 Task: Look for space in Enchanted Hills, United States from 10th July, 2023 to 15th July, 2023 for 7 adults in price range Rs.10000 to Rs.15000. Place can be entire place or shared room with 4 bedrooms having 7 beds and 4 bathrooms. Property type can be house, flat, guest house. Amenities needed are: wifi, TV, free parkinig on premises, gym, breakfast. Booking option can be shelf check-in. Required host language is English.
Action: Mouse moved to (453, 118)
Screenshot: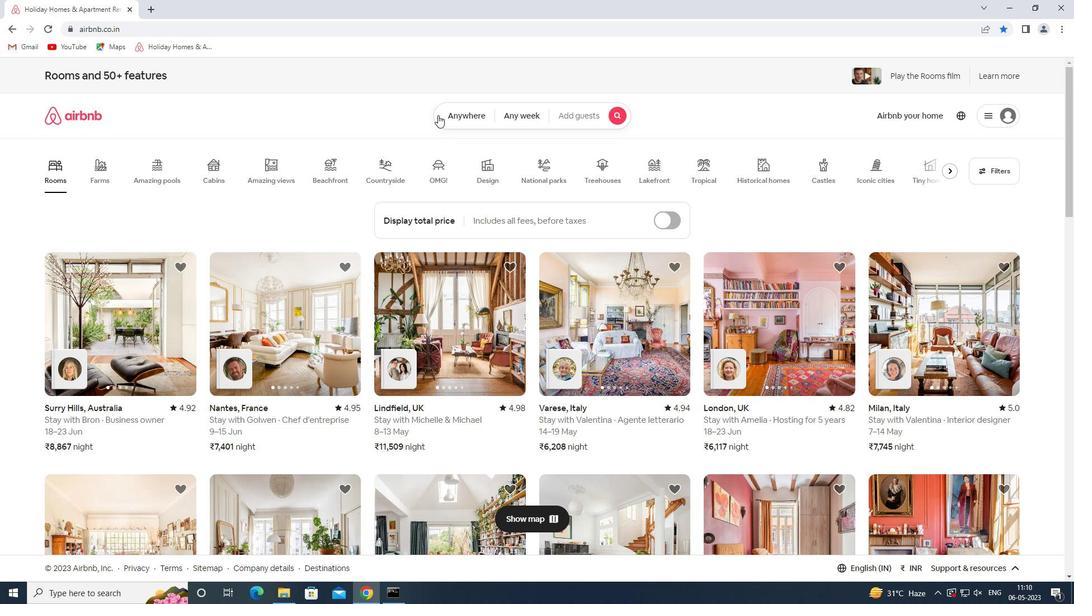 
Action: Mouse pressed left at (453, 118)
Screenshot: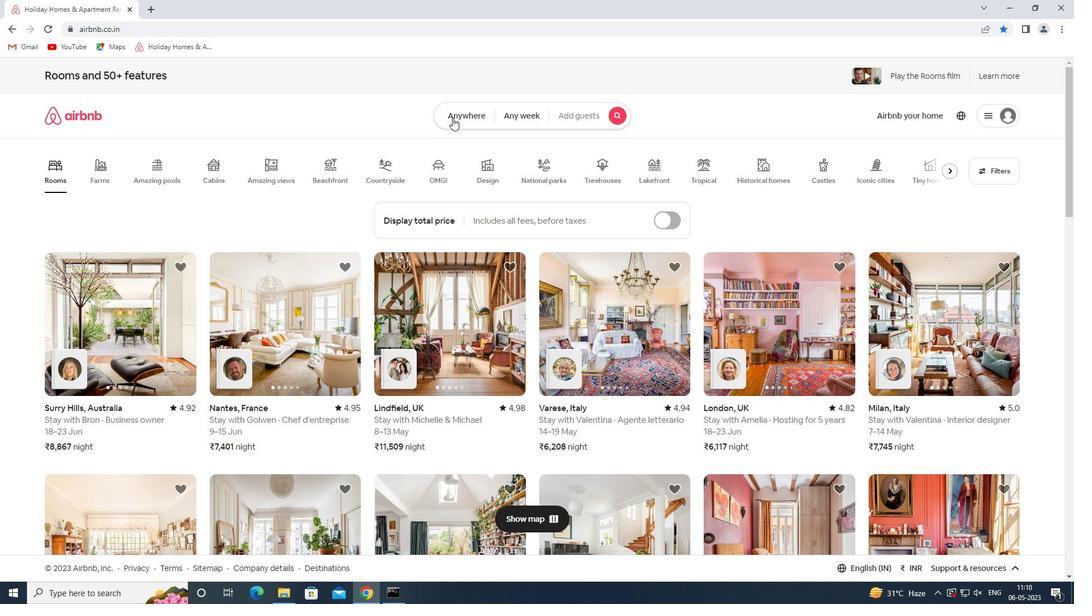 
Action: Mouse moved to (410, 165)
Screenshot: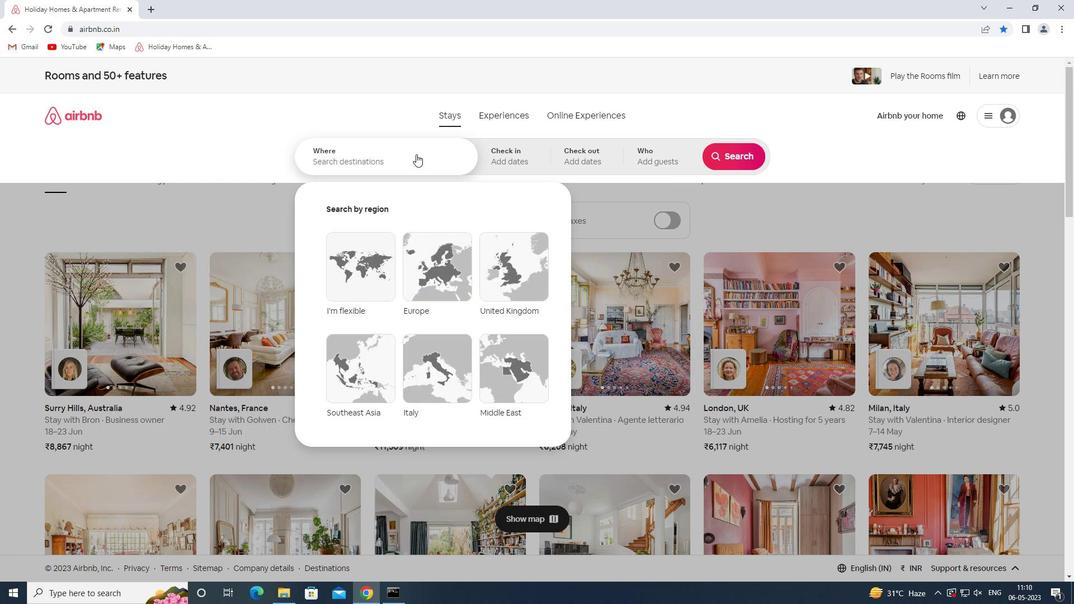 
Action: Mouse pressed left at (410, 165)
Screenshot: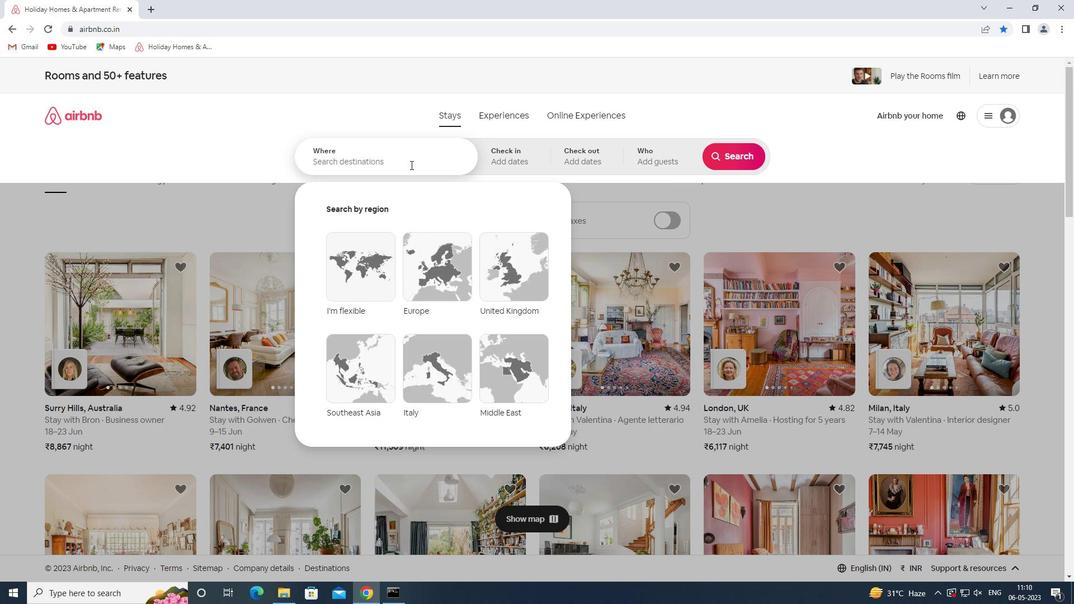 
Action: Mouse moved to (412, 167)
Screenshot: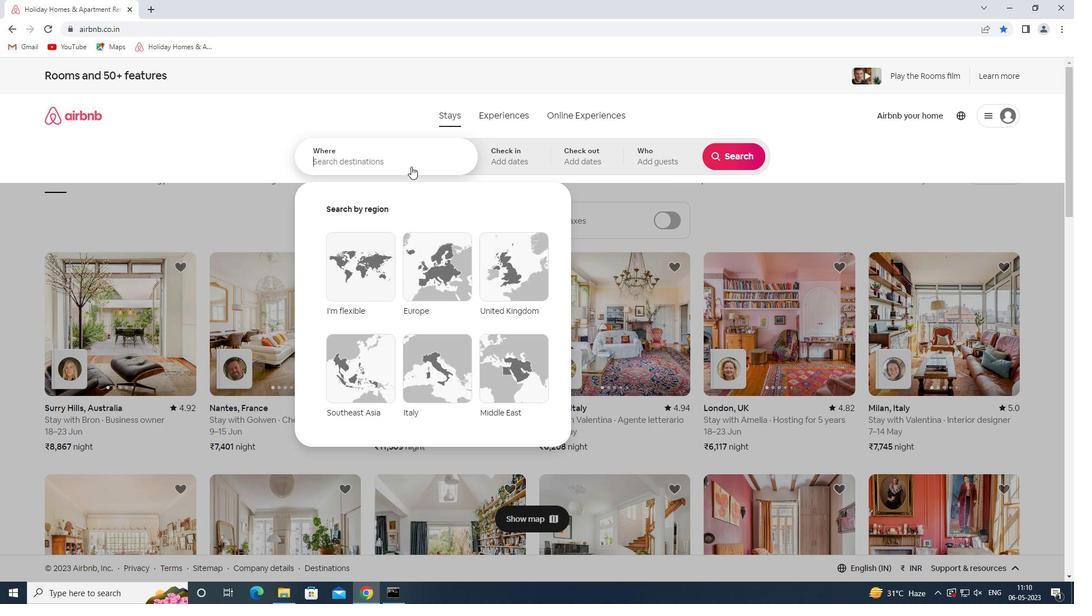 
Action: Key pressed enchanted<Key.space>hills<Key.space>united<Key.space>d<Key.backspace>states<Key.enter>
Screenshot: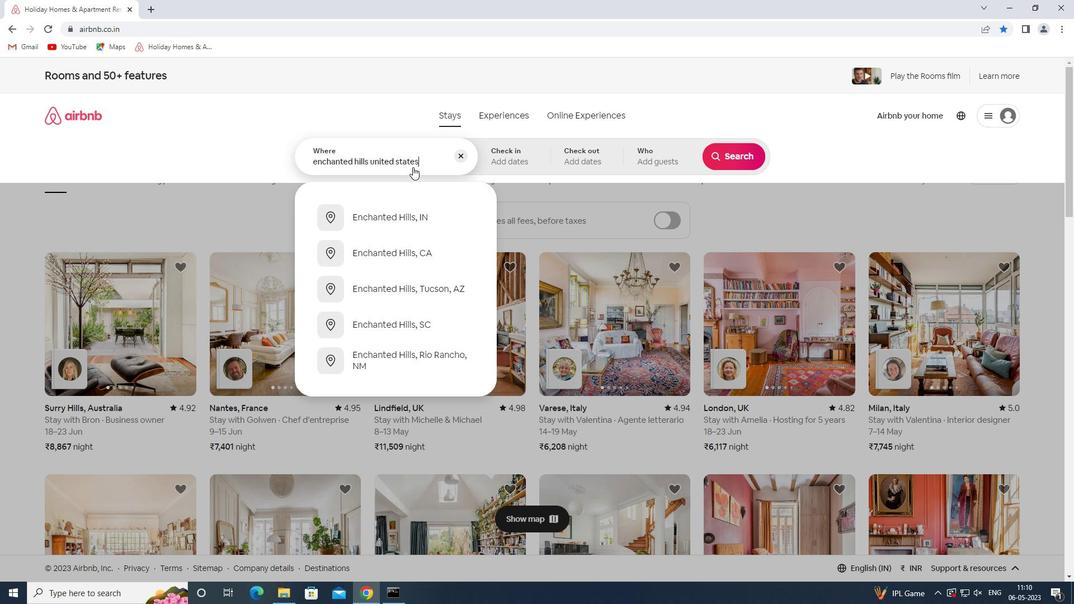 
Action: Mouse moved to (726, 316)
Screenshot: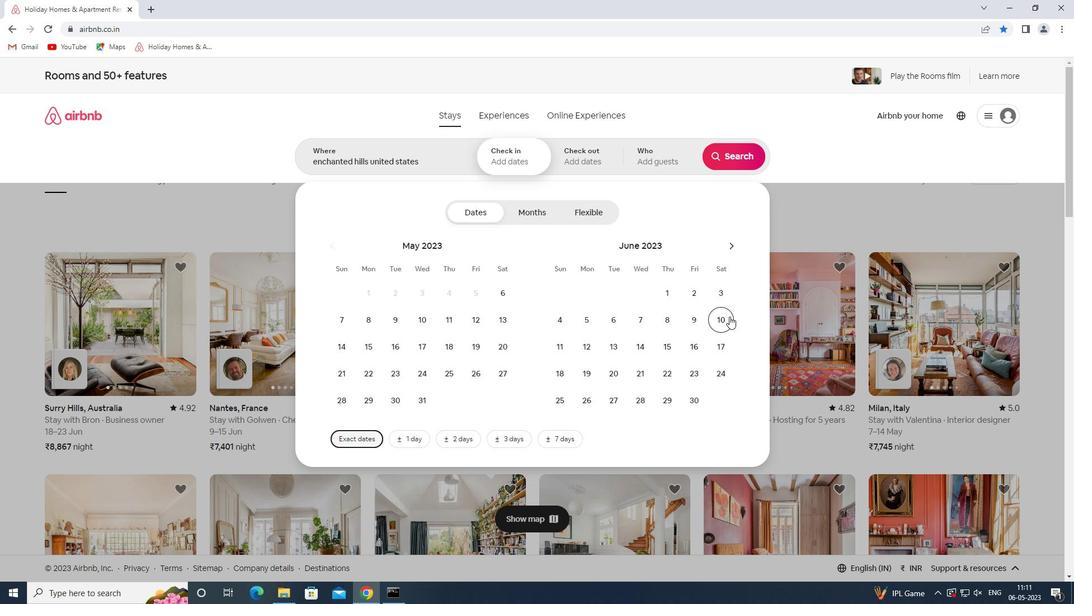 
Action: Mouse pressed left at (726, 316)
Screenshot: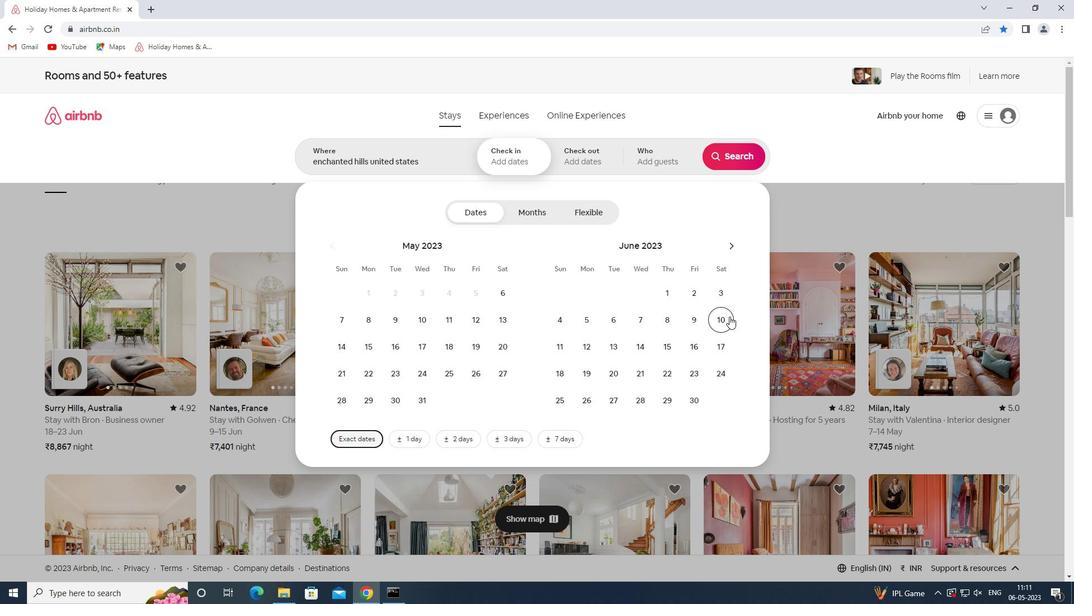 
Action: Mouse moved to (658, 346)
Screenshot: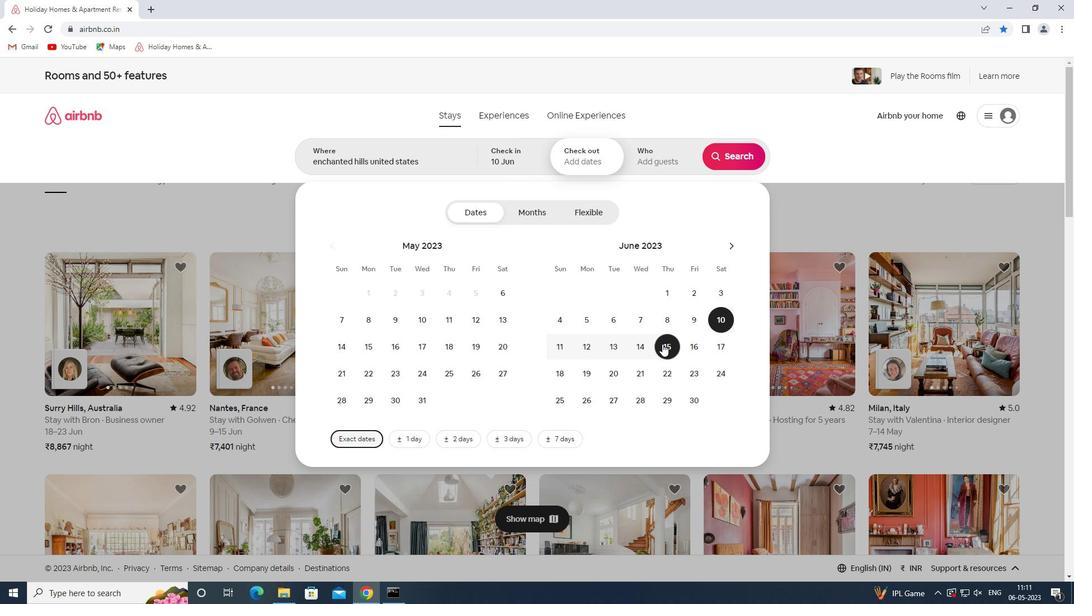 
Action: Mouse pressed left at (658, 346)
Screenshot: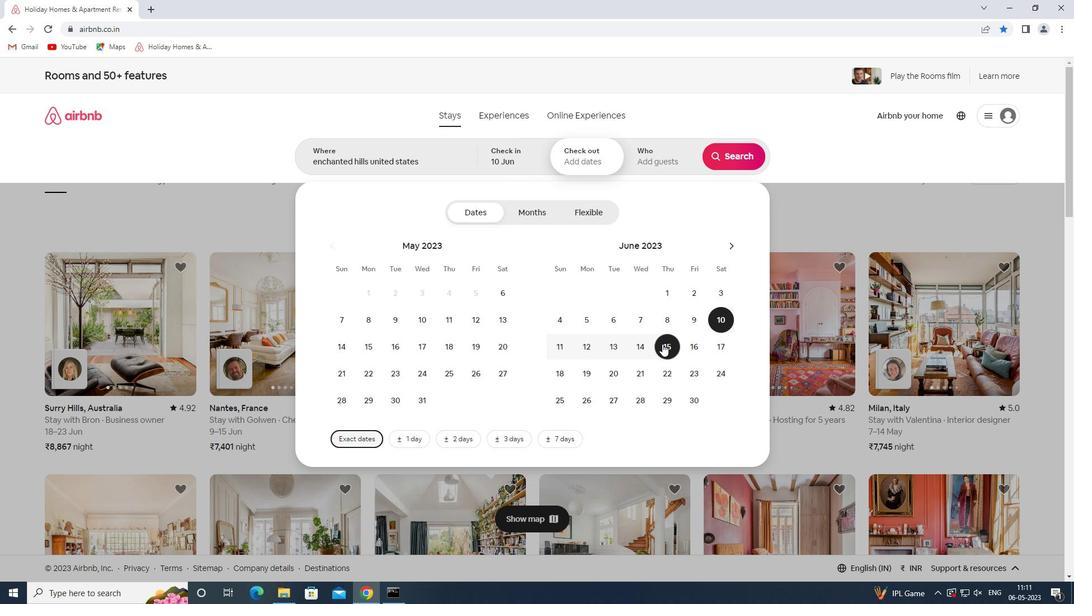 
Action: Mouse moved to (654, 157)
Screenshot: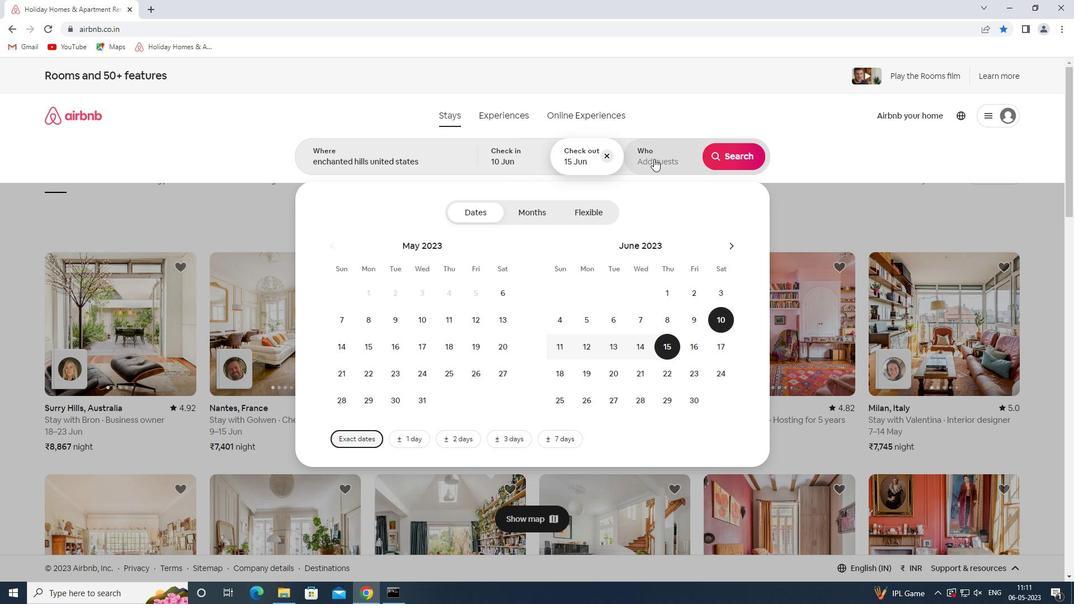 
Action: Mouse pressed left at (654, 157)
Screenshot: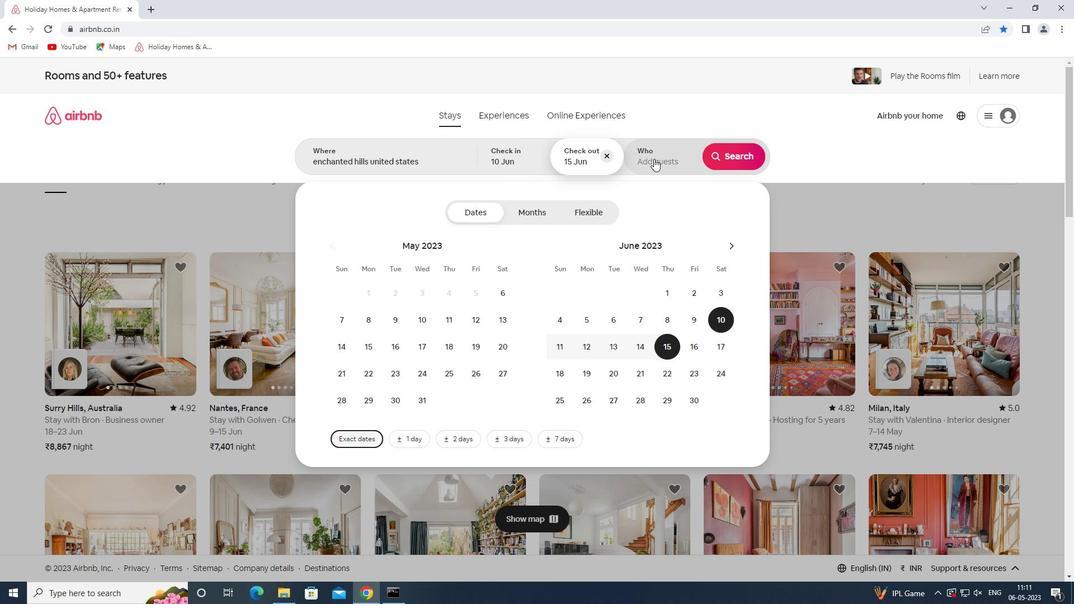 
Action: Mouse moved to (739, 215)
Screenshot: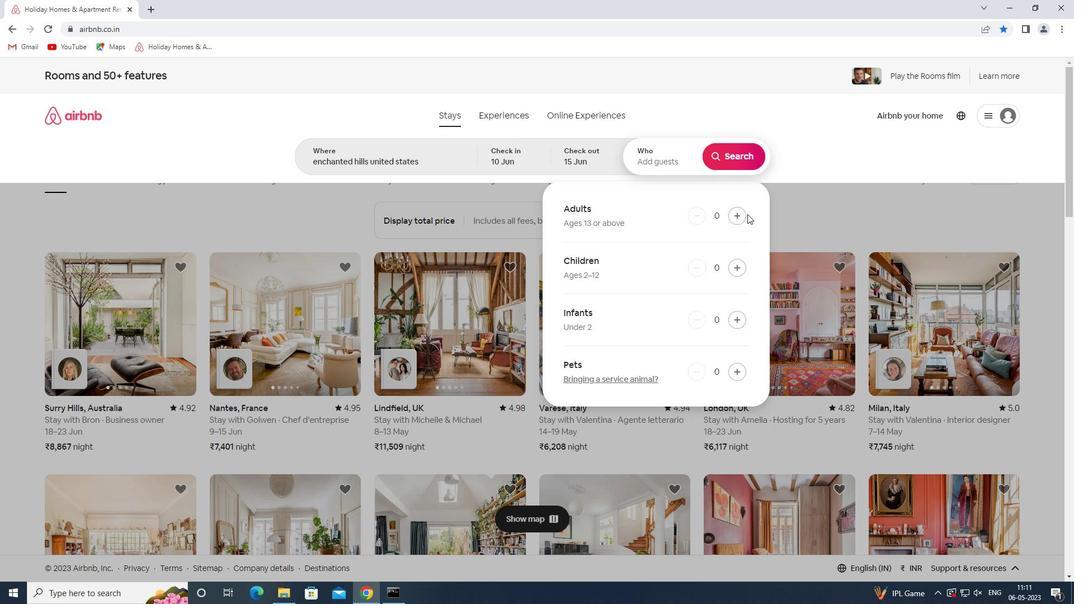 
Action: Mouse pressed left at (739, 215)
Screenshot: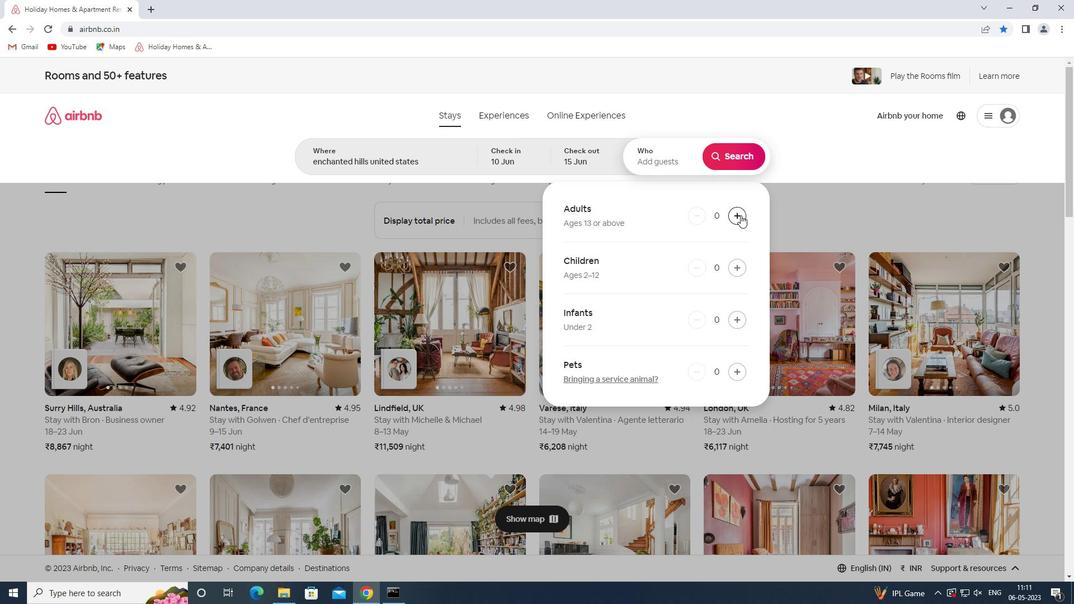 
Action: Mouse pressed left at (739, 215)
Screenshot: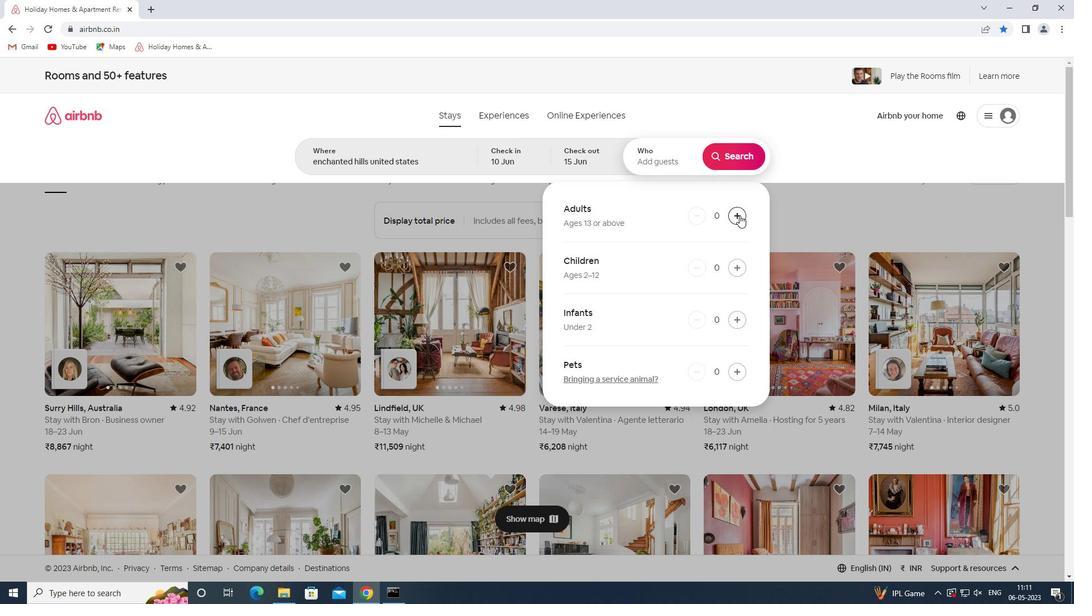 
Action: Mouse pressed left at (739, 215)
Screenshot: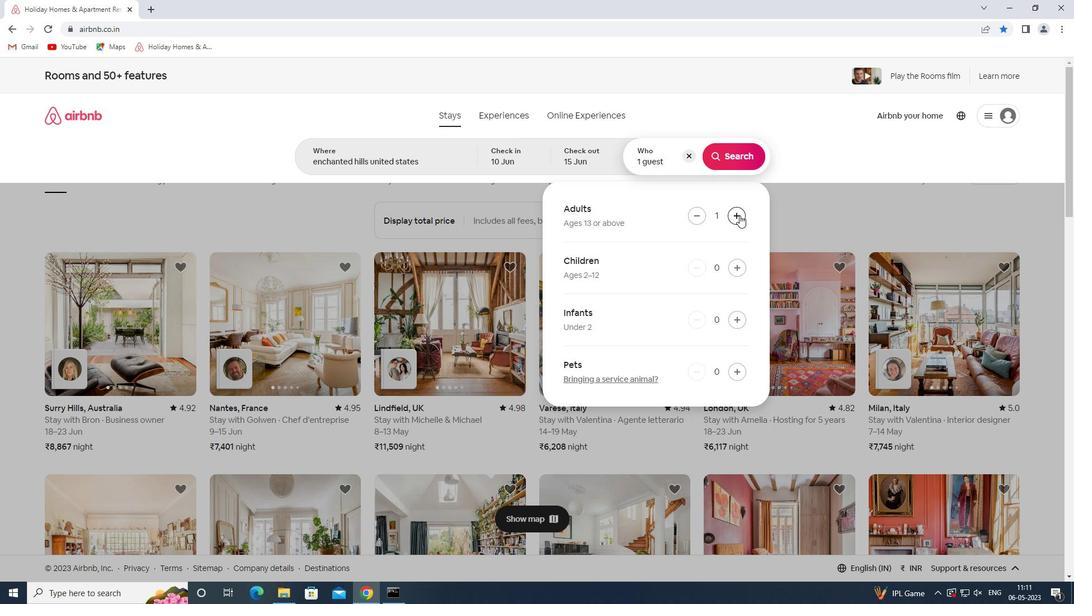 
Action: Mouse moved to (739, 215)
Screenshot: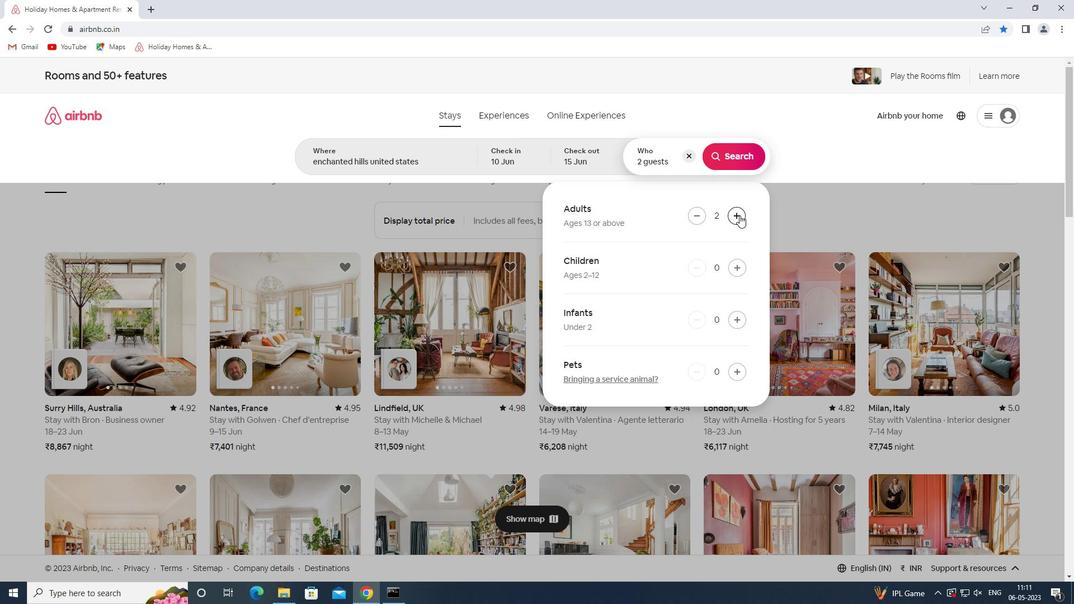 
Action: Mouse pressed left at (739, 215)
Screenshot: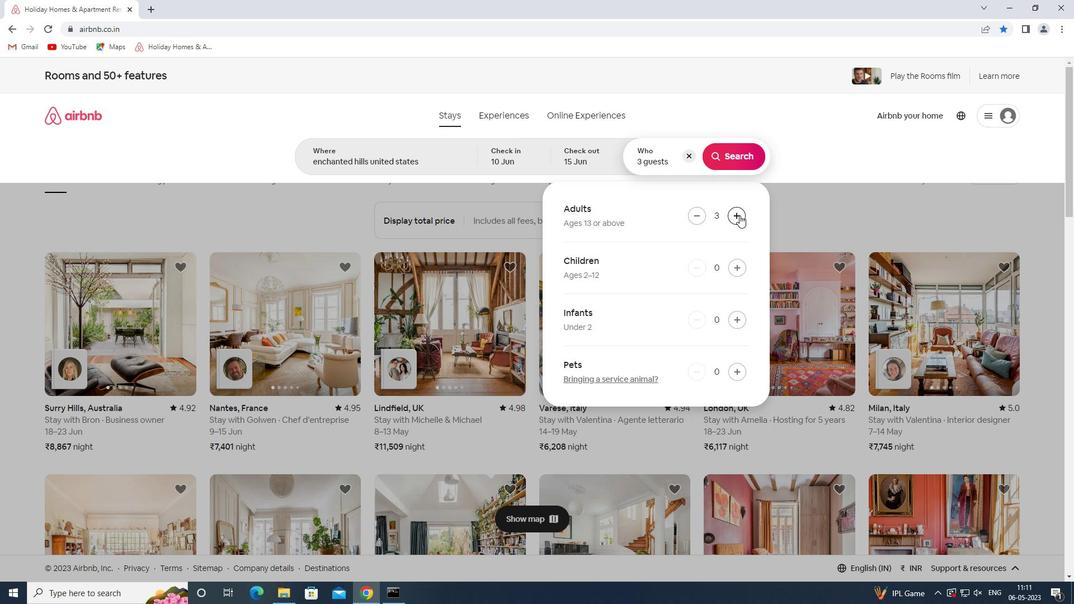 
Action: Mouse pressed left at (739, 215)
Screenshot: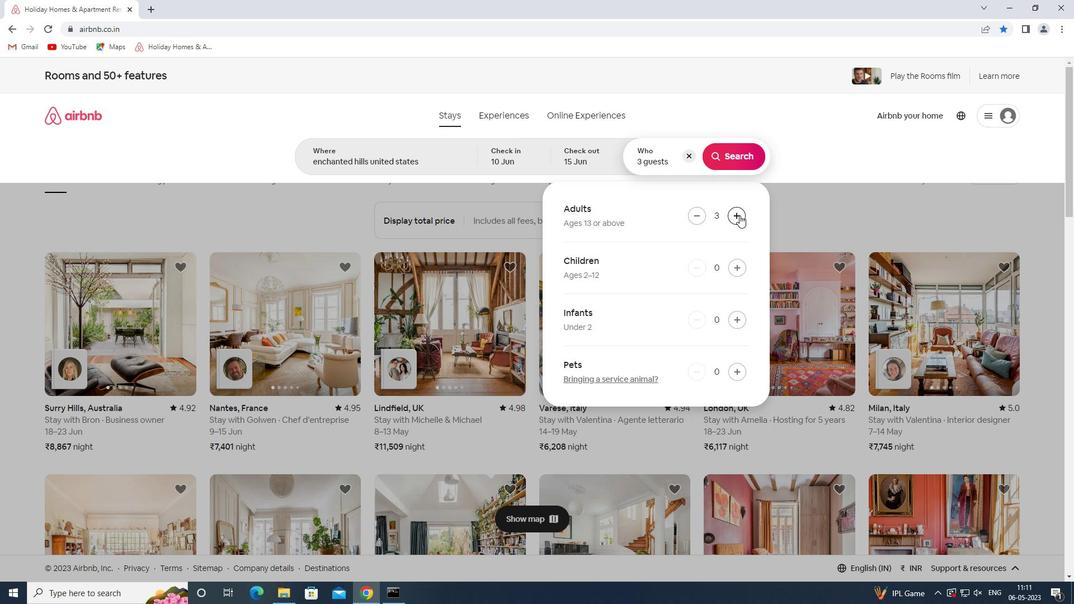 
Action: Mouse pressed left at (739, 215)
Screenshot: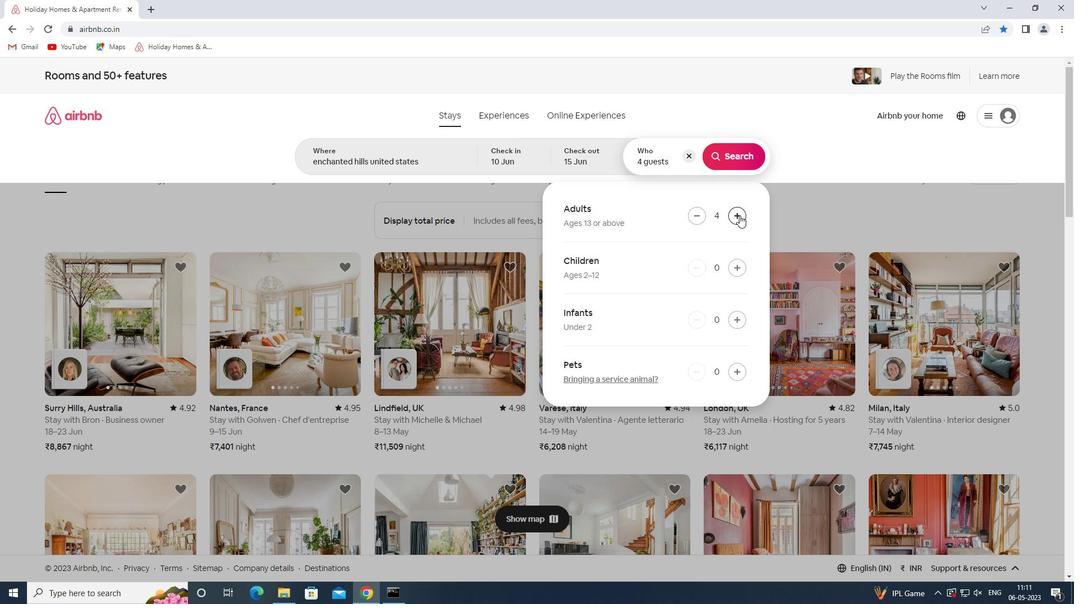 
Action: Mouse pressed left at (739, 215)
Screenshot: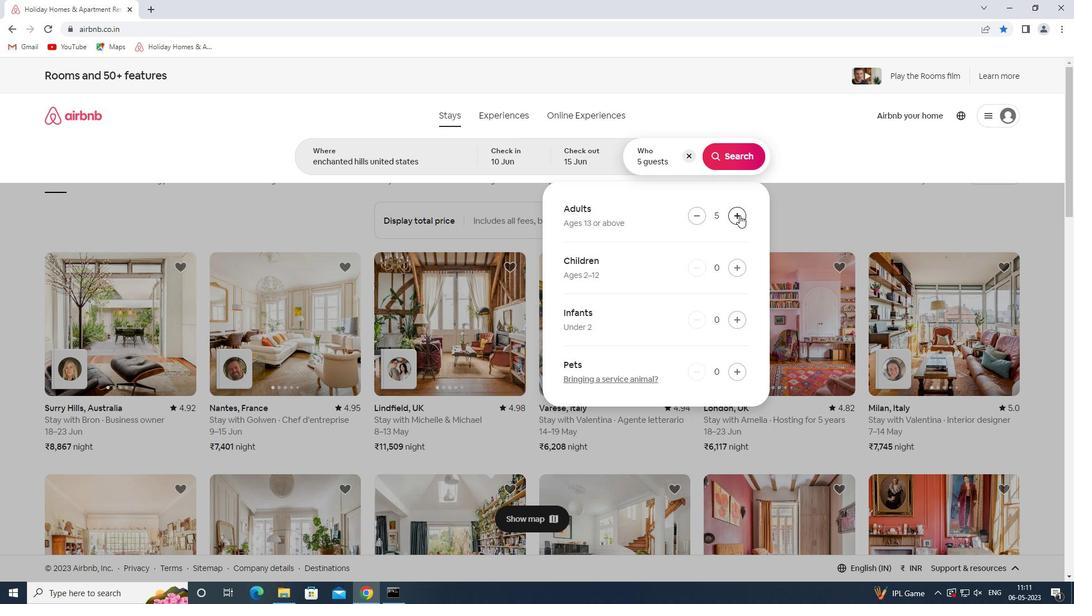 
Action: Mouse moved to (736, 157)
Screenshot: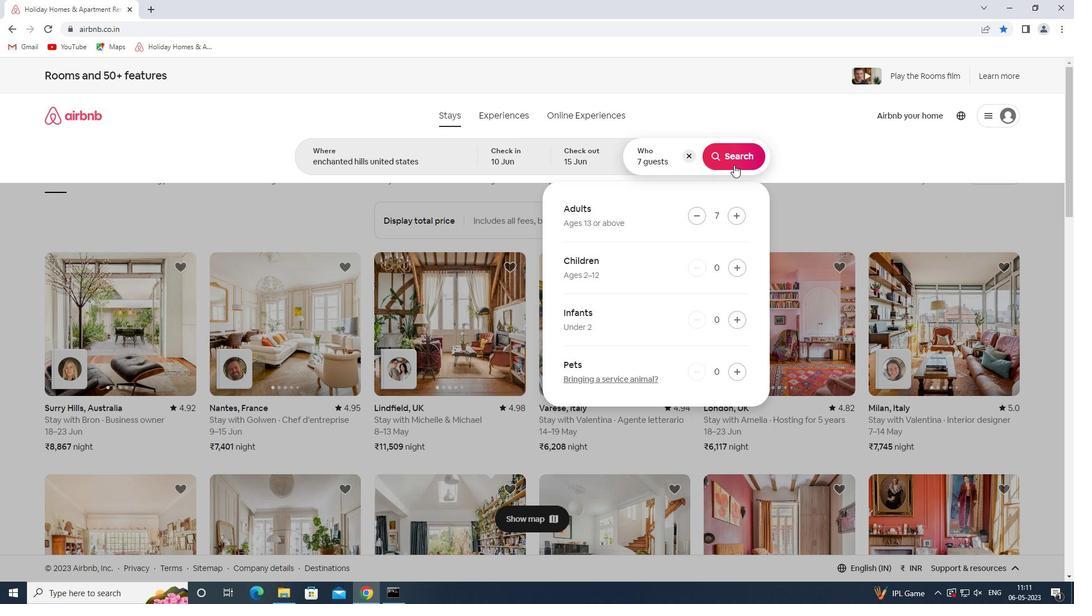
Action: Mouse pressed left at (736, 157)
Screenshot: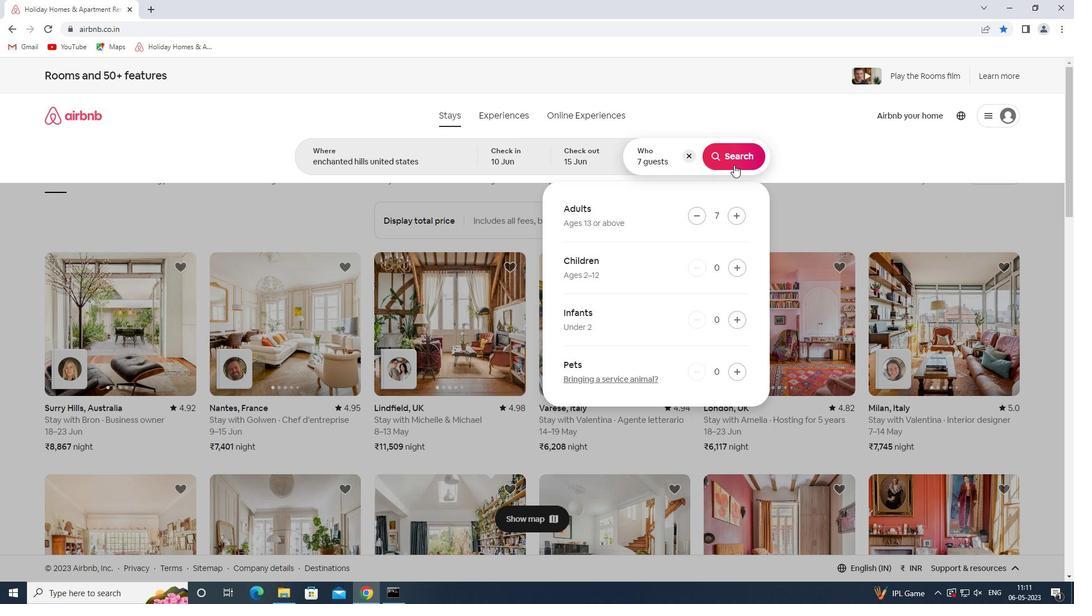 
Action: Mouse moved to (1009, 129)
Screenshot: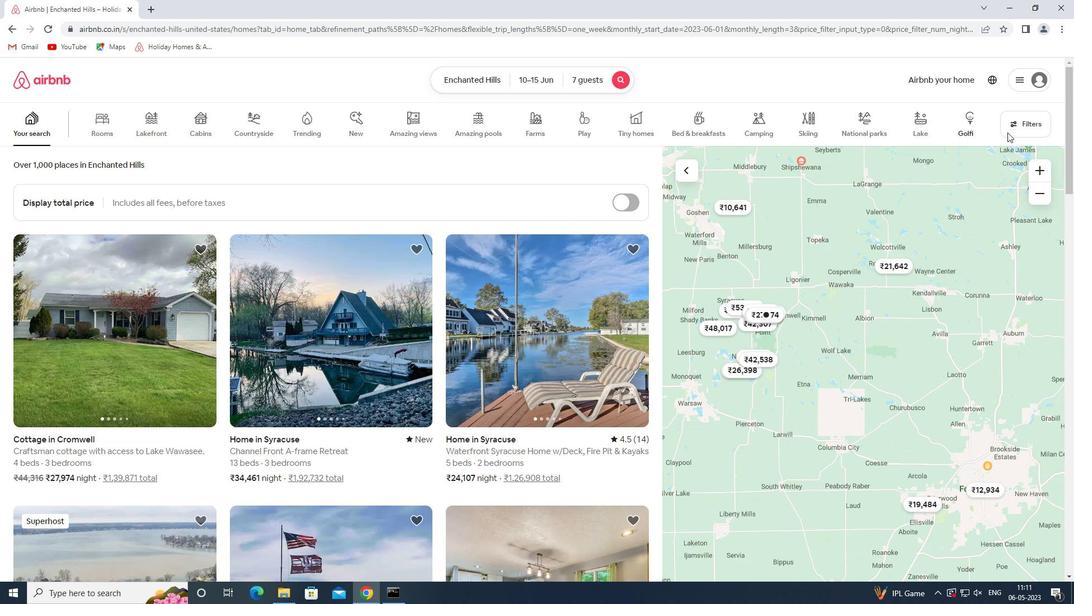 
Action: Mouse pressed left at (1009, 129)
Screenshot: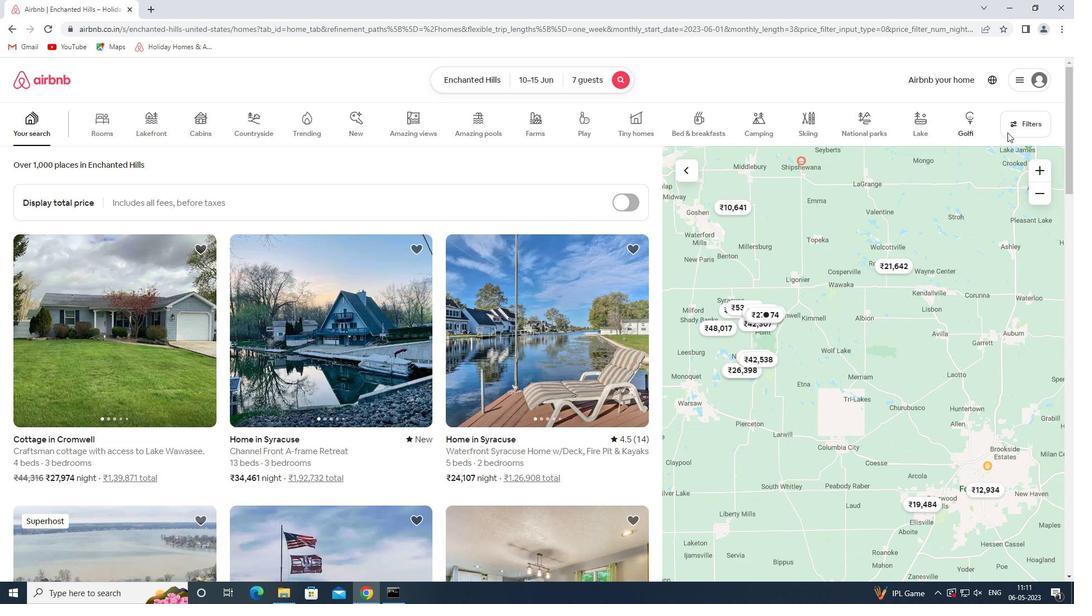 
Action: Mouse moved to (395, 395)
Screenshot: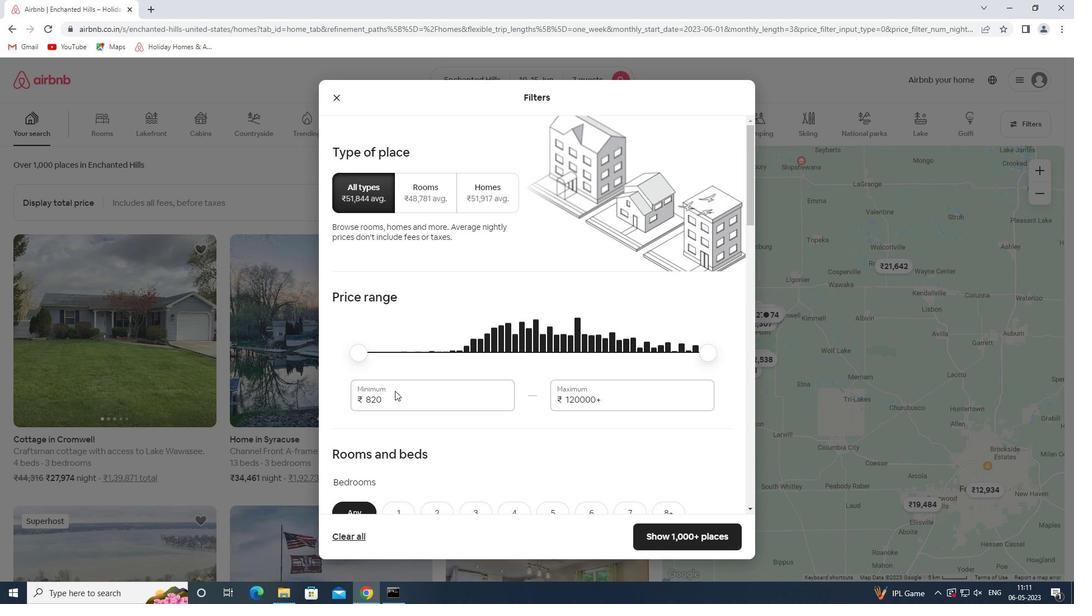 
Action: Mouse pressed left at (395, 395)
Screenshot: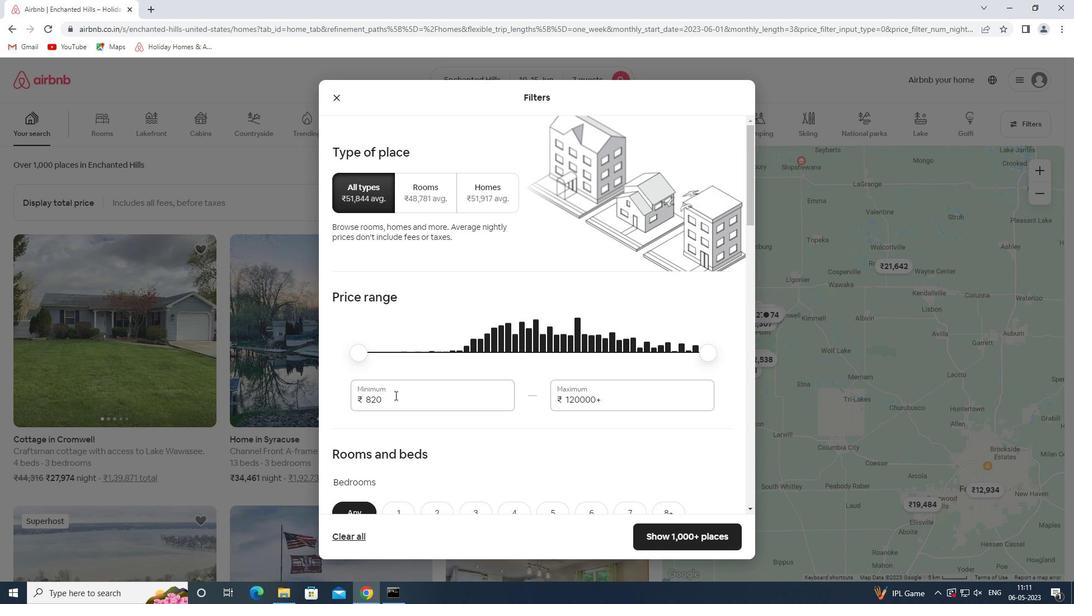 
Action: Mouse pressed left at (395, 395)
Screenshot: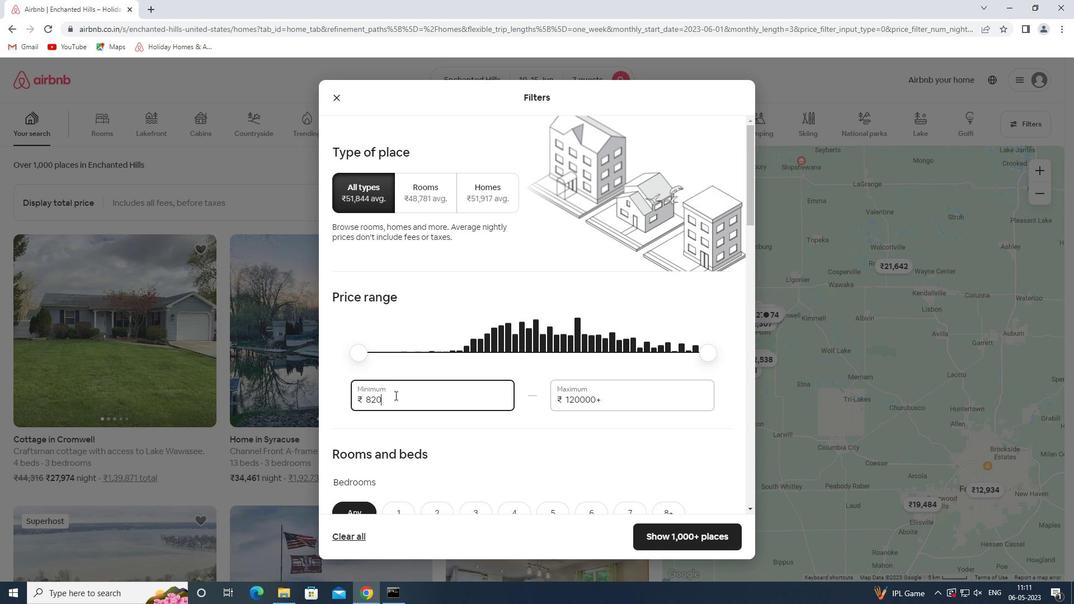 
Action: Key pressed 10000
Screenshot: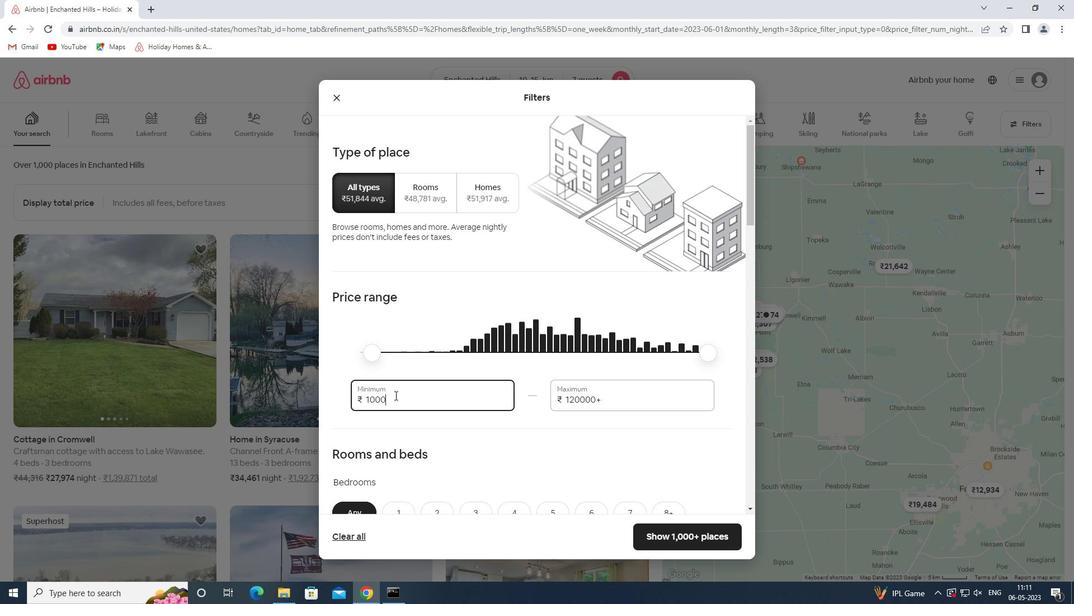 
Action: Mouse moved to (640, 401)
Screenshot: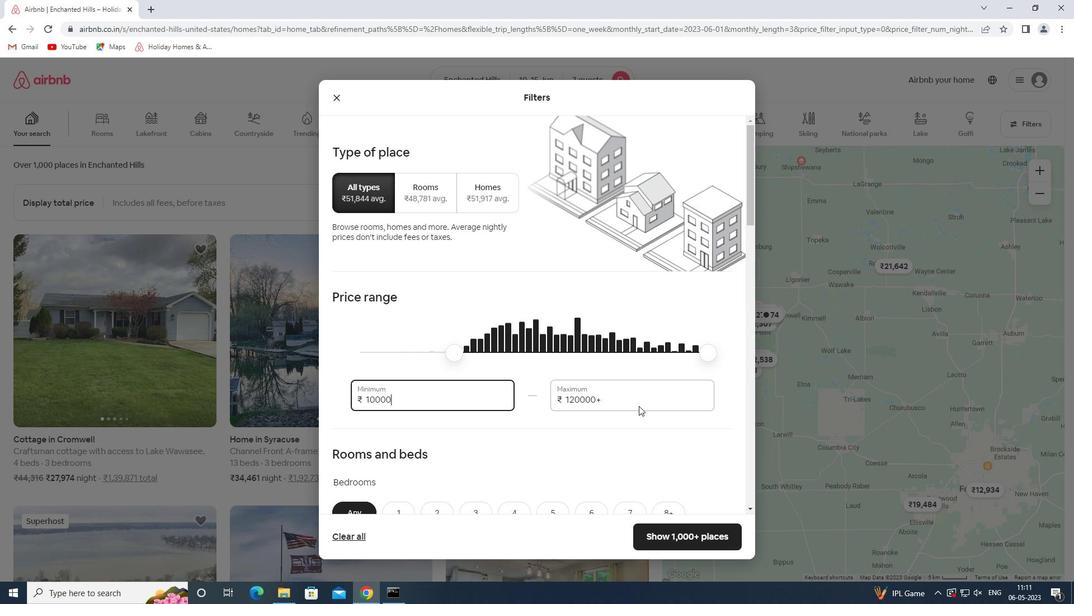 
Action: Mouse pressed left at (640, 401)
Screenshot: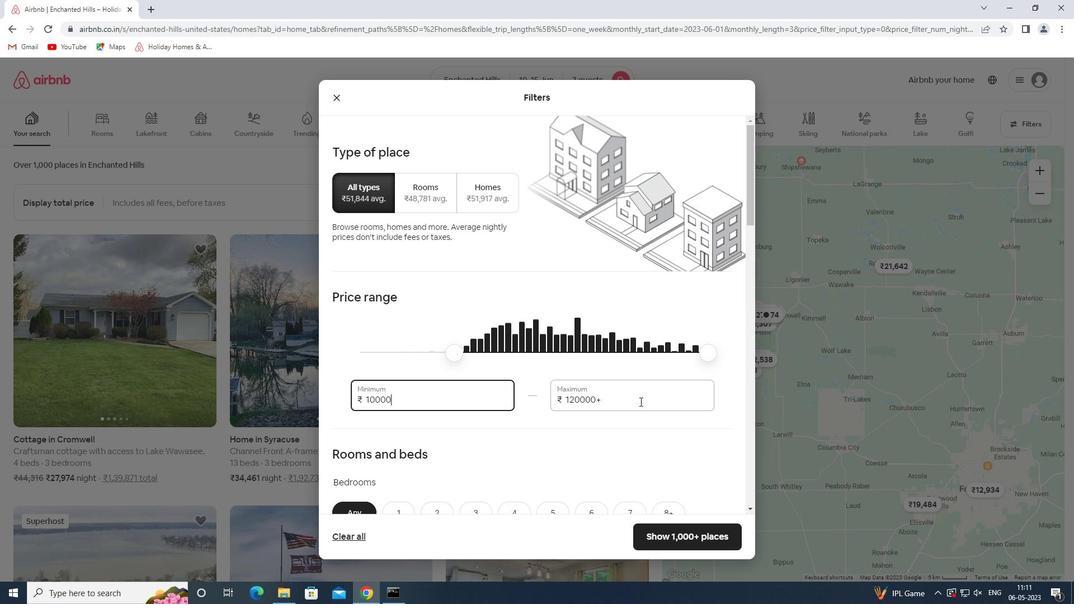 
Action: Mouse pressed left at (640, 401)
Screenshot: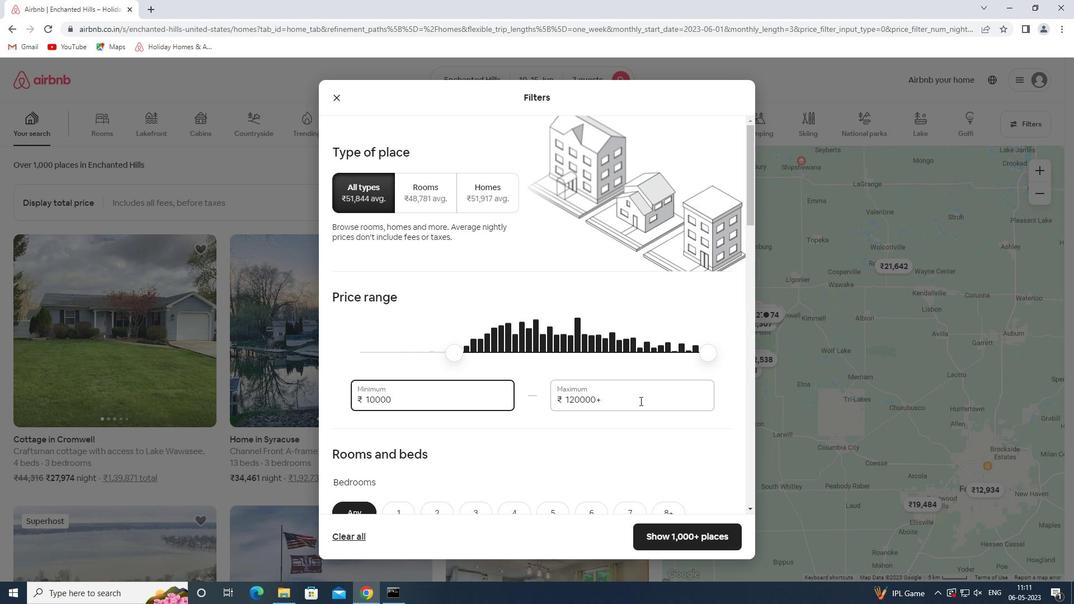 
Action: Key pressed <Key.backspace><Key.backspace><Key.backspace><Key.backspace><Key.backspace><Key.backspace><Key.backspace><Key.backspace><Key.backspace><Key.backspace><Key.backspace><Key.backspace><Key.backspace><Key.backspace>15000
Screenshot: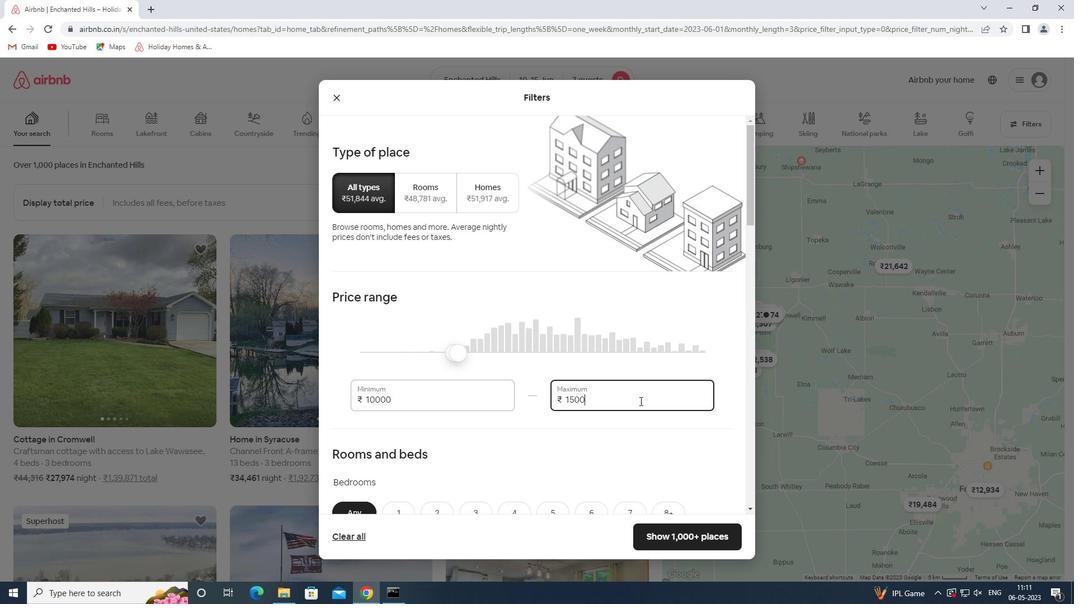 
Action: Mouse moved to (597, 383)
Screenshot: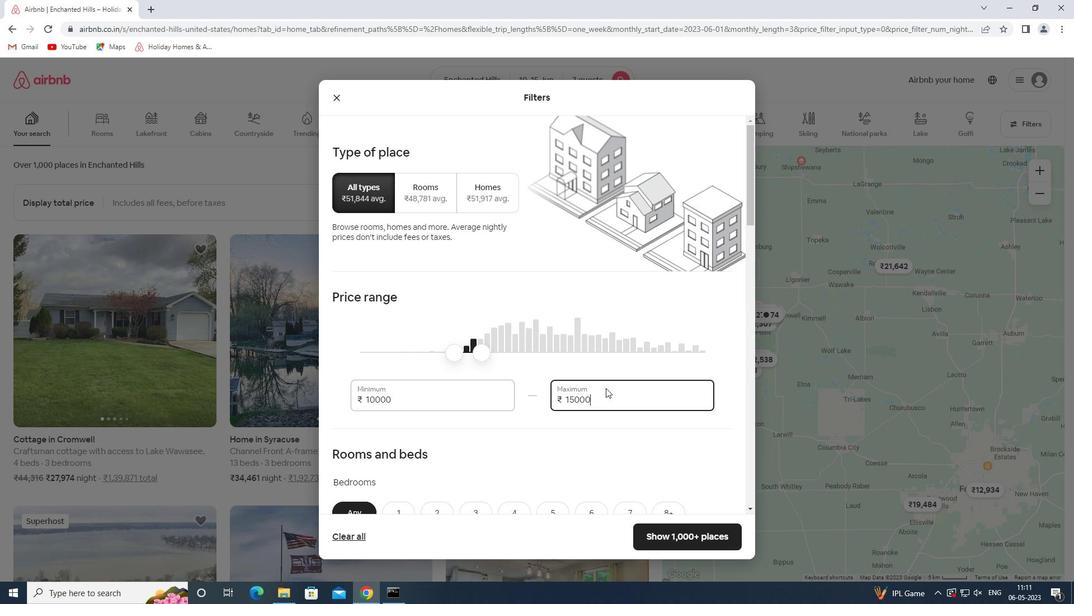 
Action: Mouse scrolled (597, 382) with delta (0, 0)
Screenshot: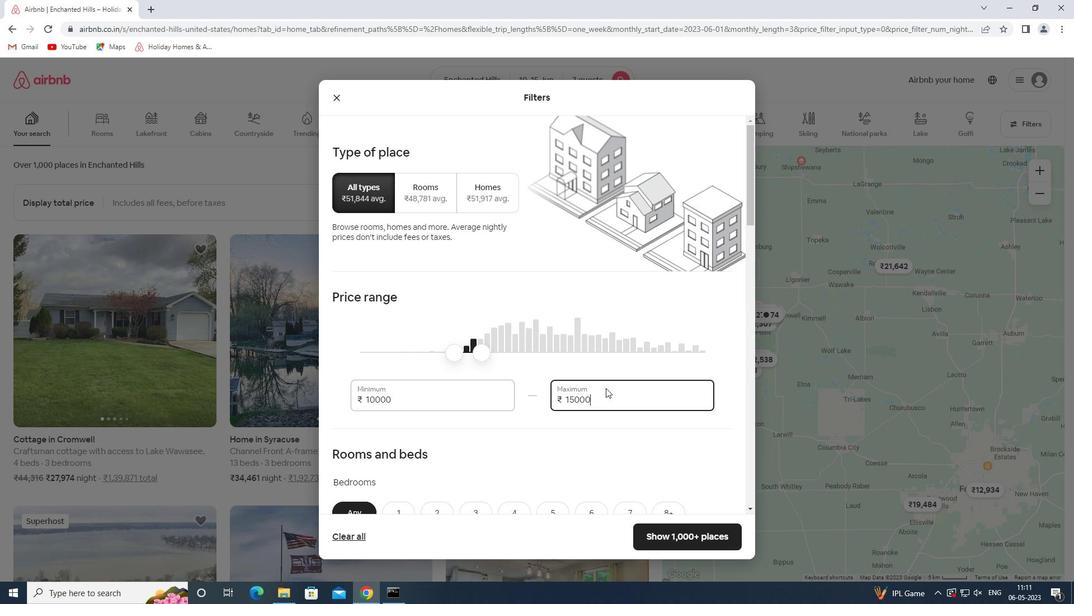 
Action: Mouse moved to (593, 381)
Screenshot: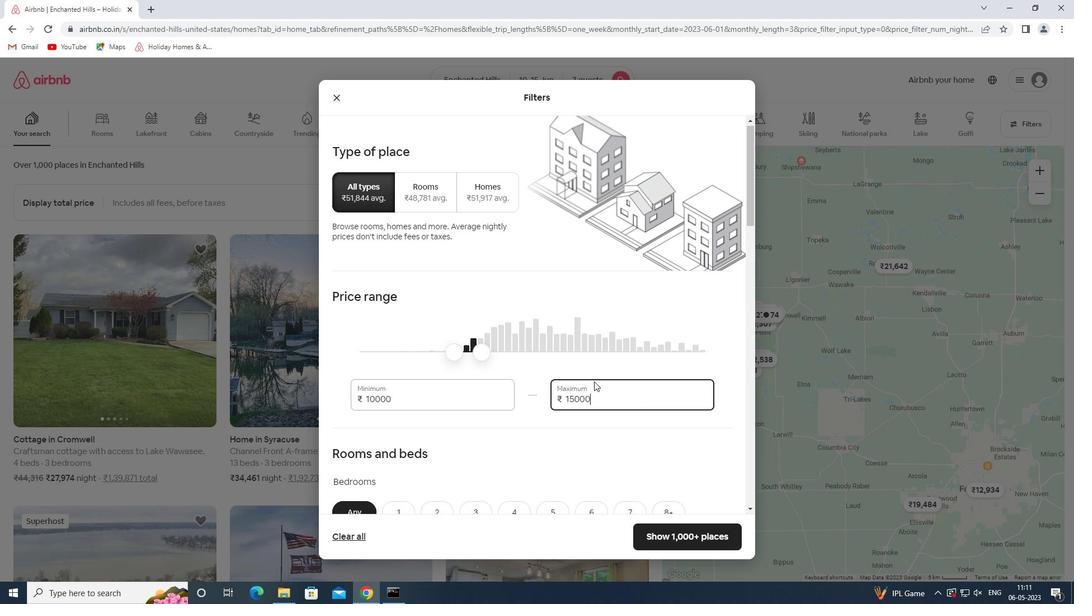 
Action: Mouse scrolled (593, 380) with delta (0, 0)
Screenshot: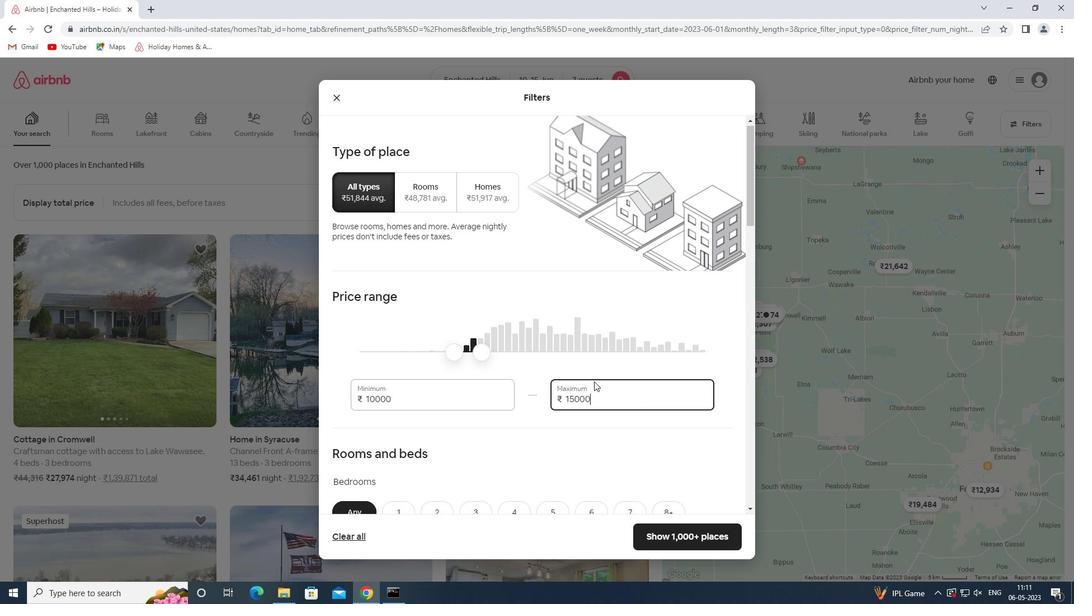 
Action: Mouse moved to (451, 356)
Screenshot: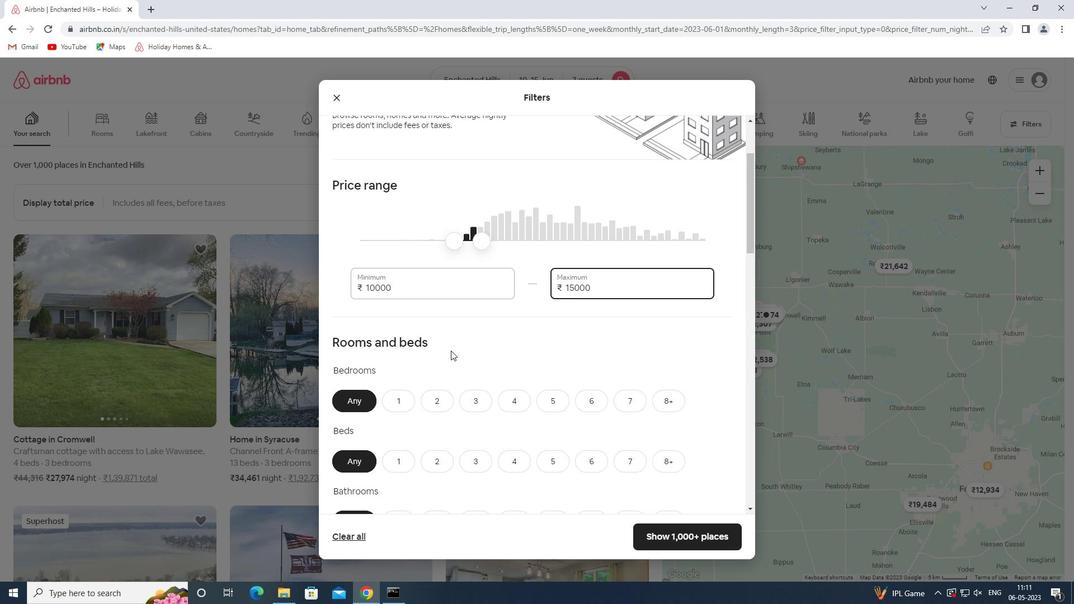 
Action: Mouse scrolled (451, 355) with delta (0, 0)
Screenshot: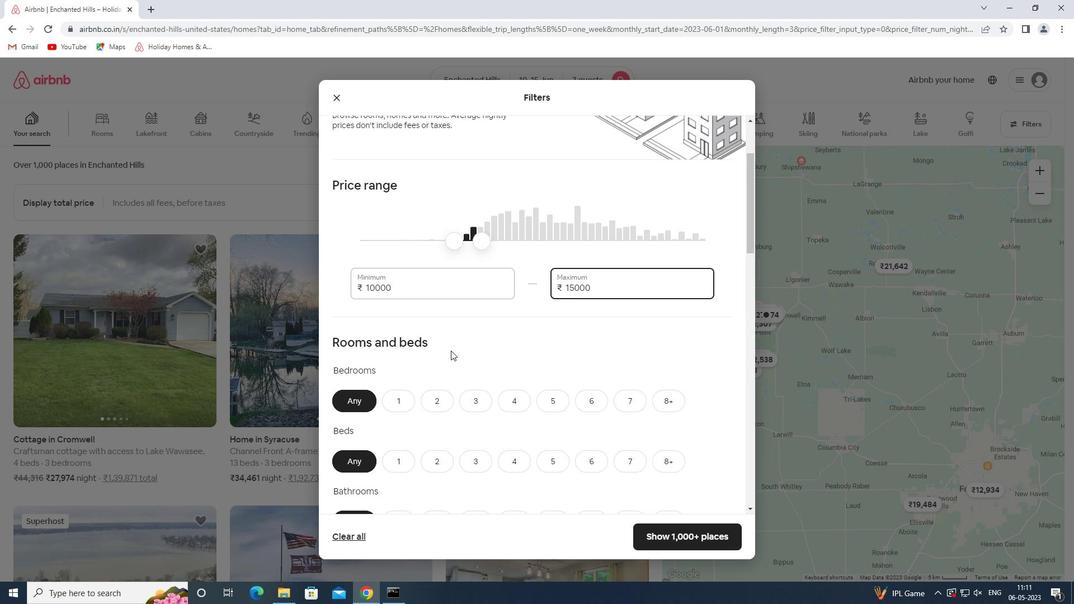
Action: Mouse moved to (428, 312)
Screenshot: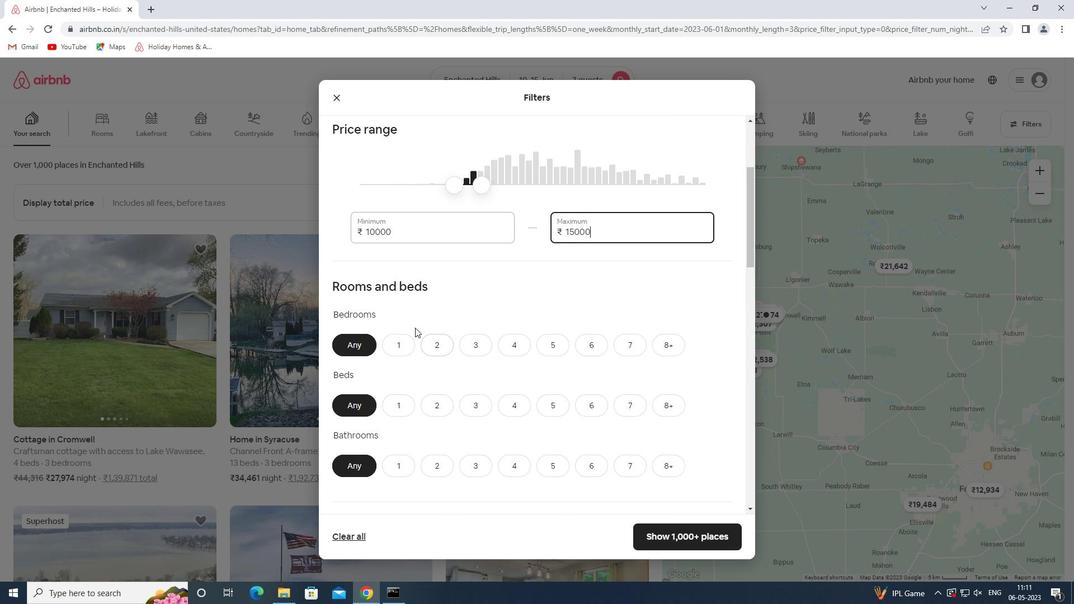 
Action: Mouse scrolled (428, 312) with delta (0, 0)
Screenshot: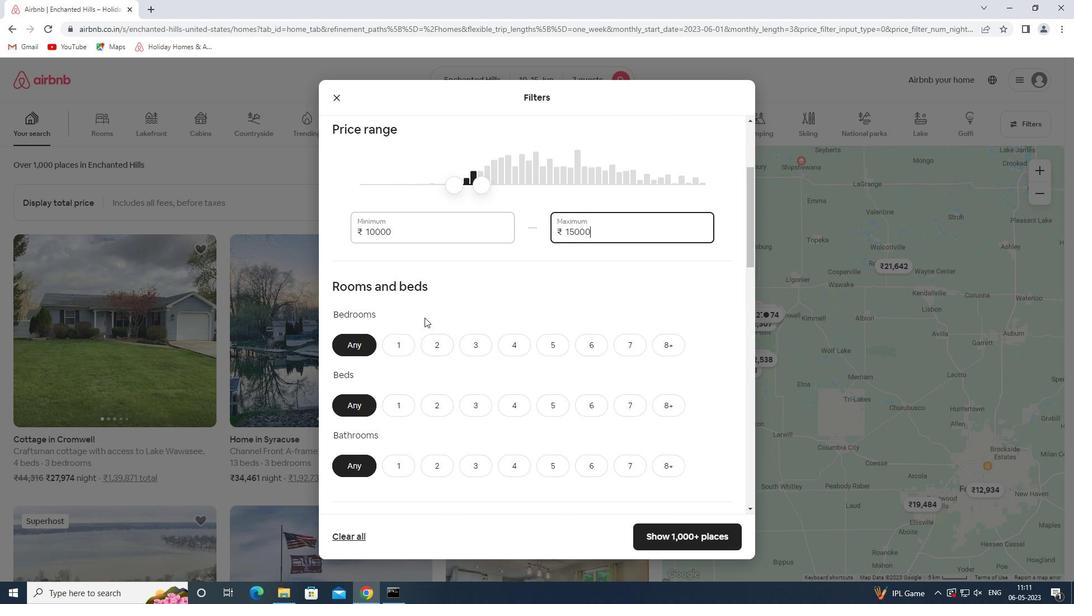 
Action: Mouse scrolled (428, 312) with delta (0, 0)
Screenshot: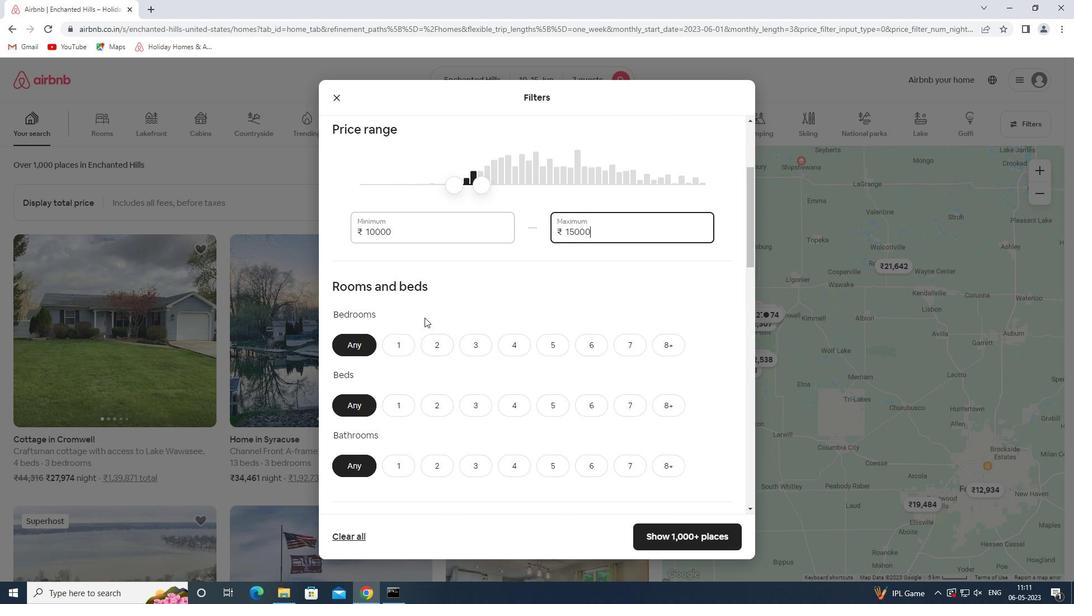 
Action: Mouse moved to (429, 312)
Screenshot: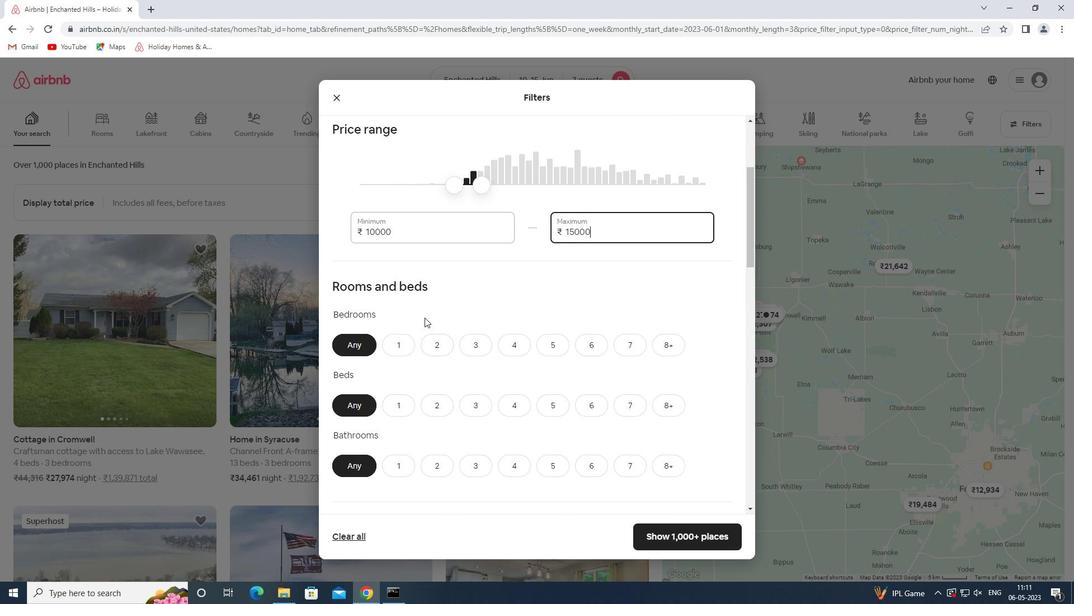 
Action: Mouse scrolled (429, 312) with delta (0, 0)
Screenshot: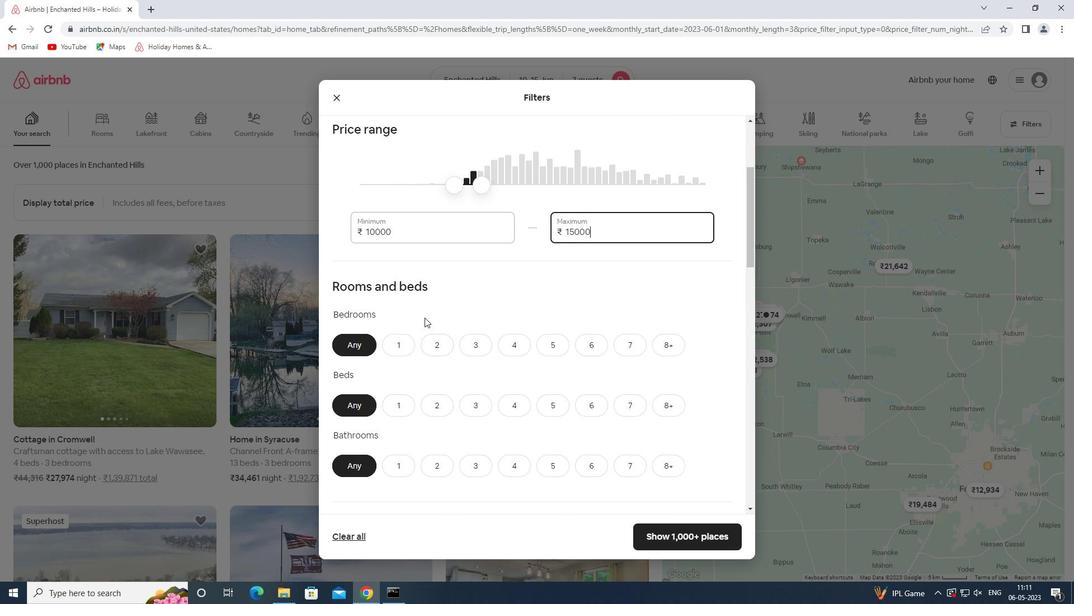 
Action: Mouse moved to (429, 312)
Screenshot: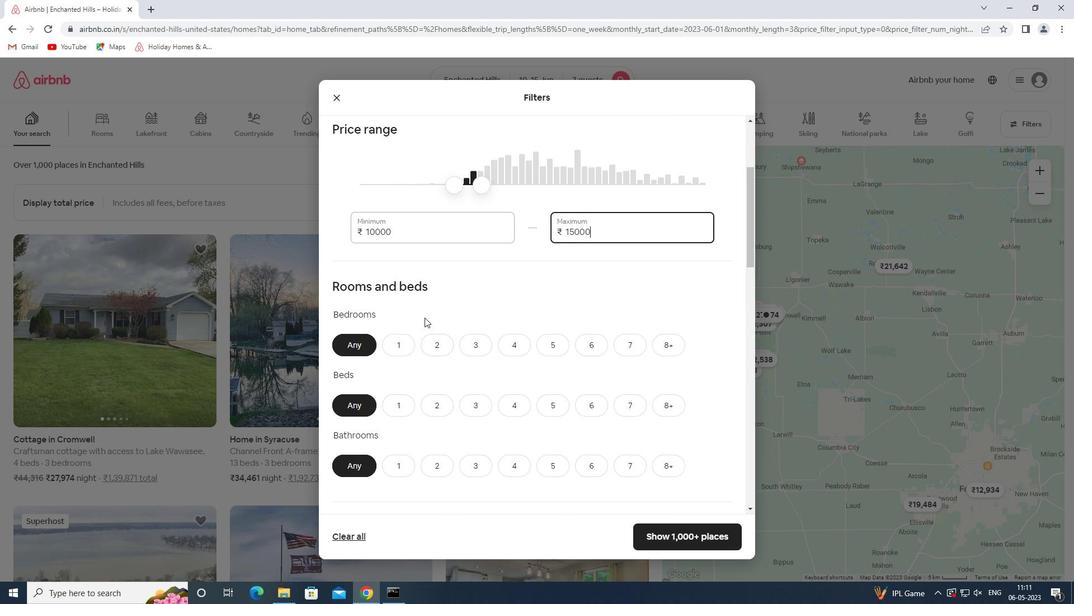 
Action: Mouse scrolled (429, 312) with delta (0, 0)
Screenshot: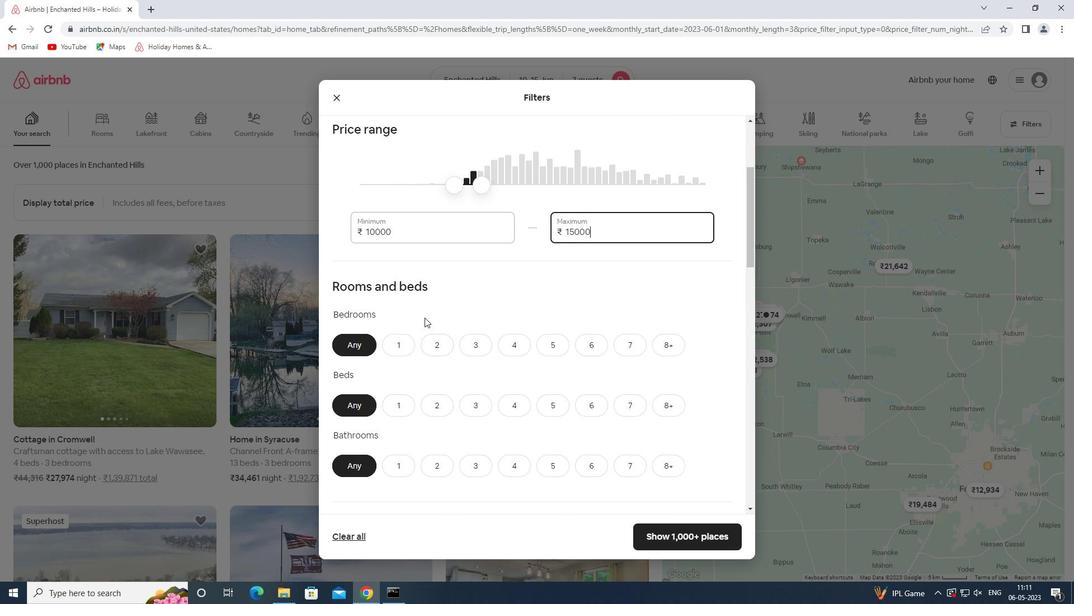 
Action: Mouse moved to (431, 311)
Screenshot: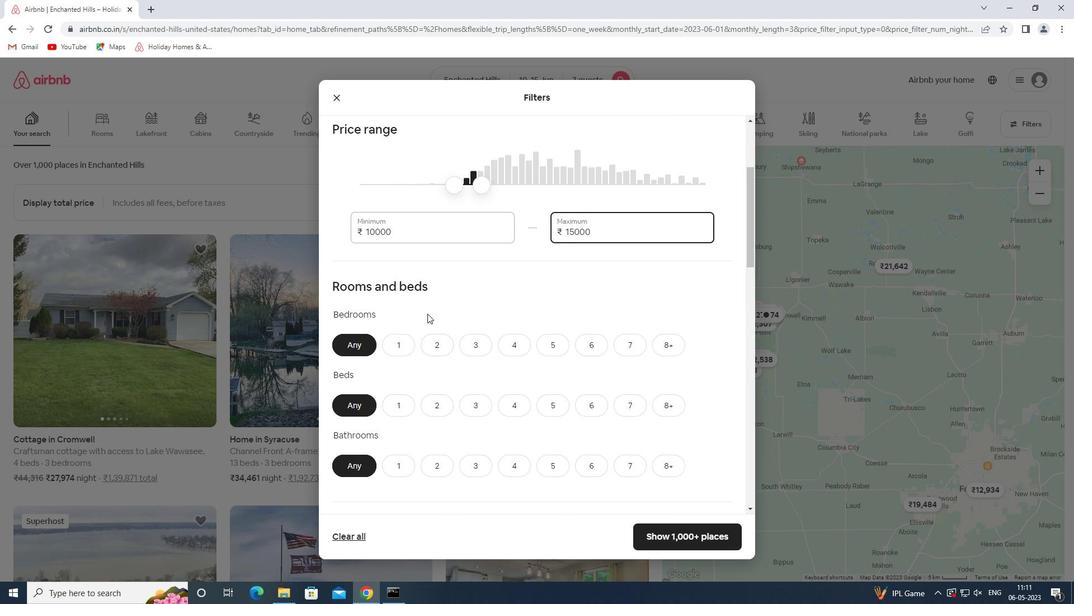 
Action: Mouse scrolled (431, 311) with delta (0, 0)
Screenshot: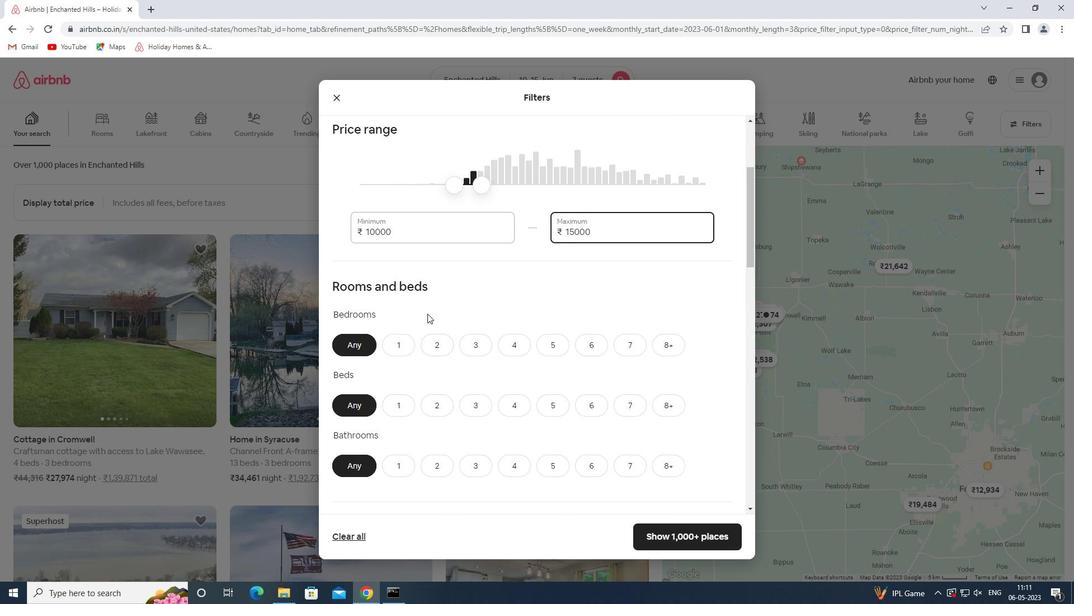 
Action: Mouse moved to (385, 193)
Screenshot: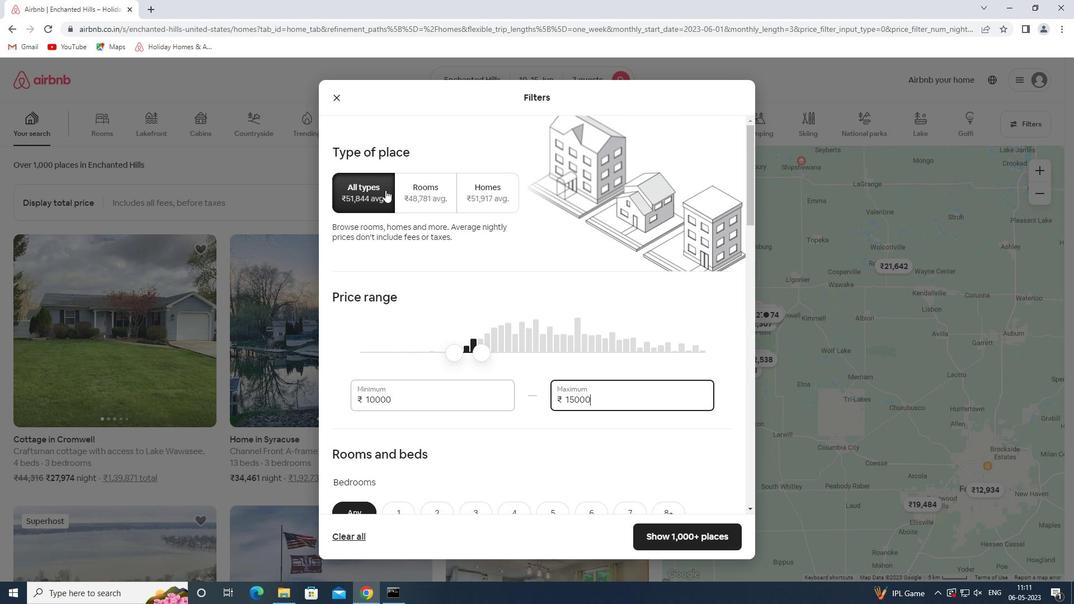 
Action: Mouse pressed left at (385, 193)
Screenshot: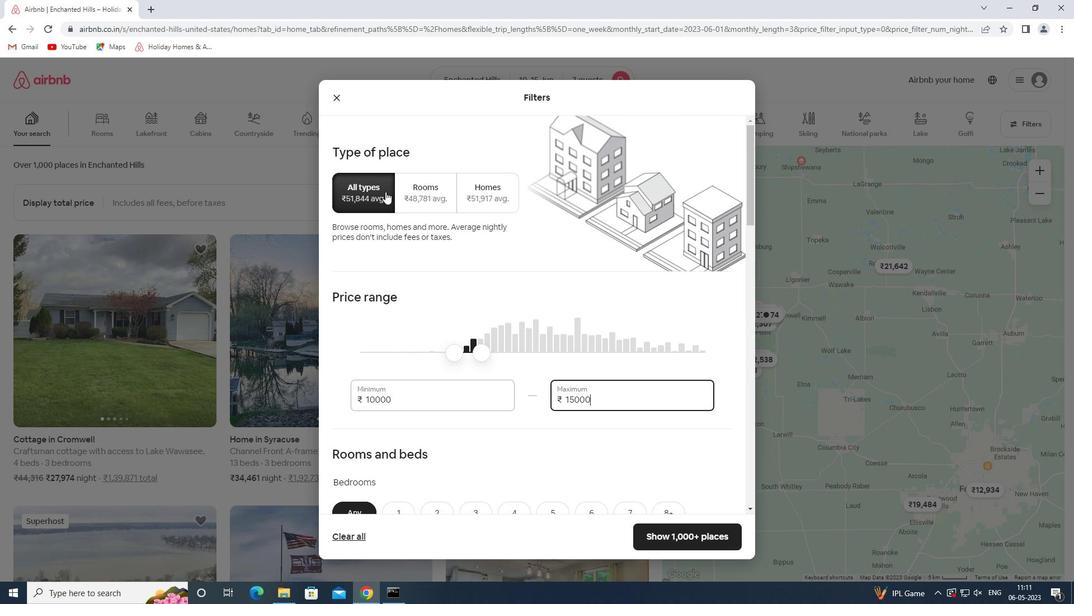 
Action: Mouse moved to (439, 190)
Screenshot: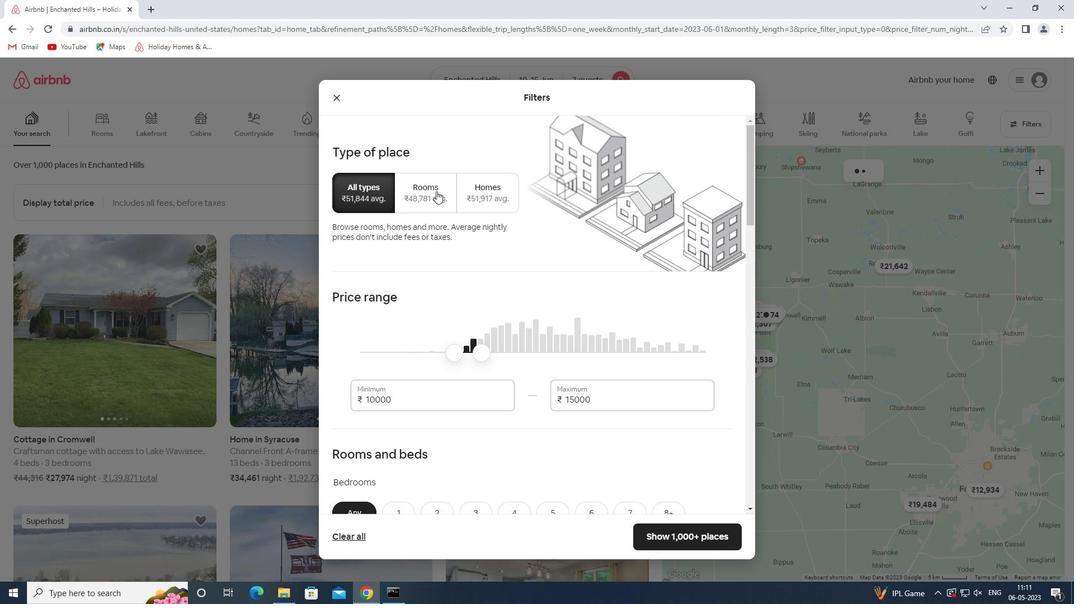 
Action: Mouse pressed left at (439, 190)
Screenshot: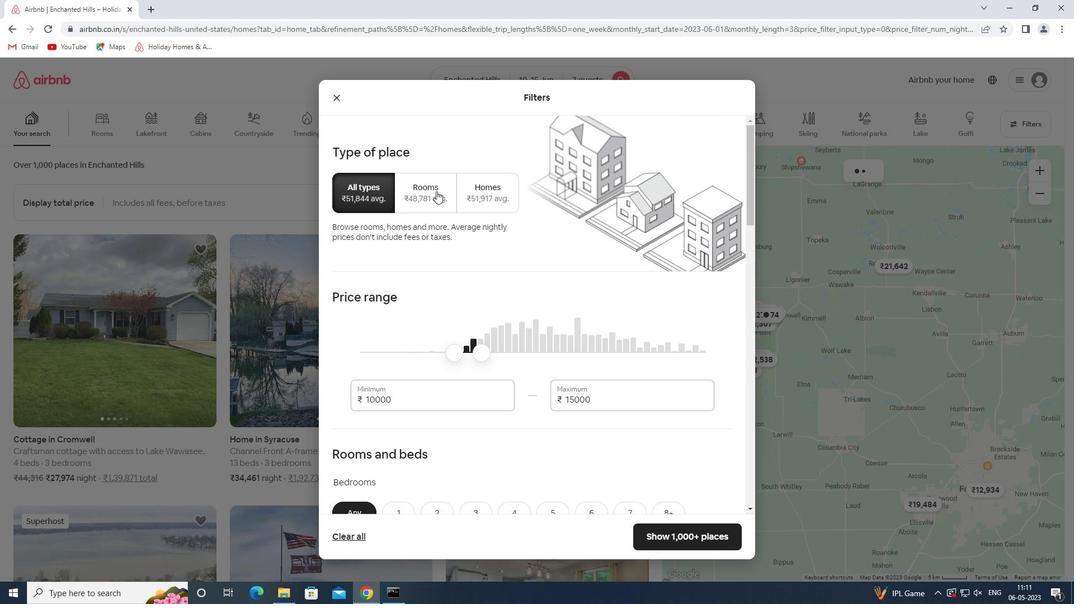 
Action: Mouse moved to (499, 190)
Screenshot: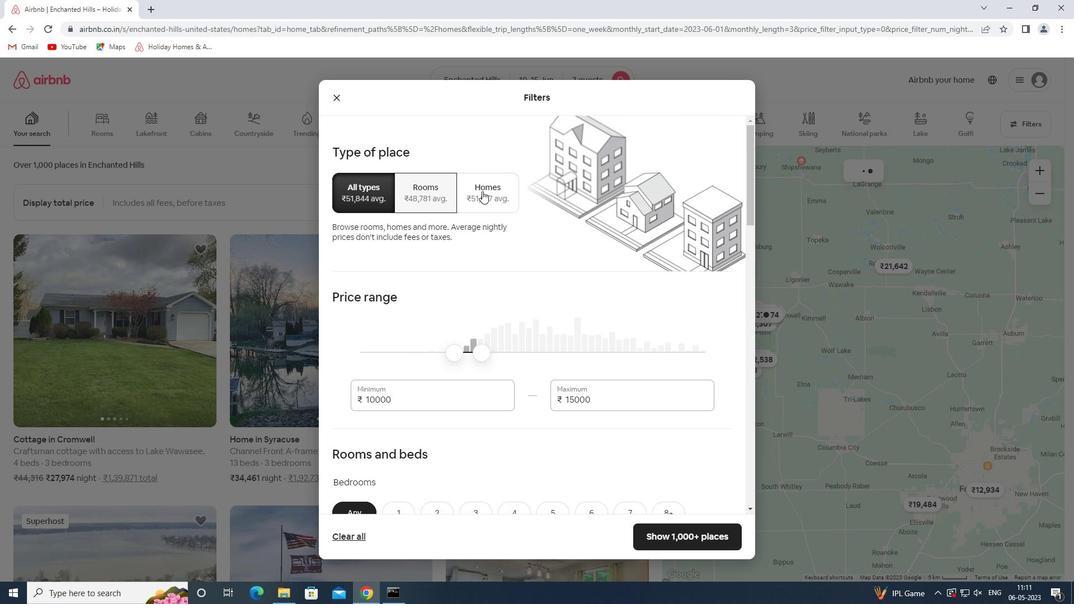 
Action: Mouse pressed left at (499, 190)
Screenshot: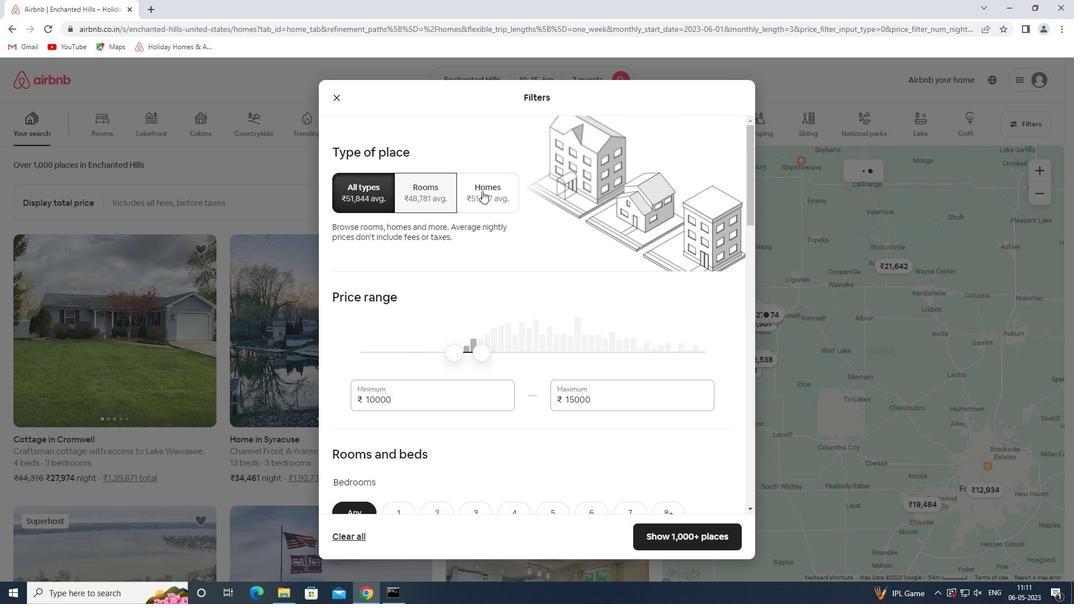 
Action: Mouse moved to (376, 193)
Screenshot: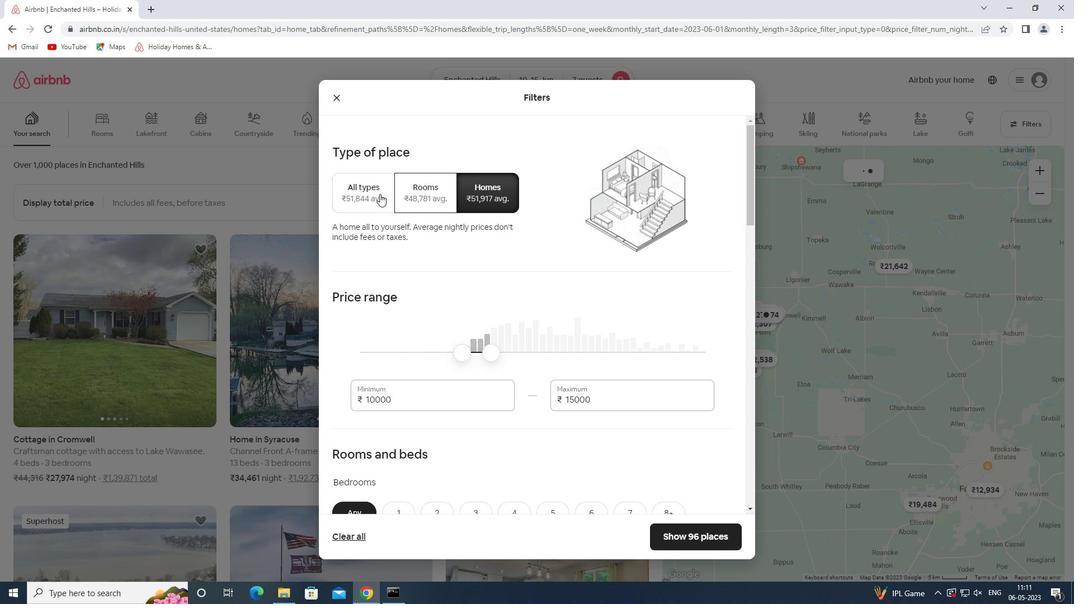 
Action: Mouse pressed left at (376, 193)
Screenshot: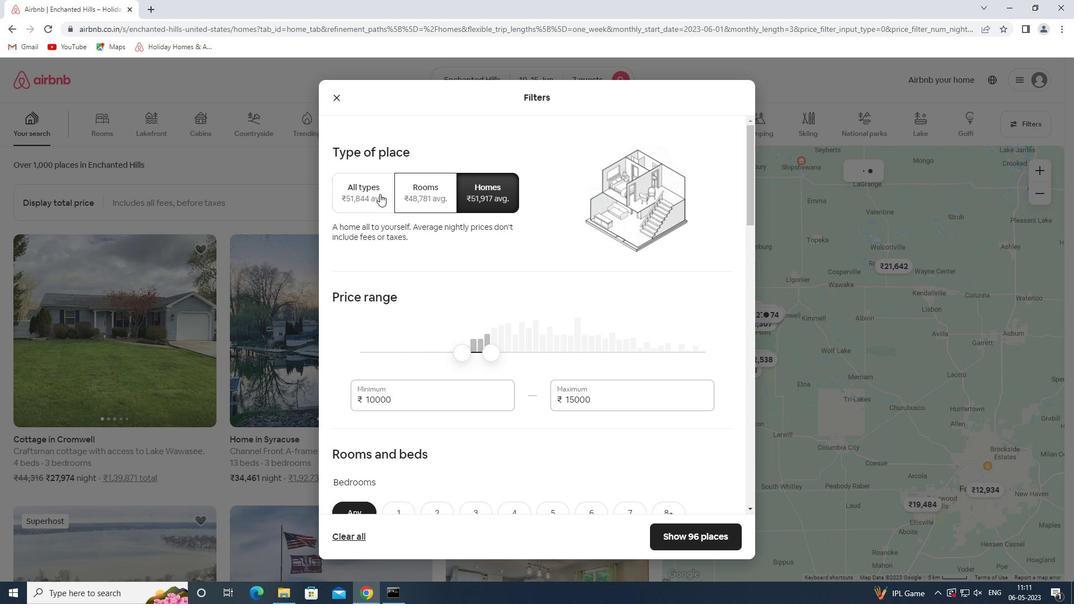 
Action: Mouse moved to (499, 251)
Screenshot: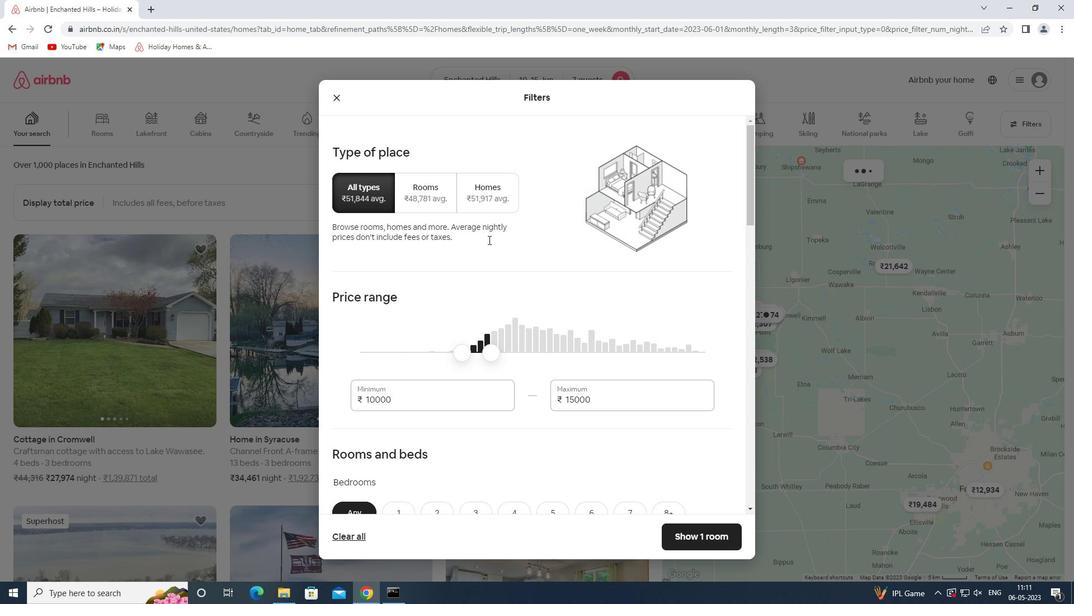 
Action: Mouse scrolled (499, 250) with delta (0, 0)
Screenshot: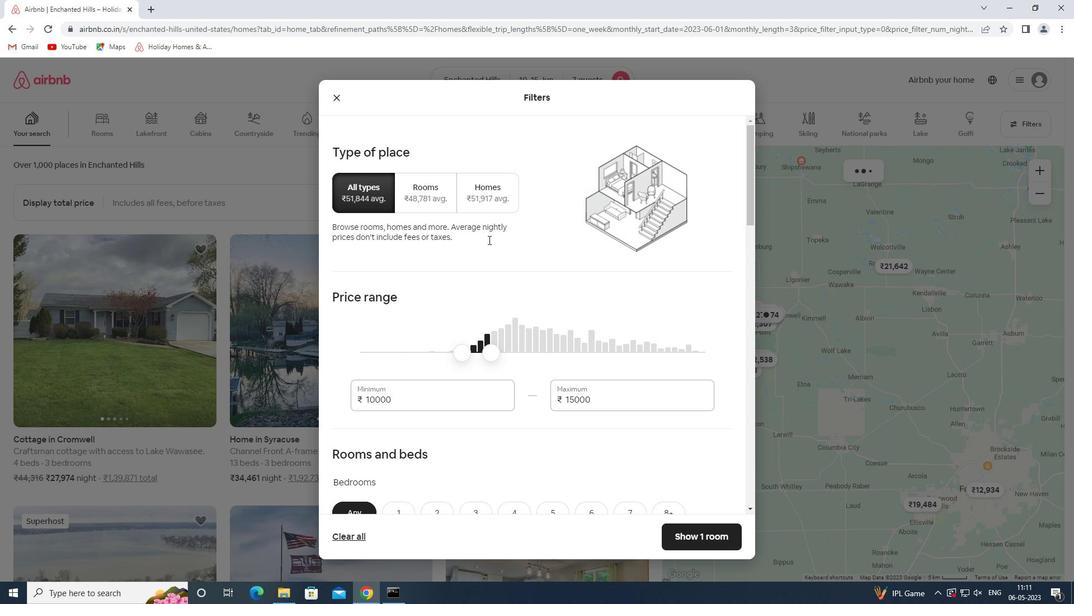 
Action: Mouse moved to (499, 252)
Screenshot: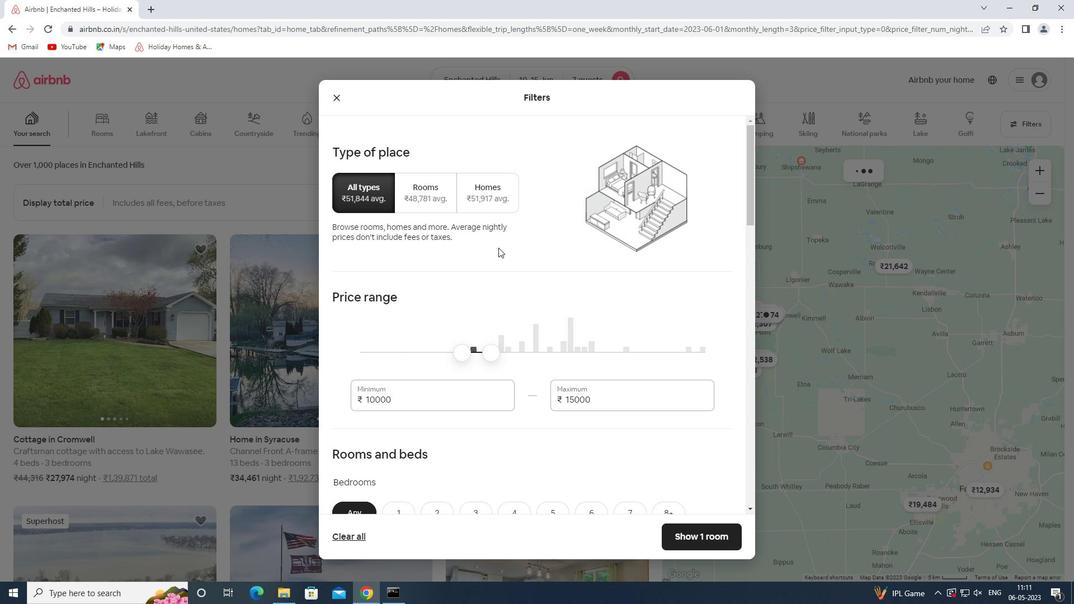 
Action: Mouse scrolled (499, 251) with delta (0, 0)
Screenshot: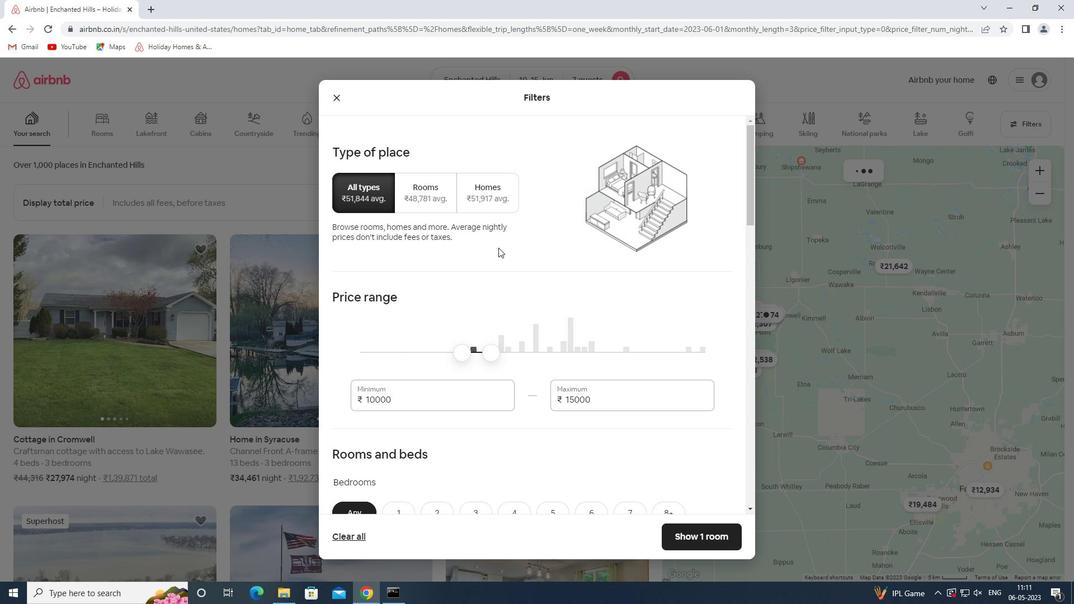 
Action: Mouse scrolled (499, 251) with delta (0, 0)
Screenshot: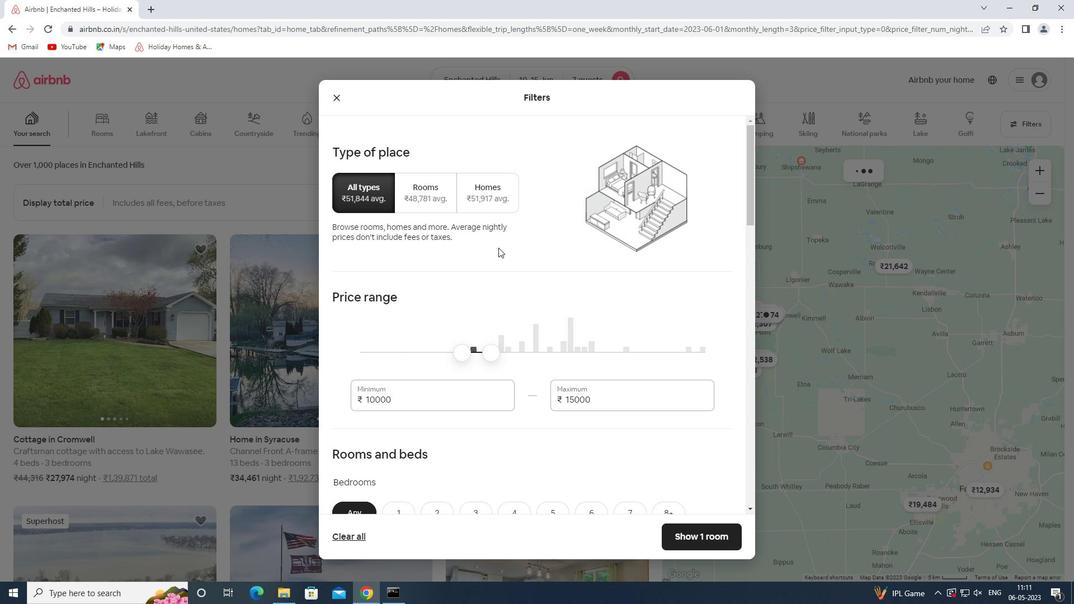 
Action: Mouse scrolled (499, 251) with delta (0, 0)
Screenshot: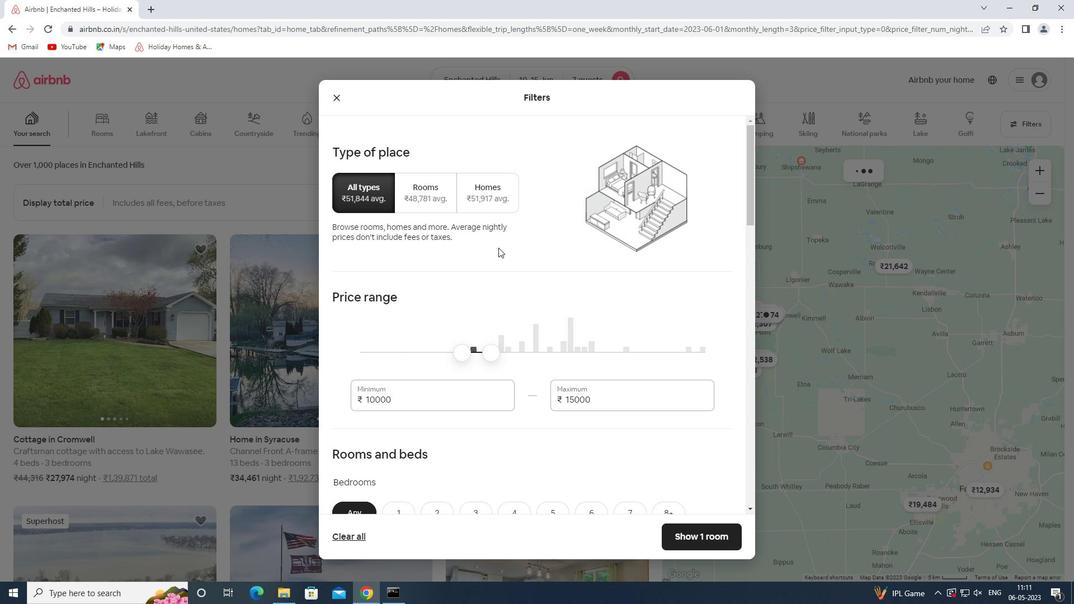 
Action: Mouse scrolled (499, 251) with delta (0, 0)
Screenshot: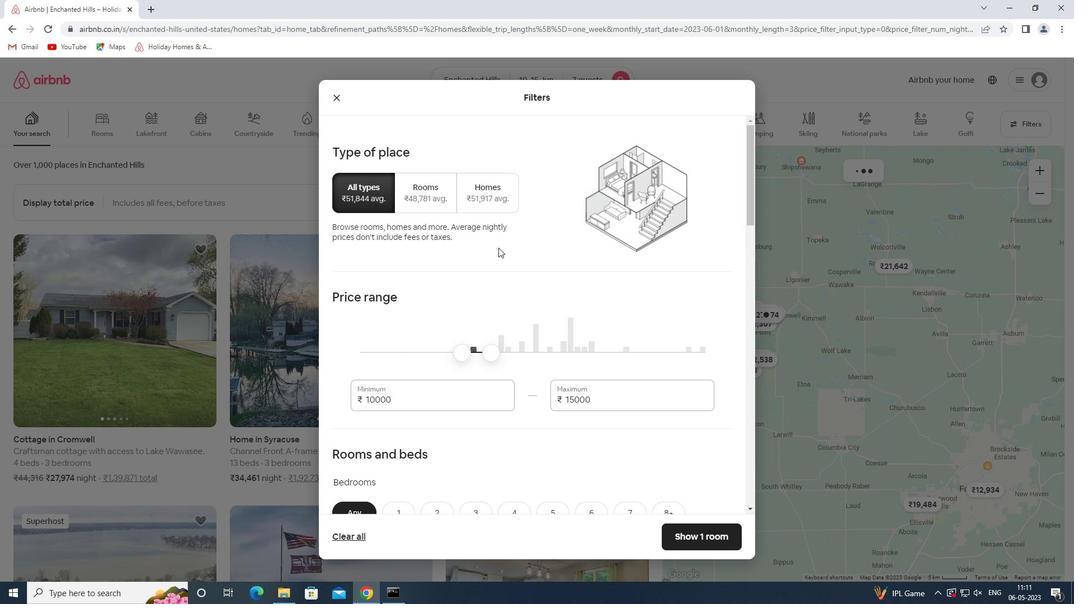 
Action: Mouse scrolled (499, 251) with delta (0, 0)
Screenshot: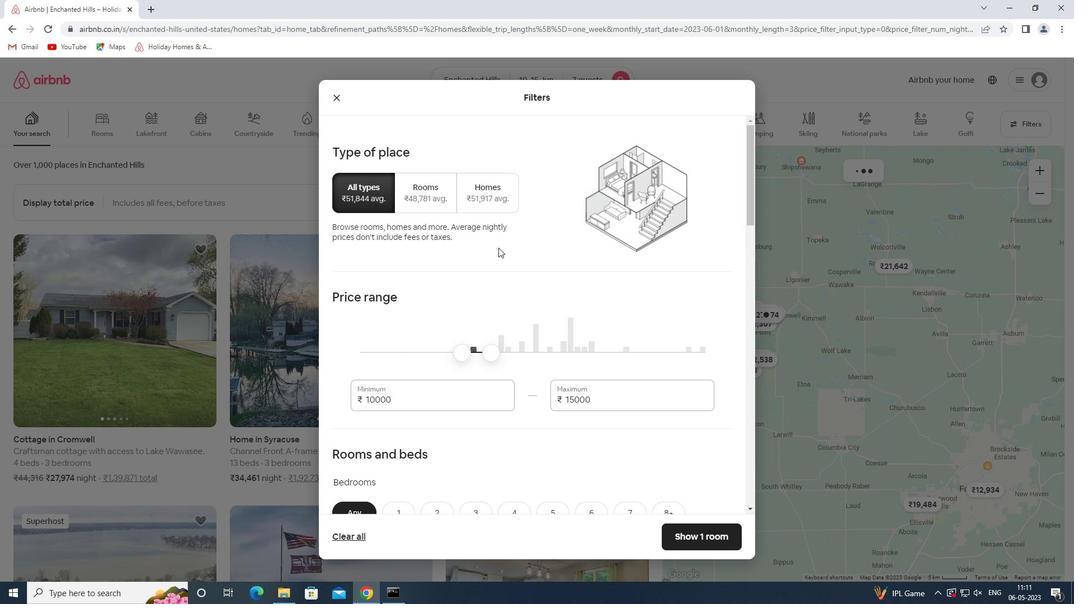 
Action: Mouse moved to (499, 252)
Screenshot: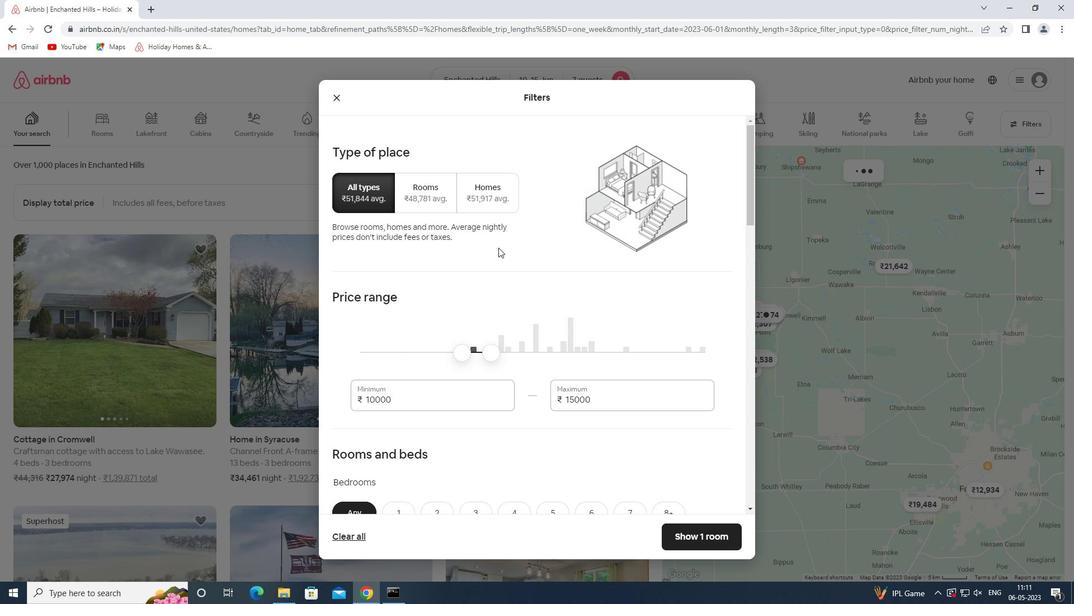 
Action: Mouse scrolled (499, 251) with delta (0, 0)
Screenshot: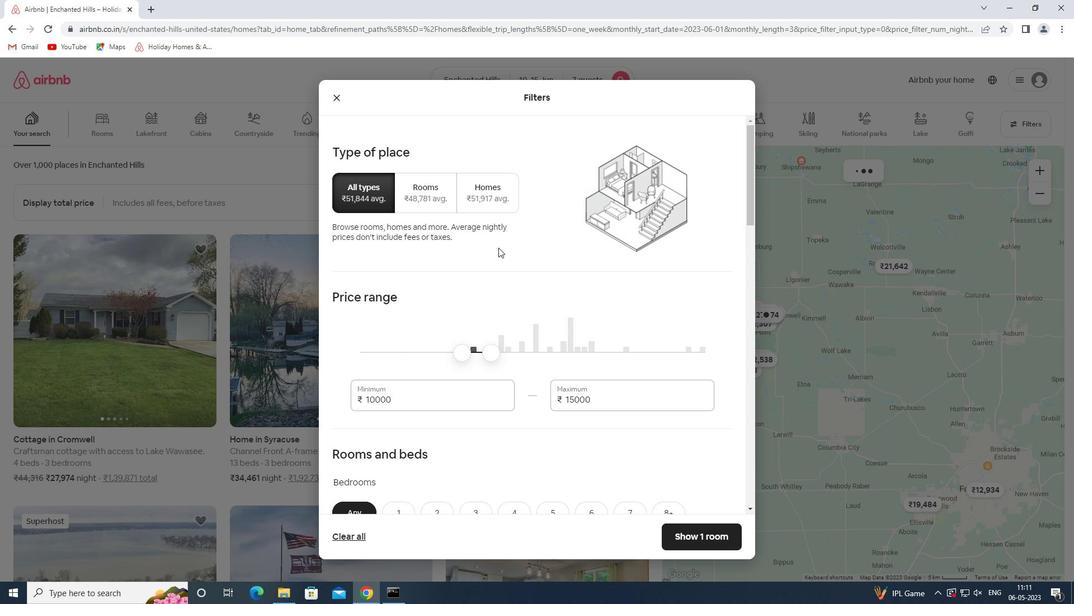 
Action: Mouse moved to (396, 355)
Screenshot: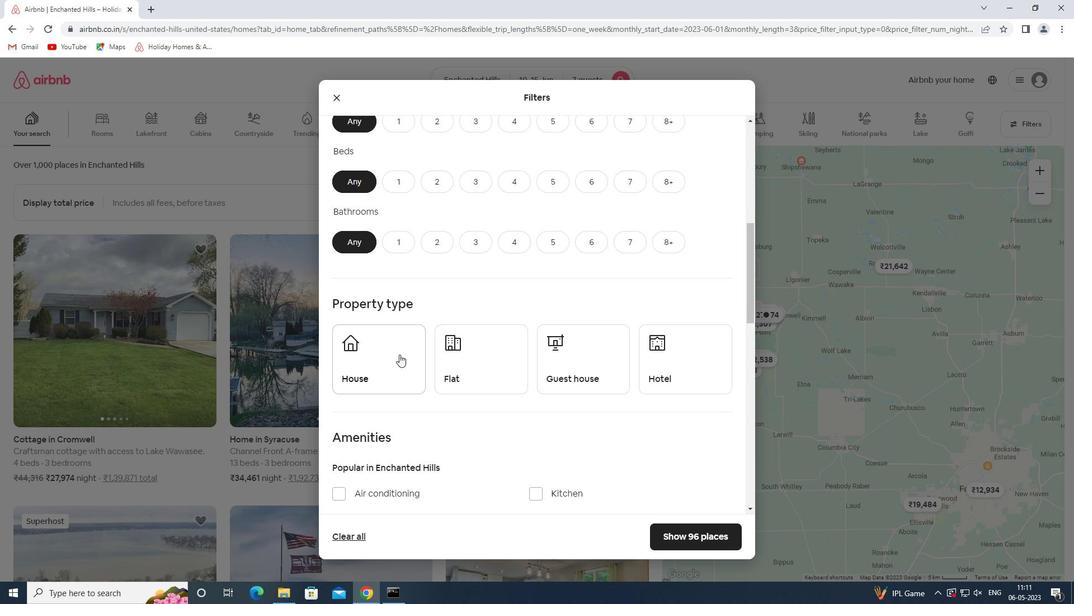 
Action: Mouse pressed left at (396, 355)
Screenshot: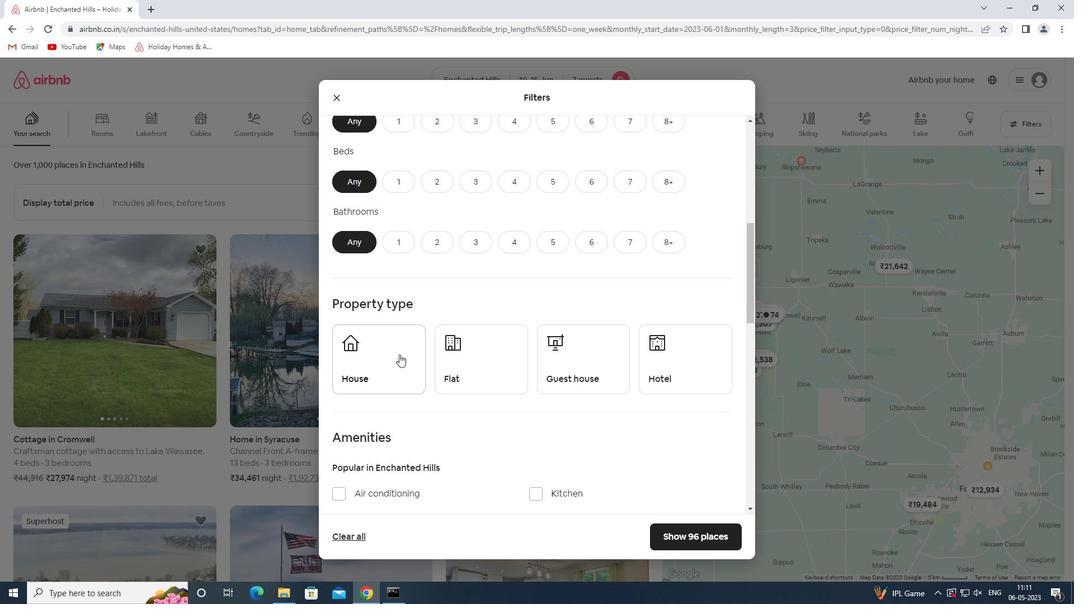 
Action: Mouse moved to (505, 366)
Screenshot: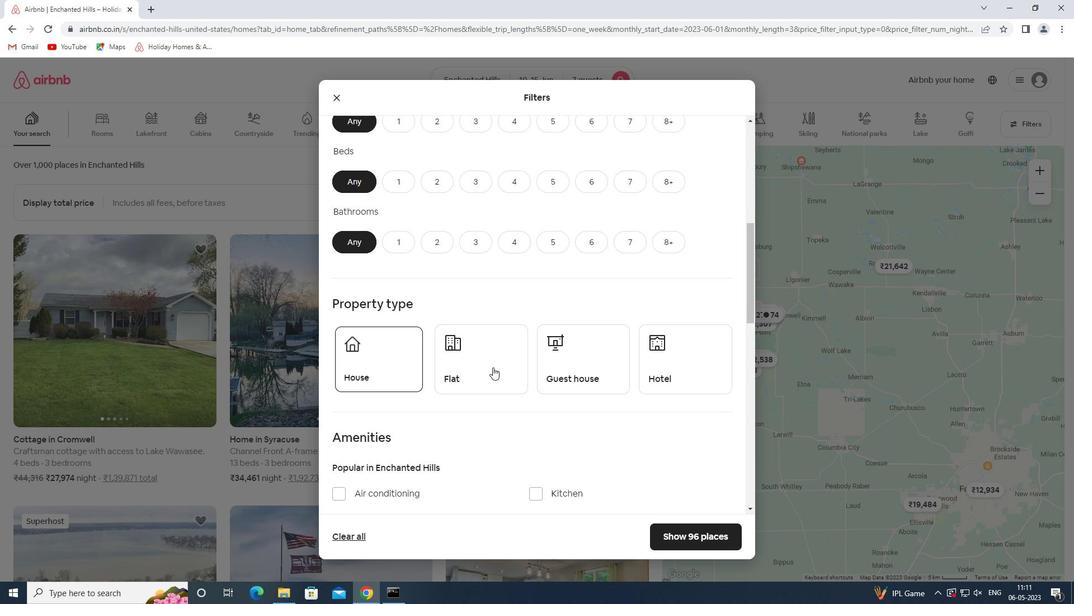 
Action: Mouse pressed left at (505, 366)
Screenshot: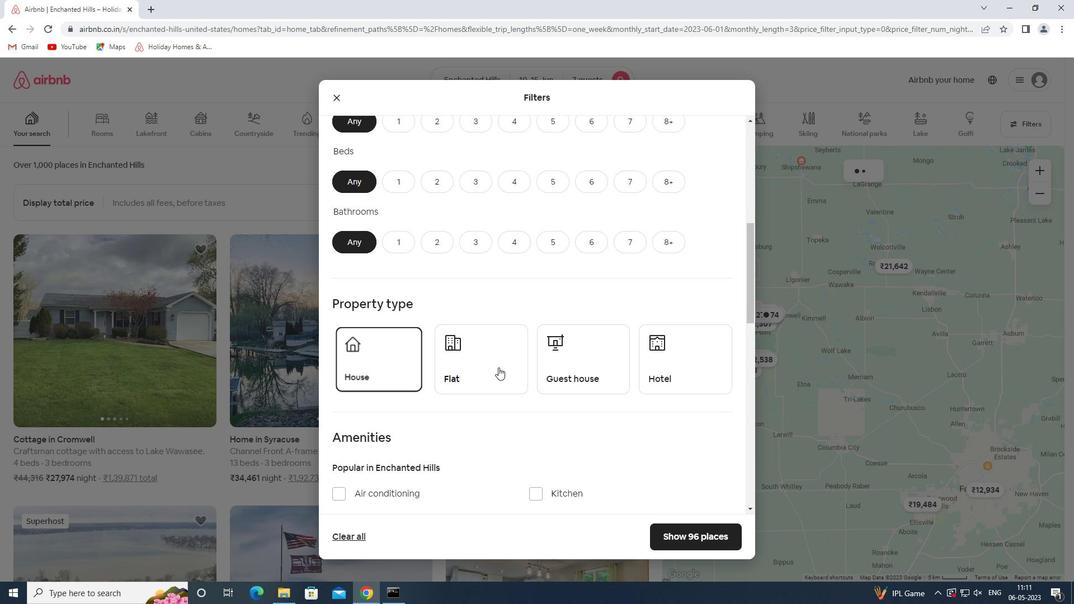 
Action: Mouse moved to (587, 359)
Screenshot: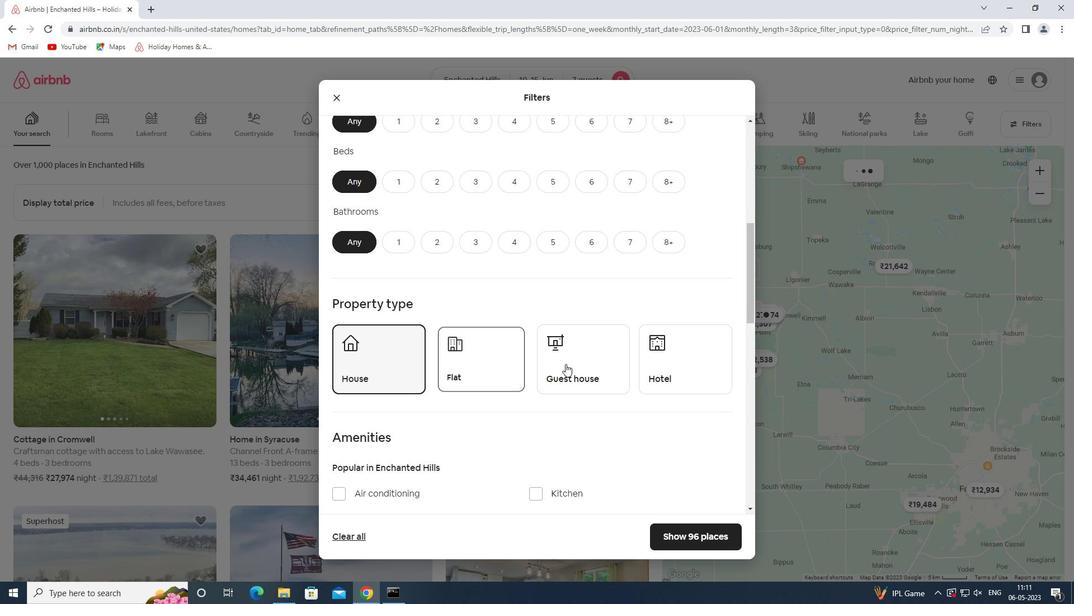 
Action: Mouse pressed left at (587, 359)
Screenshot: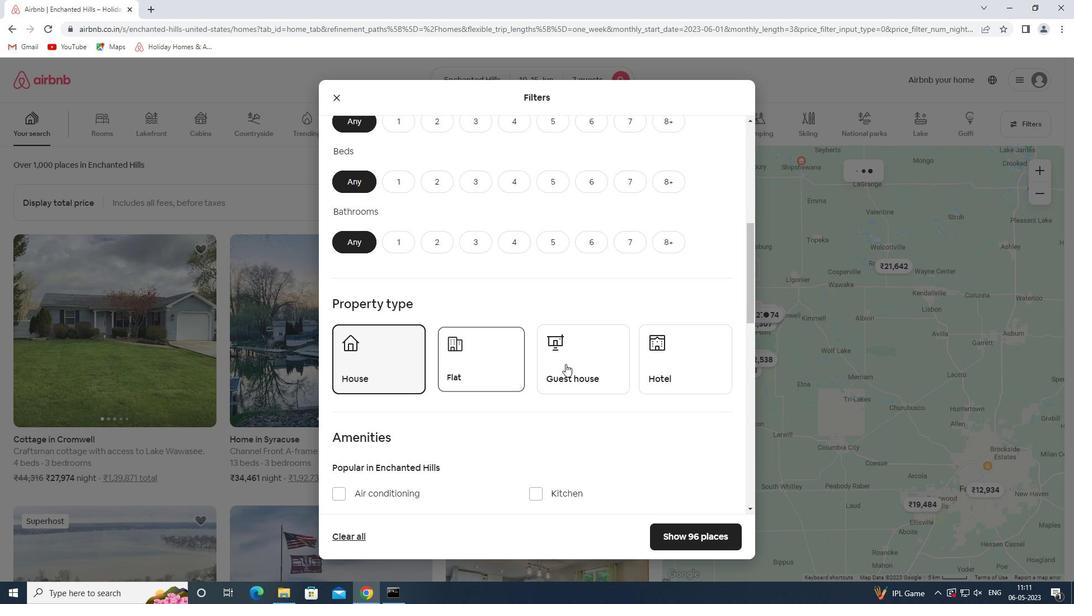 
Action: Mouse moved to (689, 368)
Screenshot: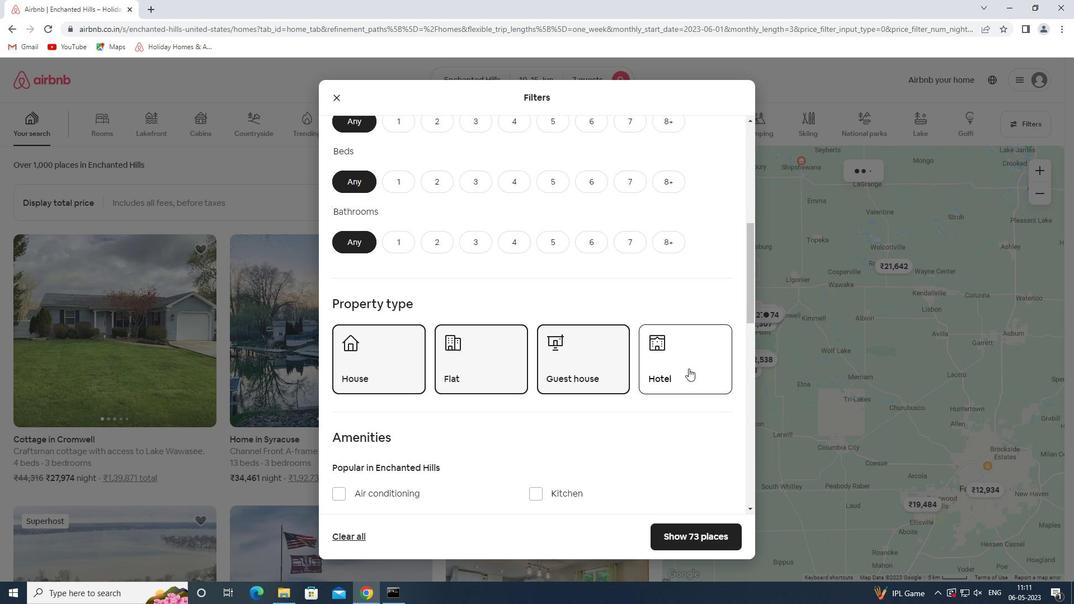 
Action: Mouse pressed left at (689, 368)
Screenshot: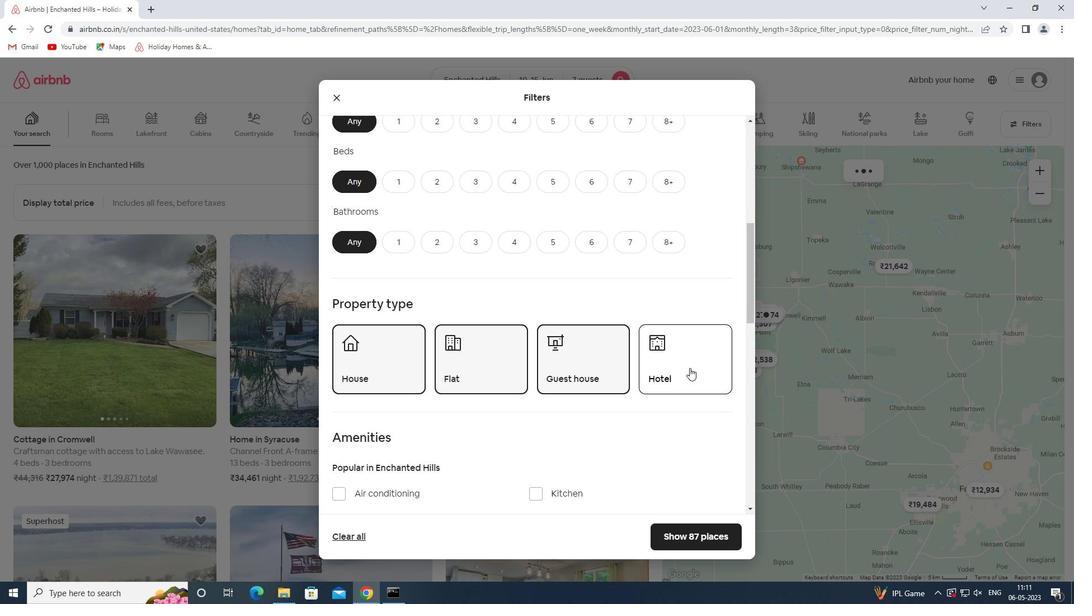 
Action: Mouse moved to (475, 409)
Screenshot: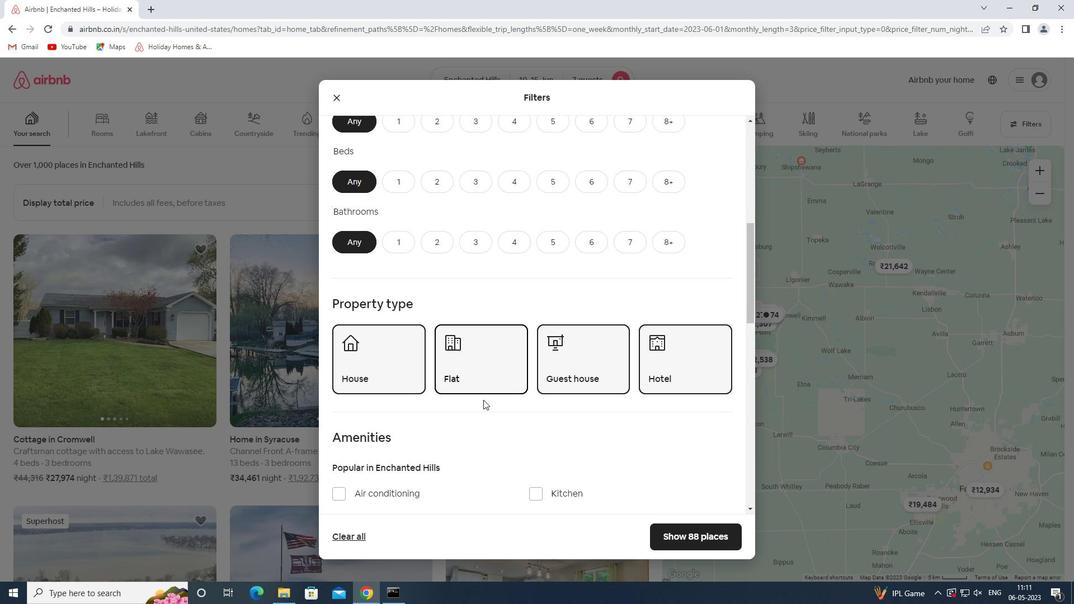
Action: Mouse scrolled (475, 409) with delta (0, 0)
Screenshot: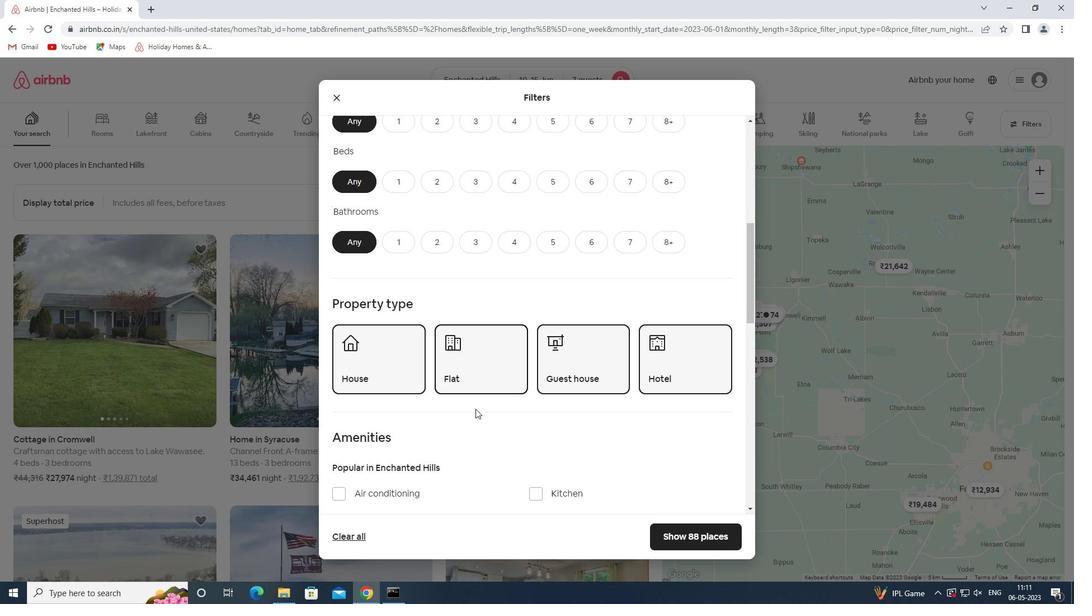 
Action: Mouse moved to (432, 347)
Screenshot: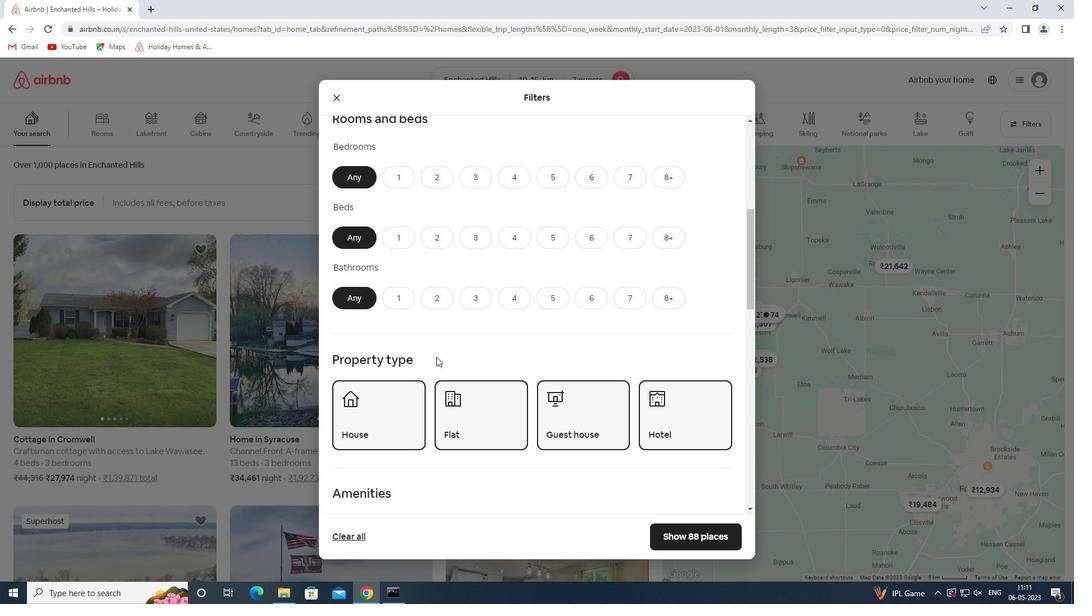 
Action: Mouse scrolled (432, 348) with delta (0, 0)
Screenshot: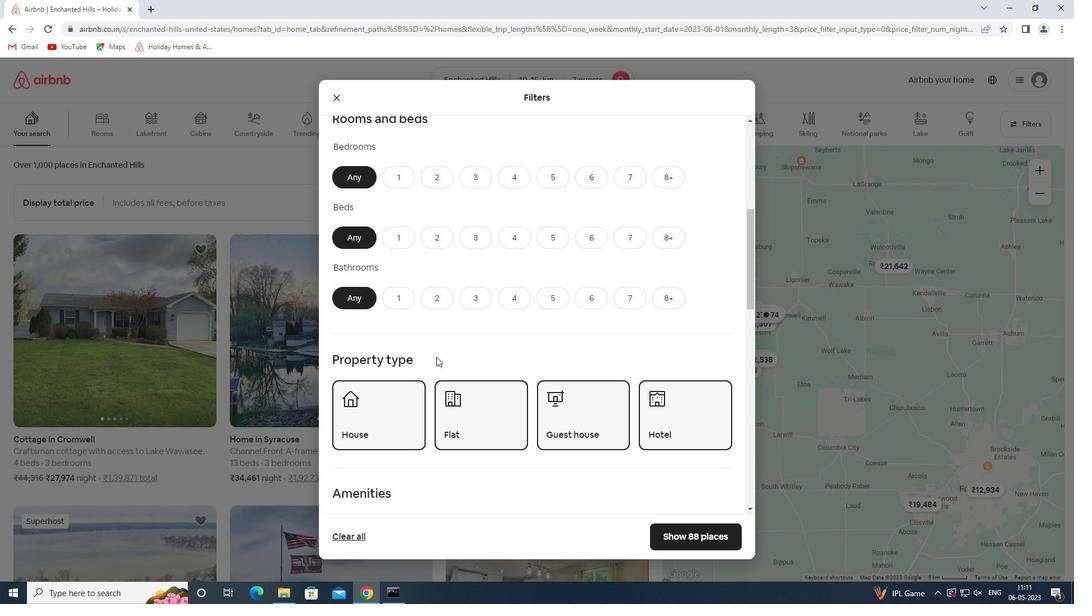 
Action: Mouse moved to (515, 233)
Screenshot: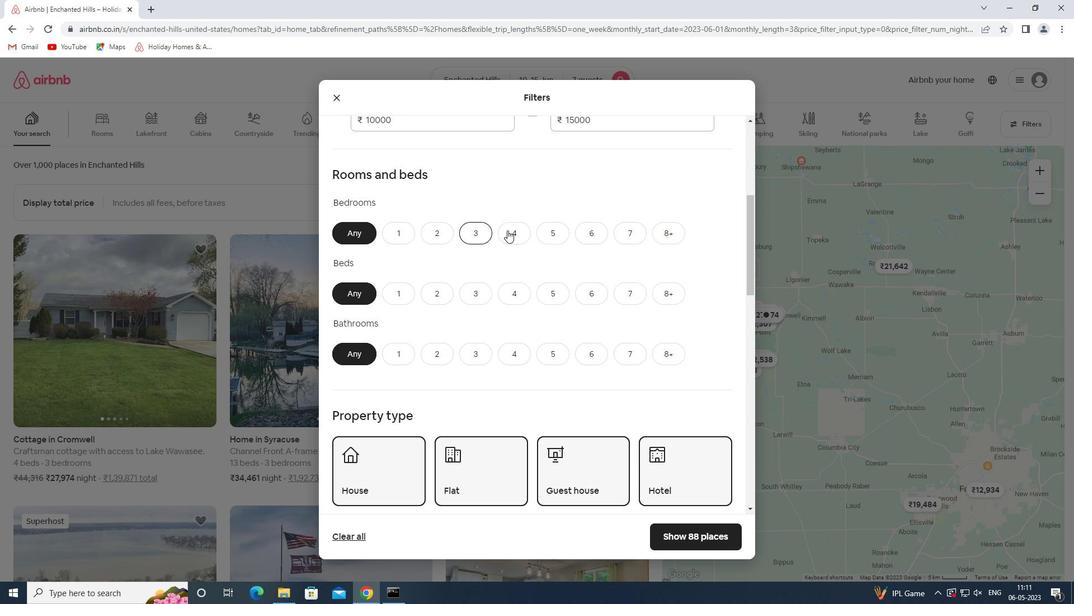 
Action: Mouse pressed left at (515, 233)
Screenshot: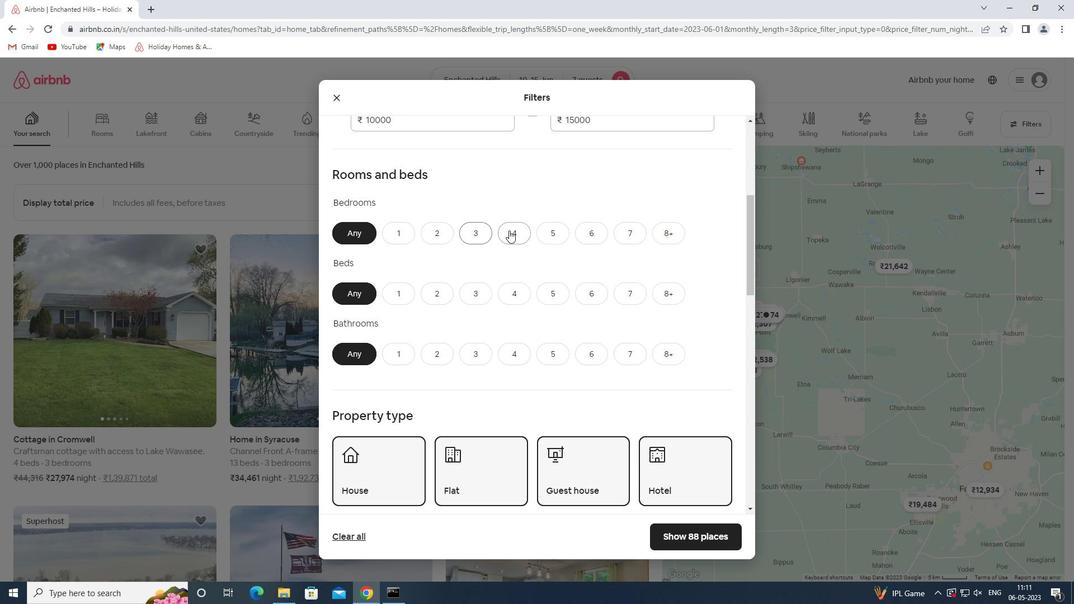 
Action: Mouse moved to (629, 292)
Screenshot: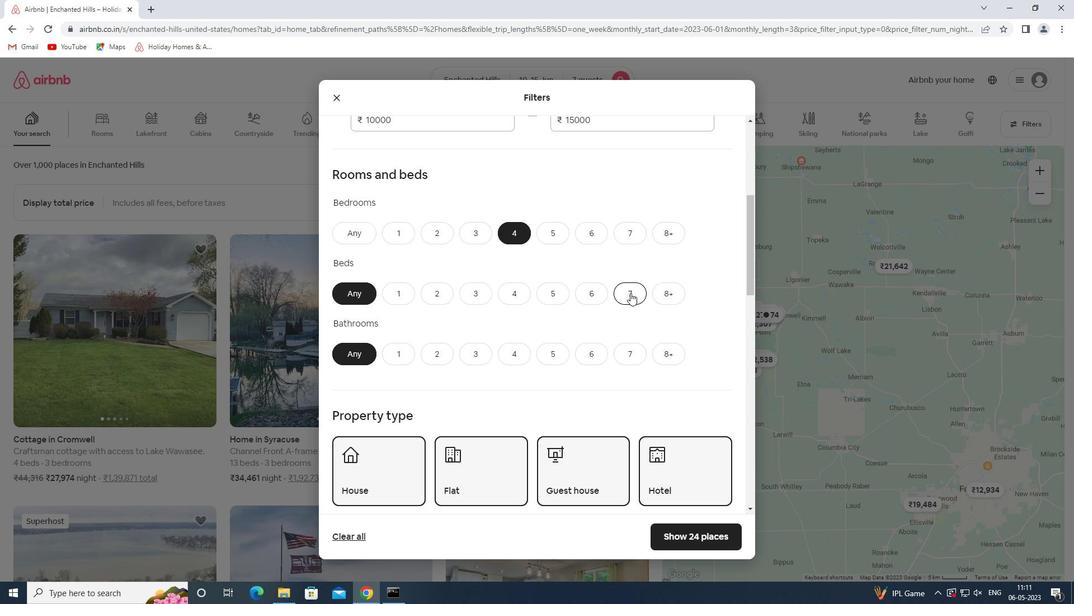 
Action: Mouse pressed left at (629, 292)
Screenshot: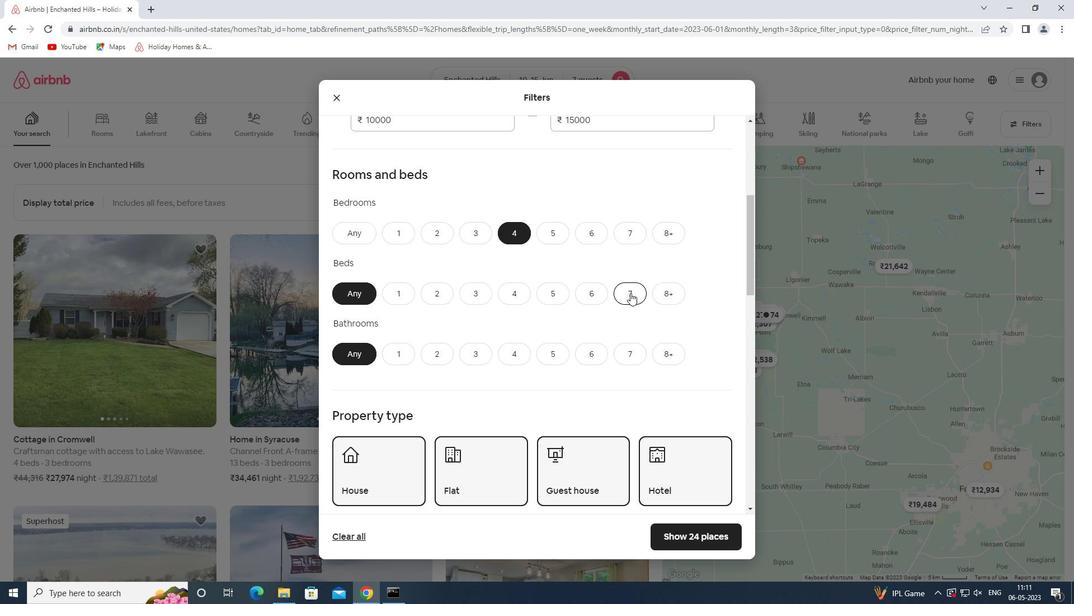 
Action: Mouse moved to (519, 357)
Screenshot: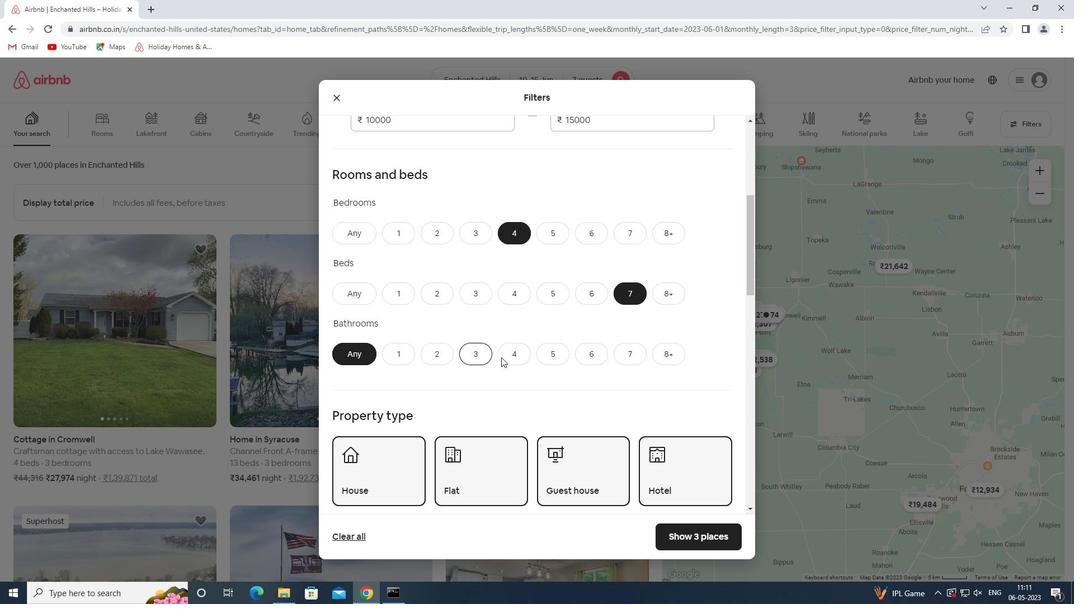 
Action: Mouse pressed left at (519, 357)
Screenshot: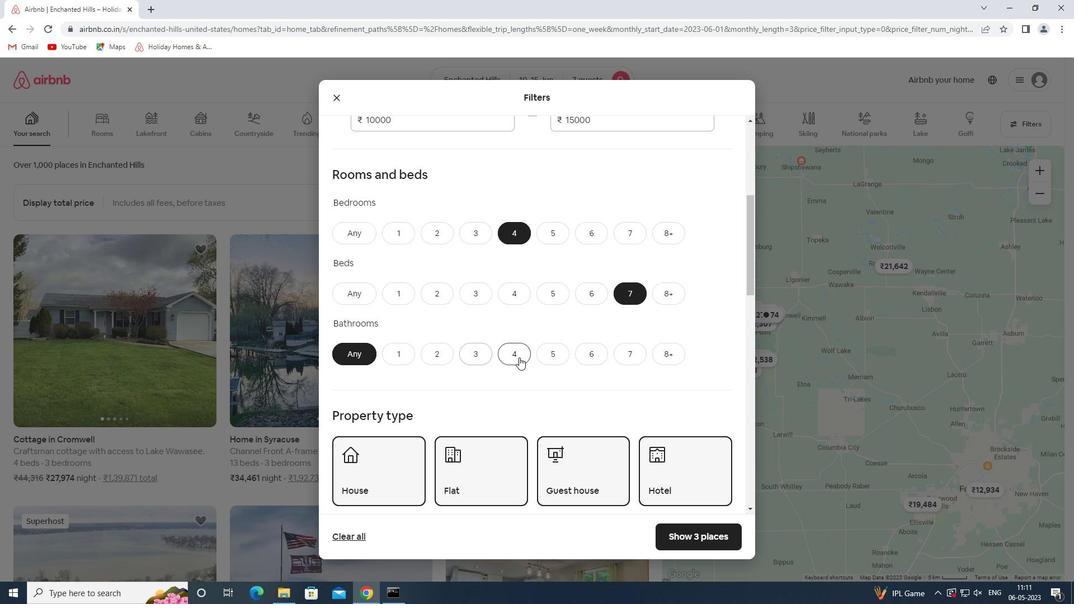 
Action: Mouse moved to (522, 392)
Screenshot: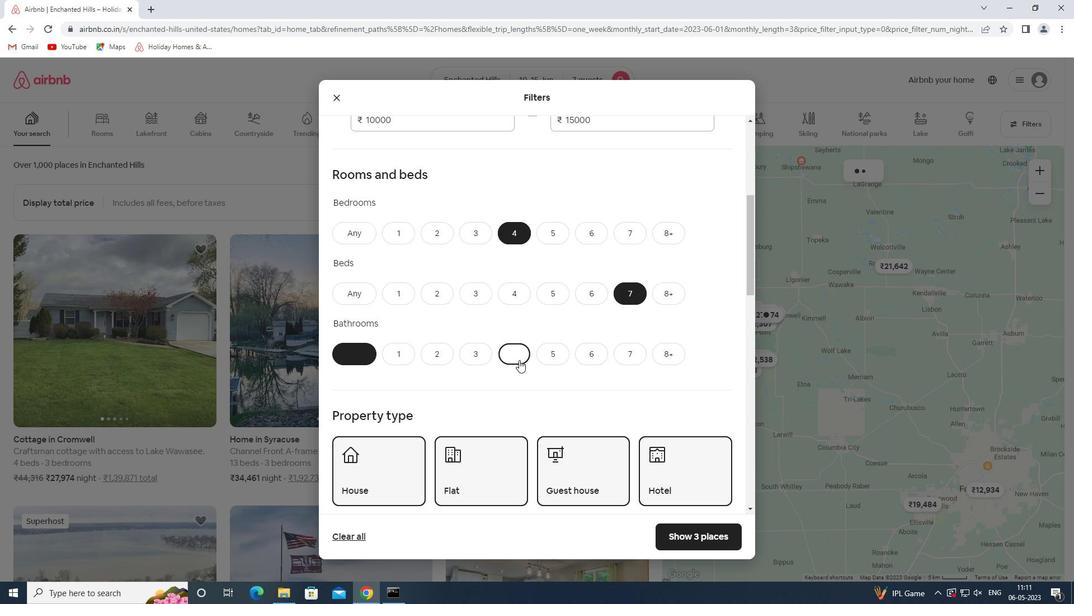 
Action: Mouse scrolled (522, 391) with delta (0, 0)
Screenshot: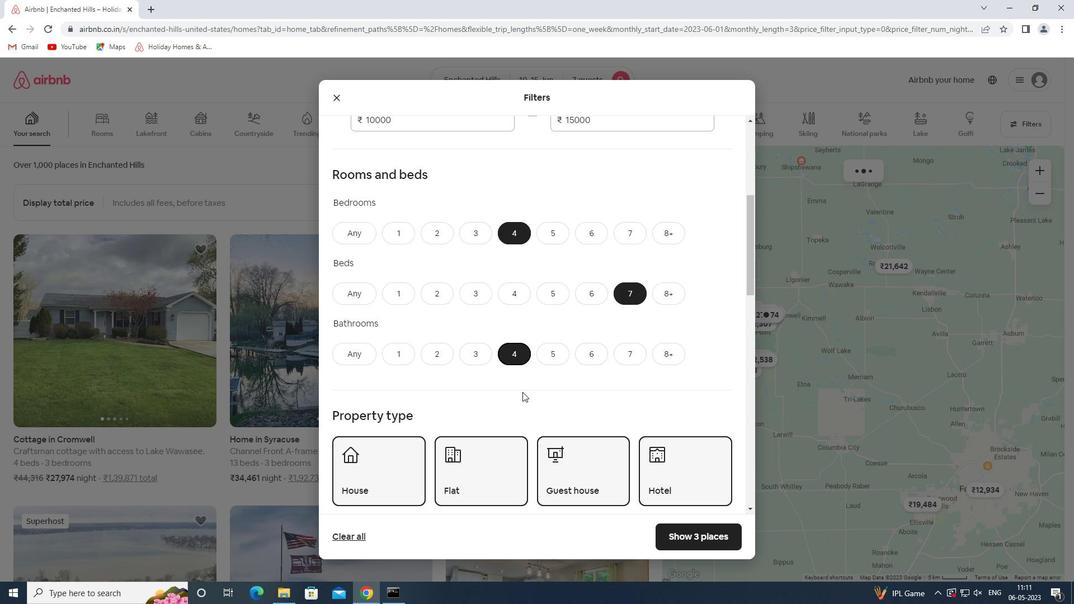 
Action: Mouse scrolled (522, 391) with delta (0, 0)
Screenshot: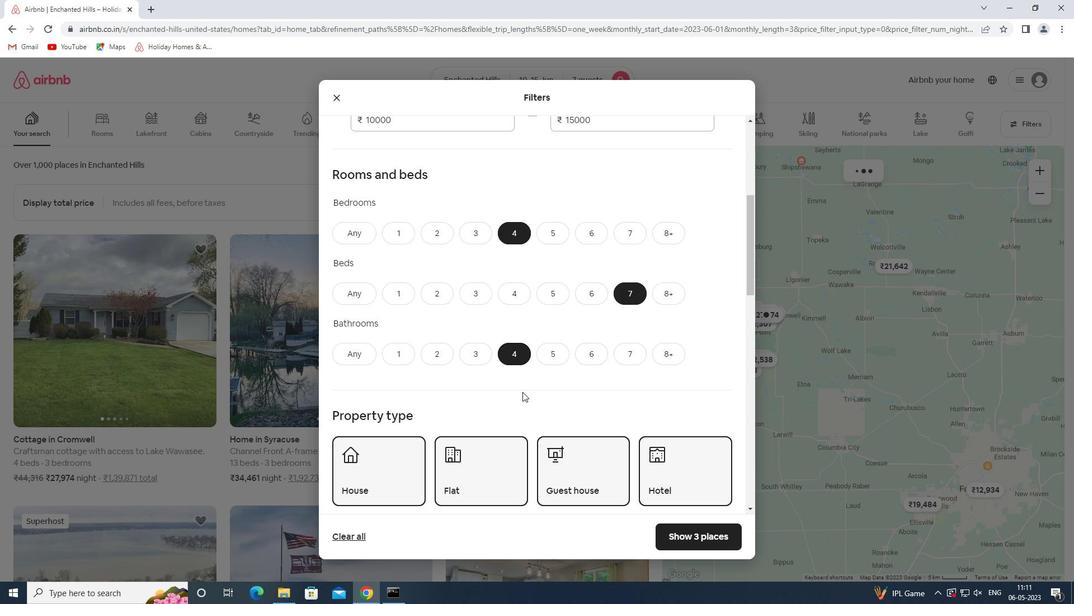 
Action: Mouse scrolled (522, 391) with delta (0, 0)
Screenshot: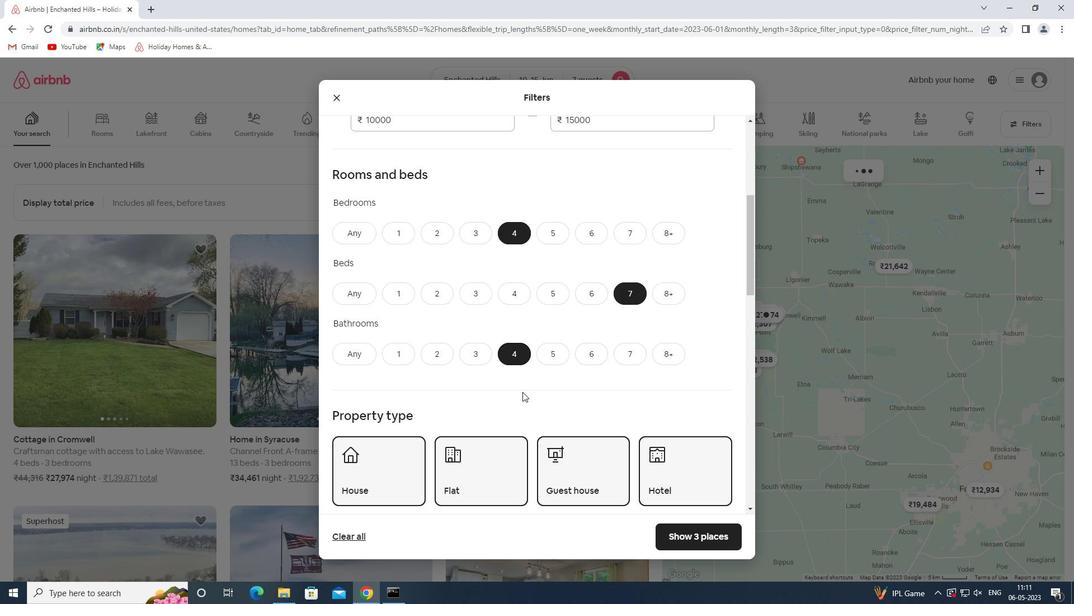 
Action: Mouse scrolled (522, 391) with delta (0, 0)
Screenshot: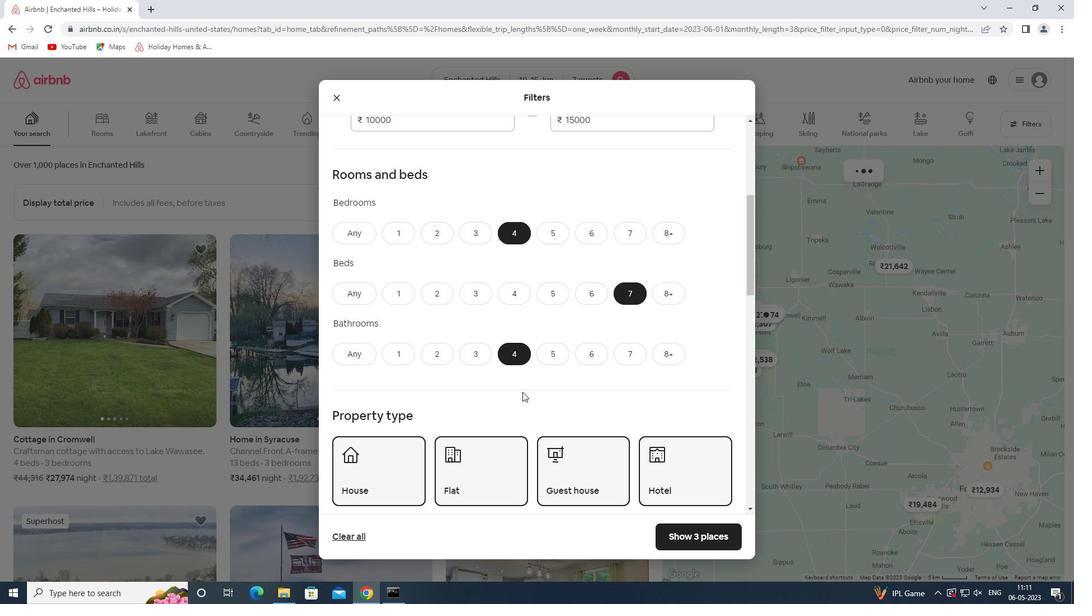 
Action: Mouse scrolled (522, 391) with delta (0, 0)
Screenshot: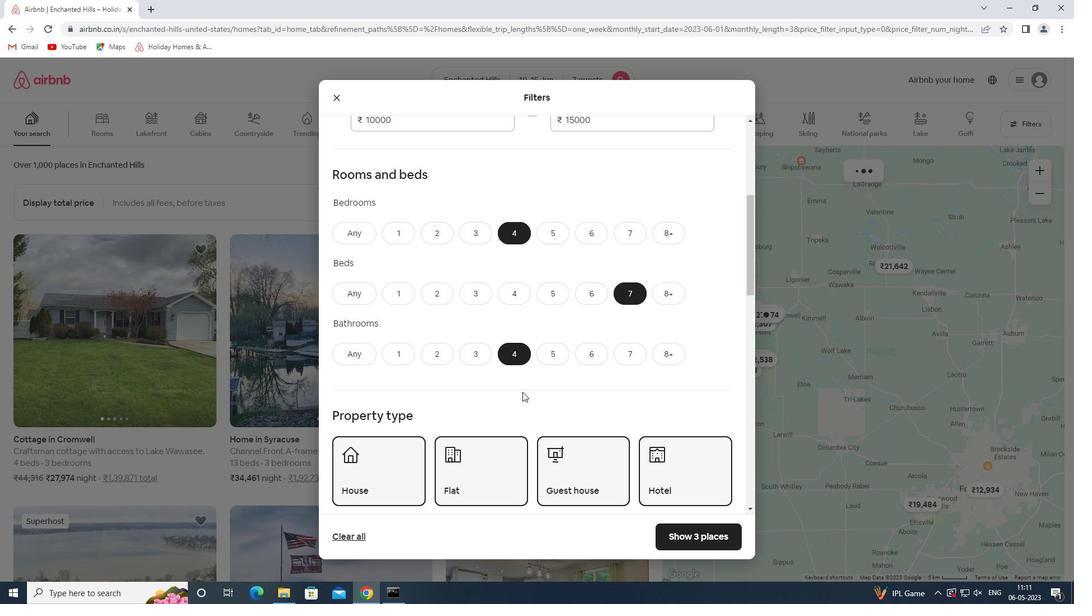 
Action: Mouse scrolled (522, 391) with delta (0, 0)
Screenshot: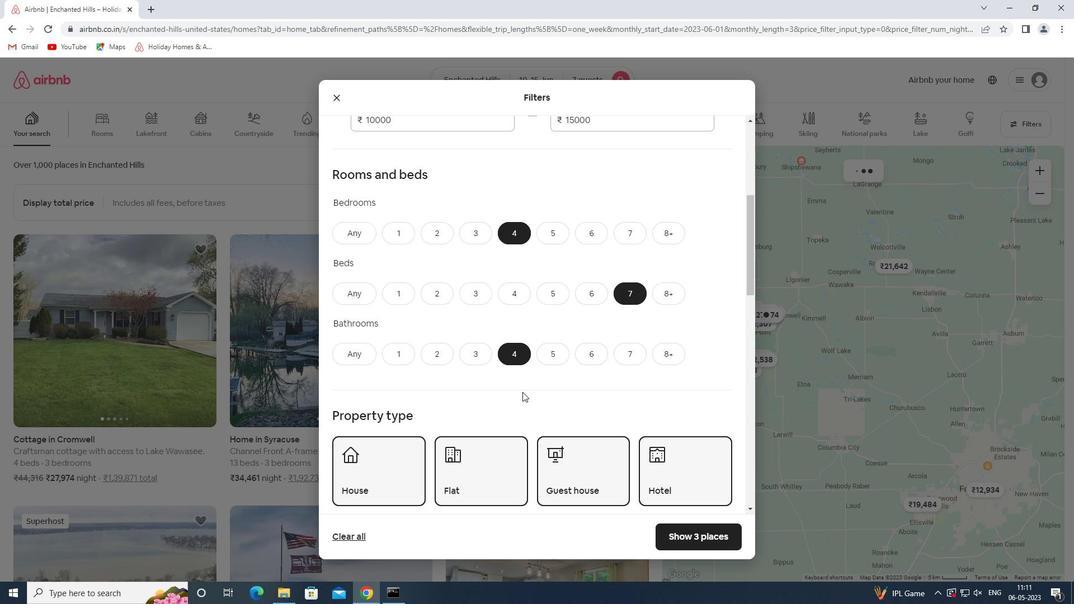 
Action: Mouse scrolled (522, 391) with delta (0, 0)
Screenshot: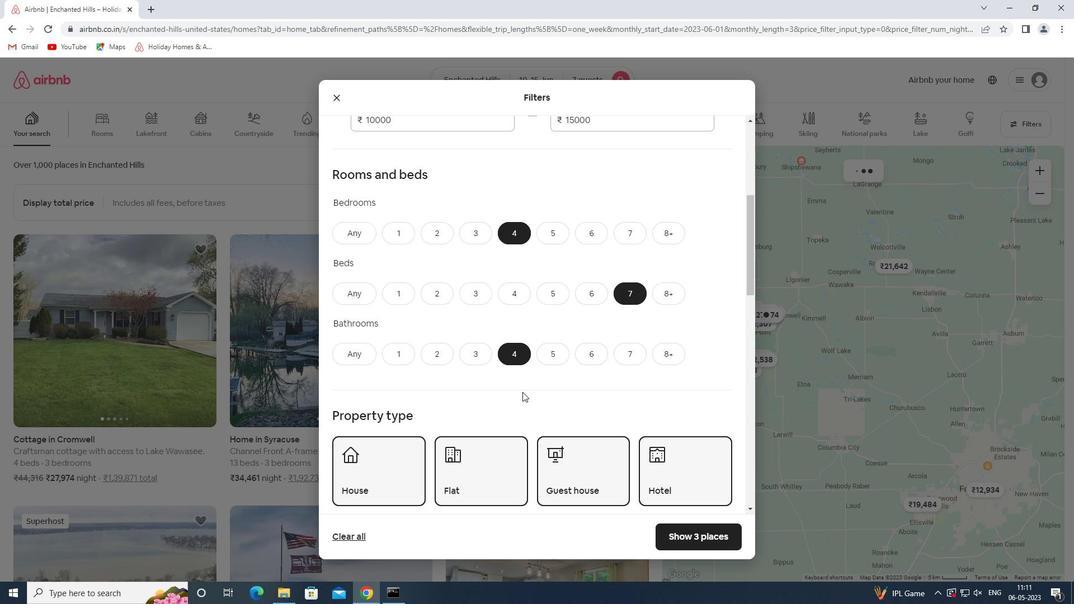 
Action: Mouse moved to (357, 238)
Screenshot: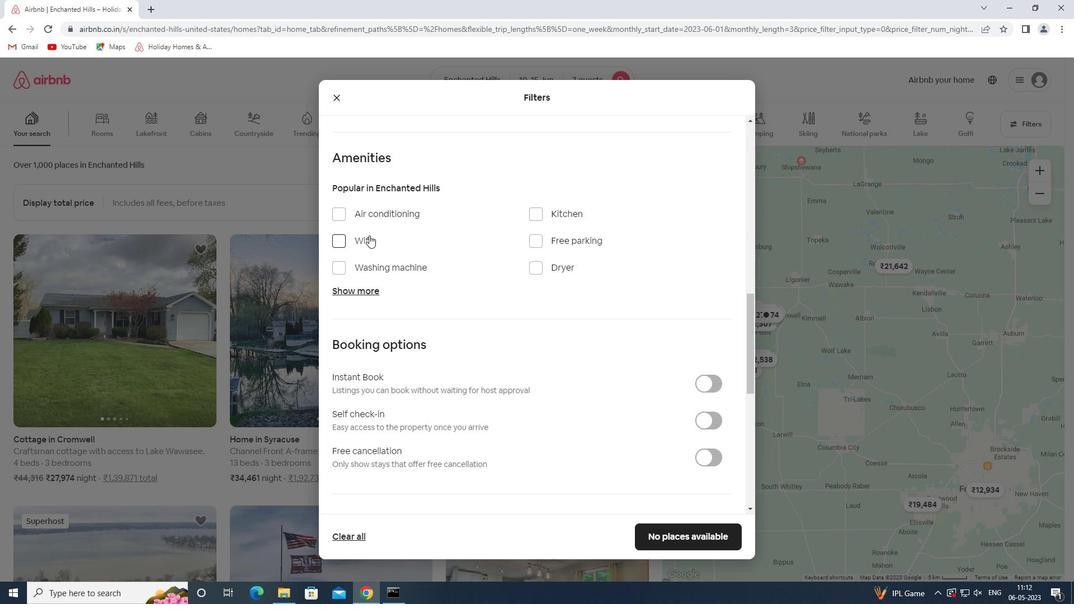 
Action: Mouse pressed left at (357, 238)
Screenshot: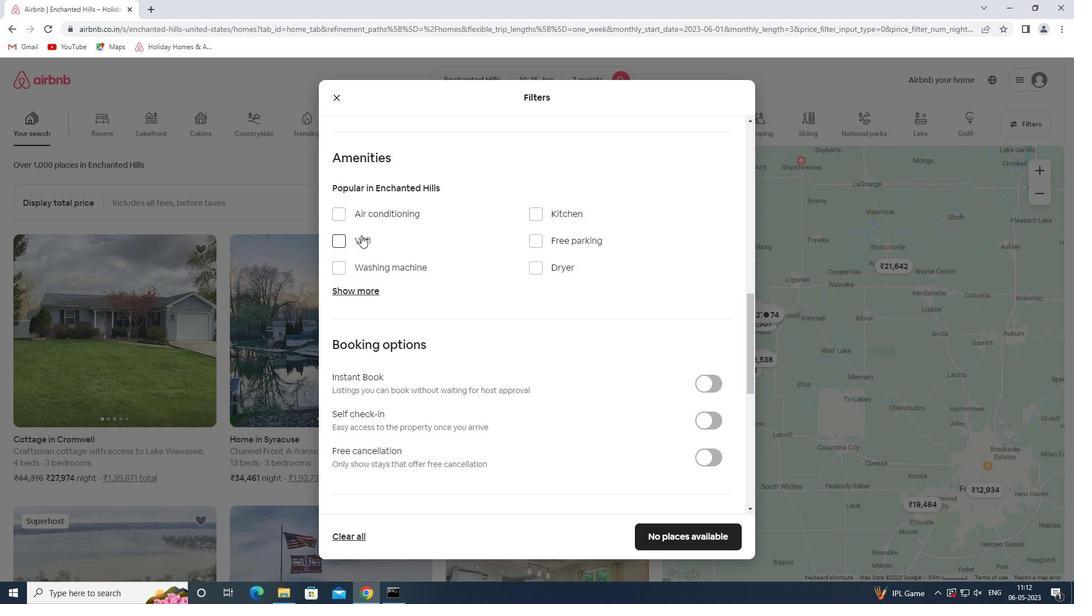 
Action: Mouse moved to (367, 290)
Screenshot: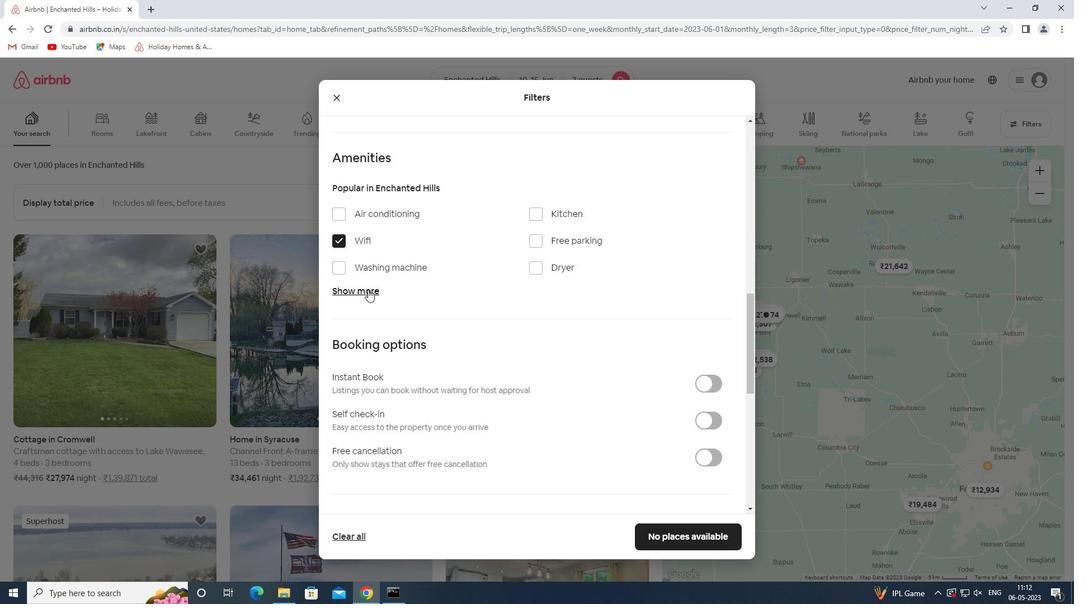 
Action: Mouse pressed left at (367, 290)
Screenshot: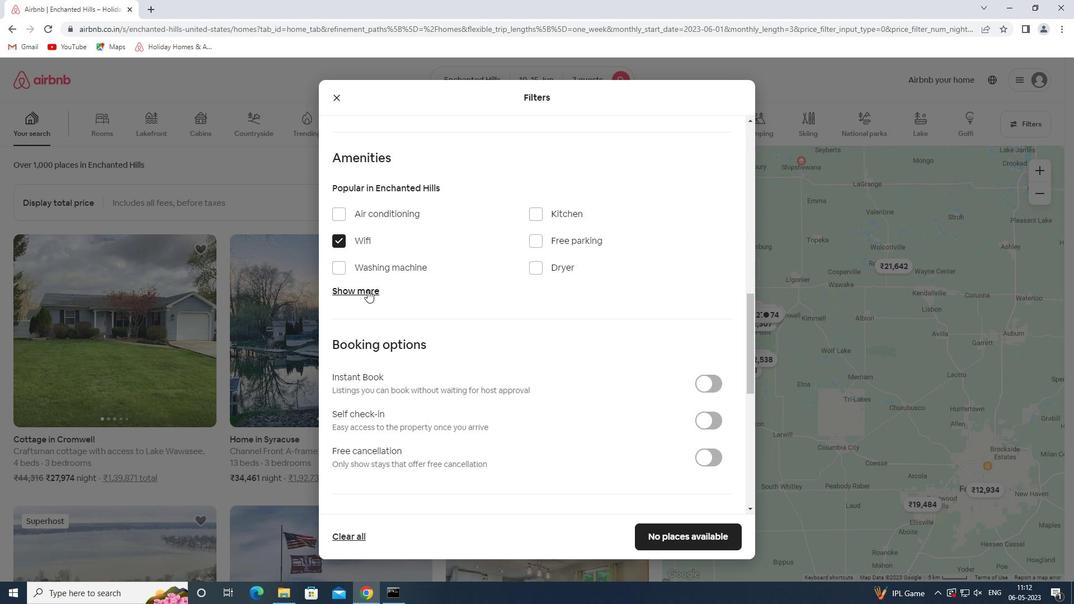 
Action: Mouse moved to (359, 355)
Screenshot: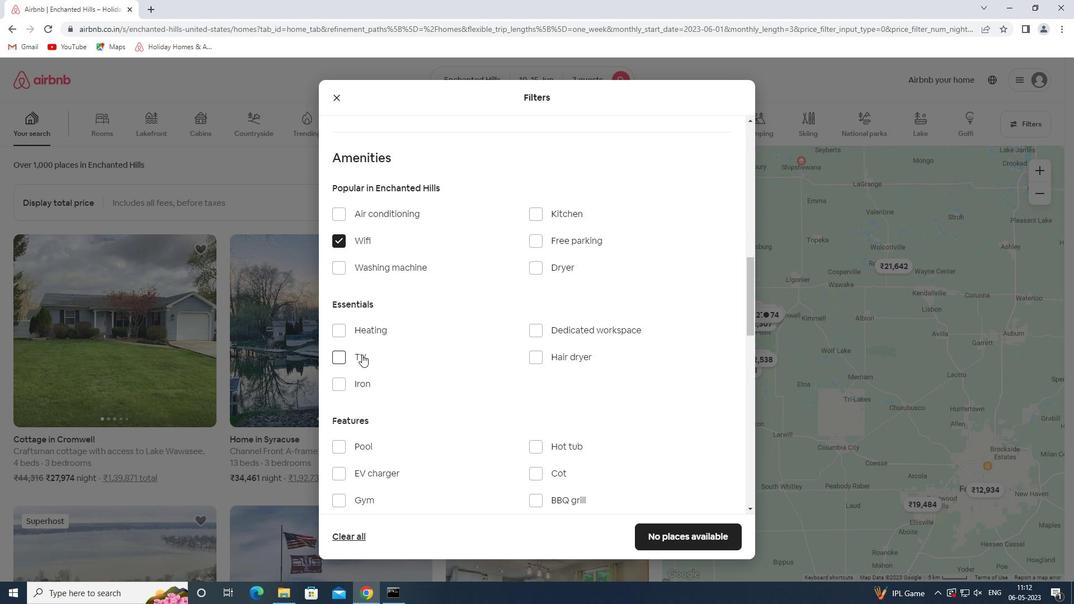 
Action: Mouse pressed left at (359, 355)
Screenshot: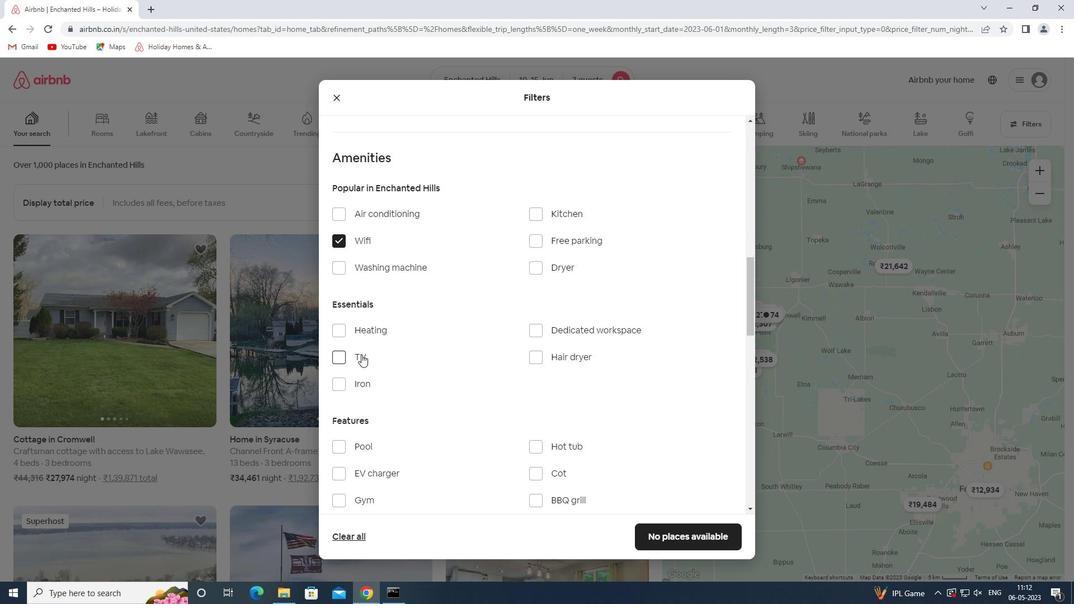
Action: Mouse moved to (585, 235)
Screenshot: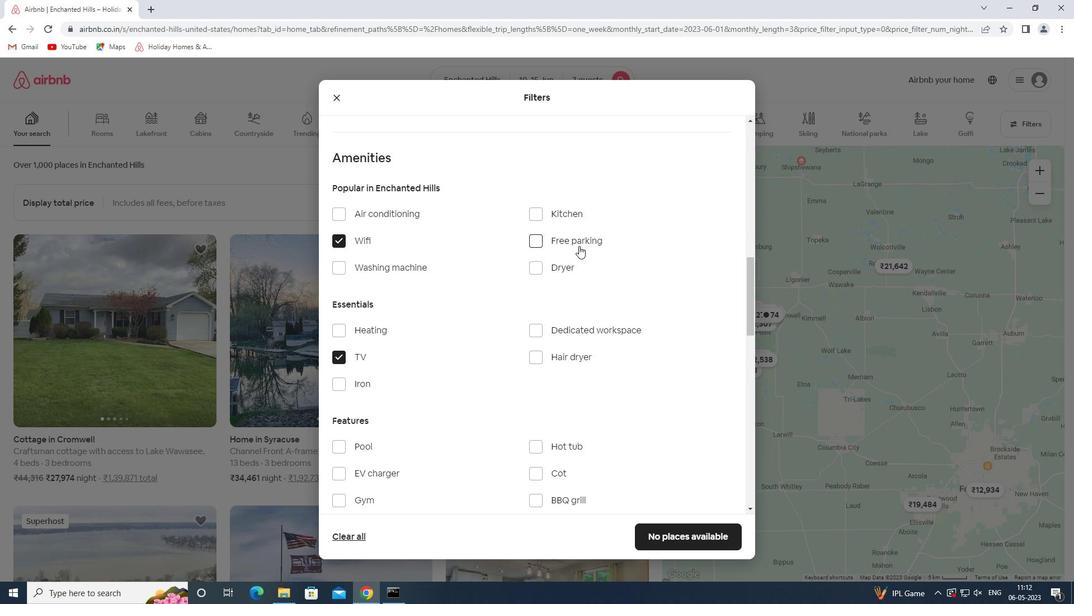
Action: Mouse pressed left at (585, 235)
Screenshot: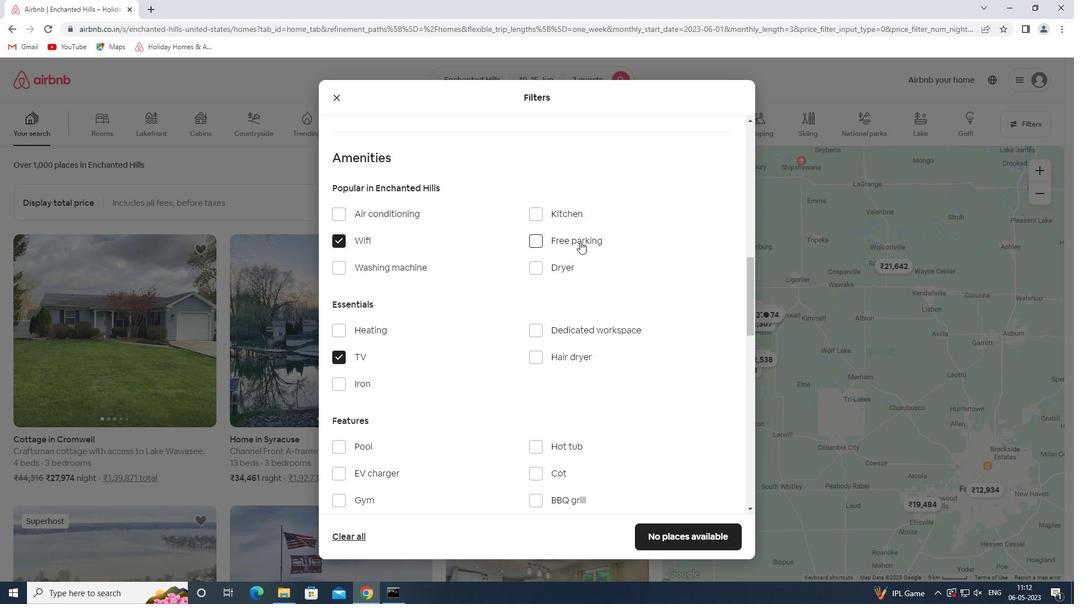 
Action: Mouse moved to (622, 346)
Screenshot: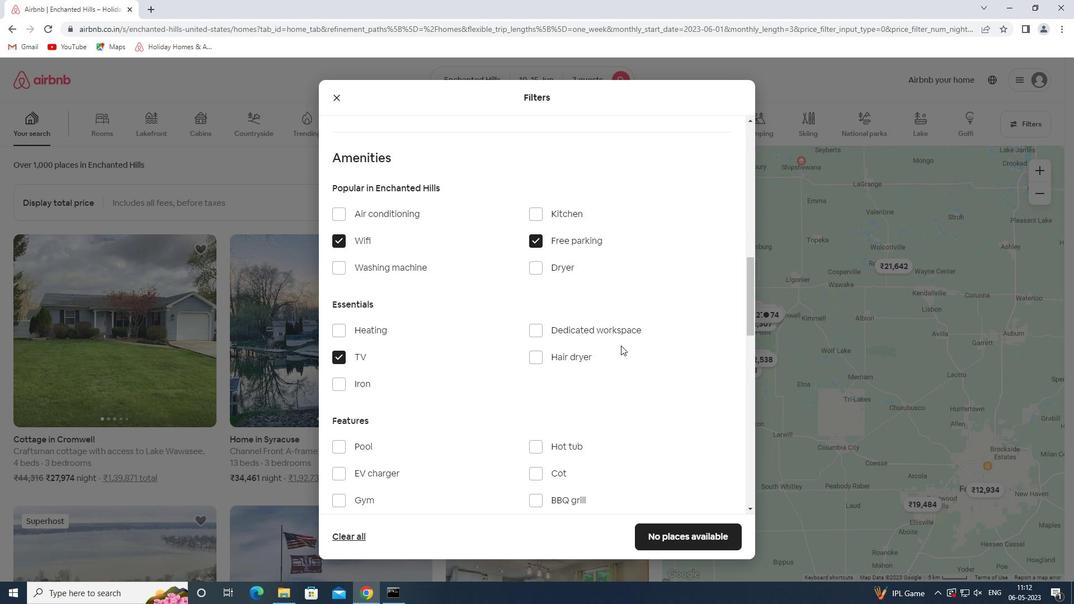 
Action: Mouse scrolled (622, 345) with delta (0, 0)
Screenshot: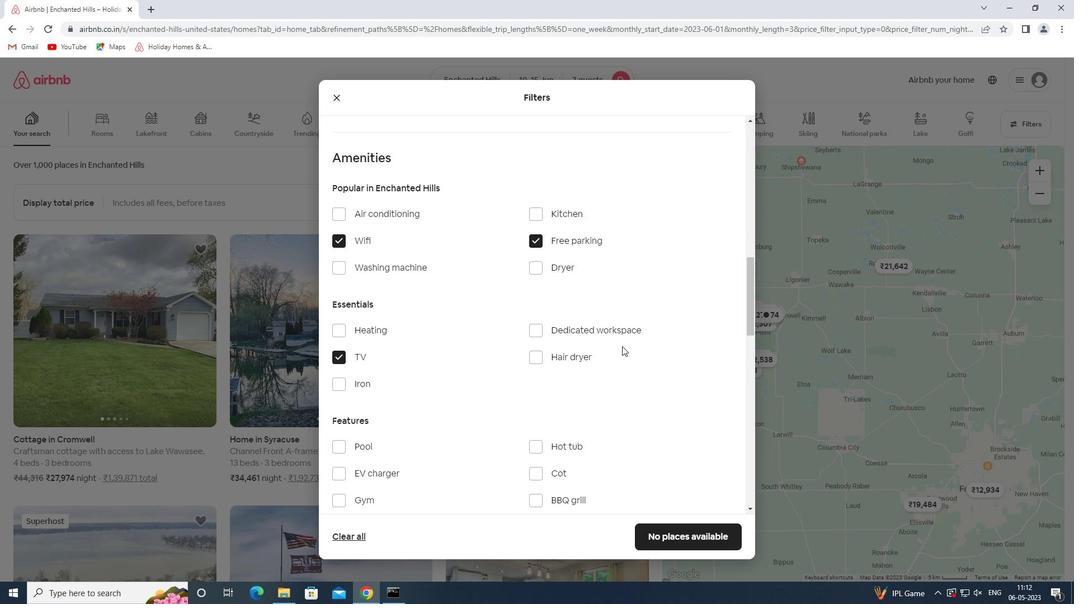 
Action: Mouse moved to (612, 329)
Screenshot: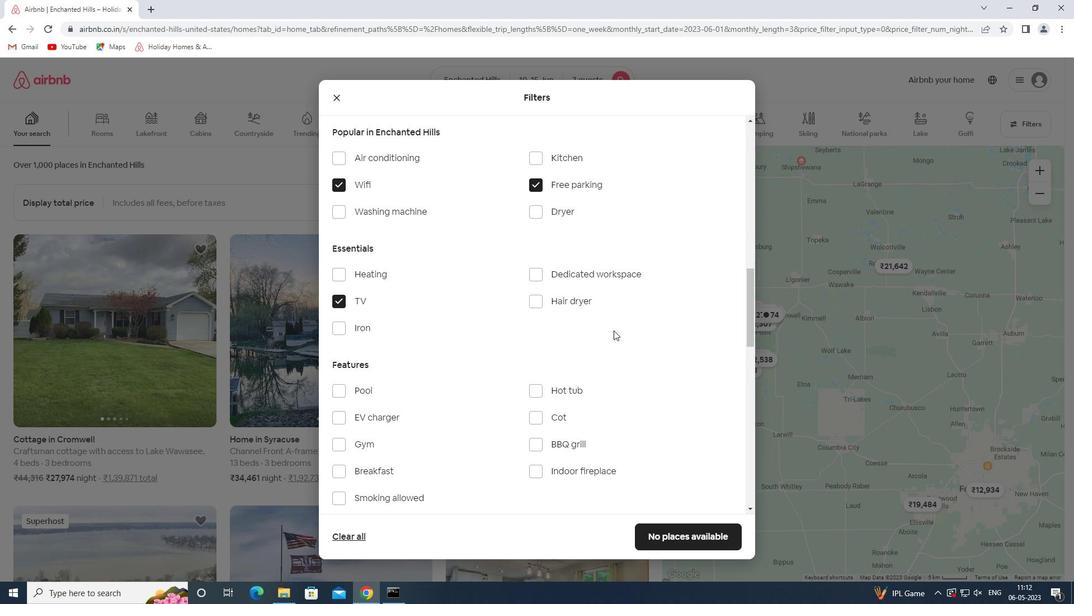 
Action: Mouse scrolled (612, 328) with delta (0, 0)
Screenshot: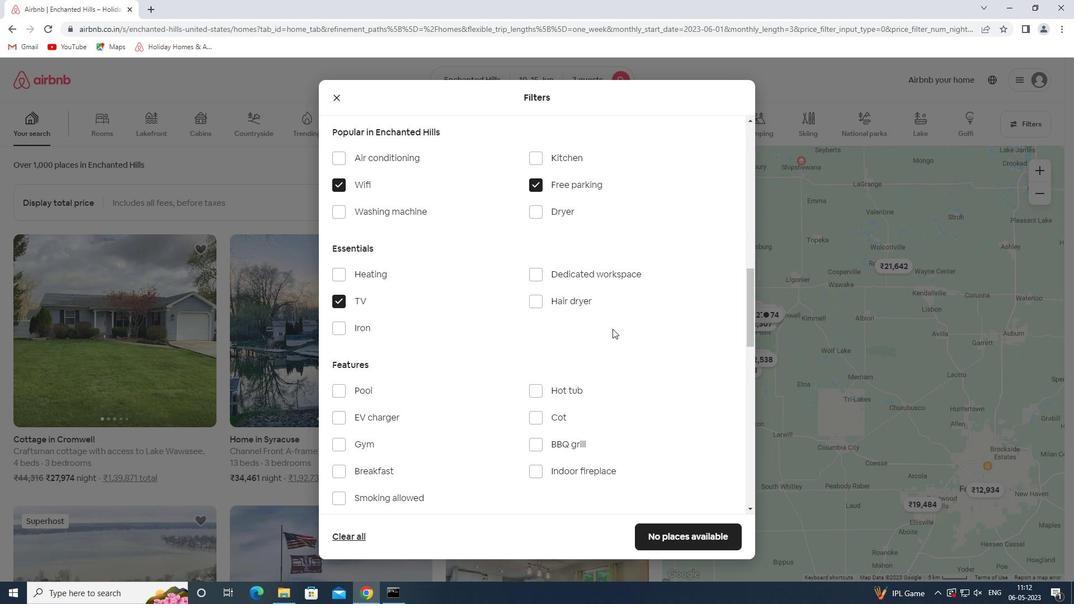 
Action: Mouse moved to (354, 387)
Screenshot: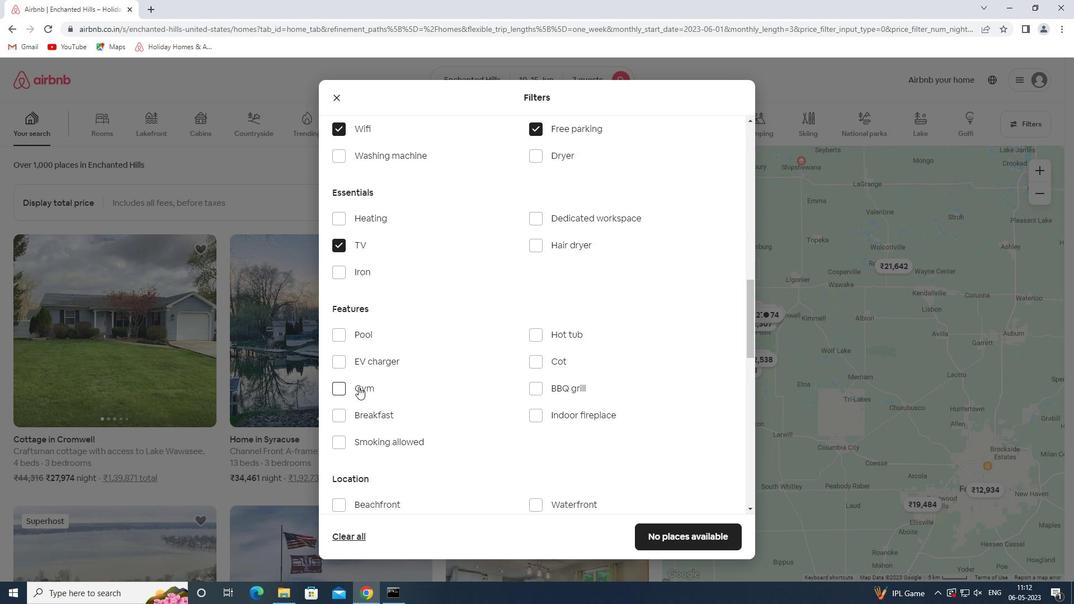 
Action: Mouse pressed left at (354, 387)
Screenshot: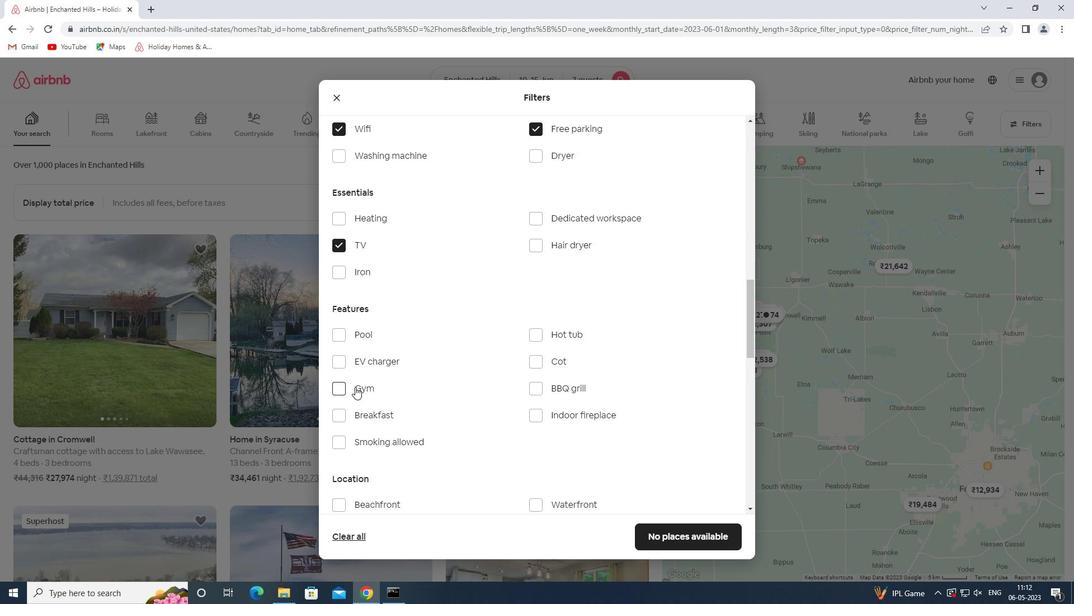 
Action: Mouse moved to (428, 370)
Screenshot: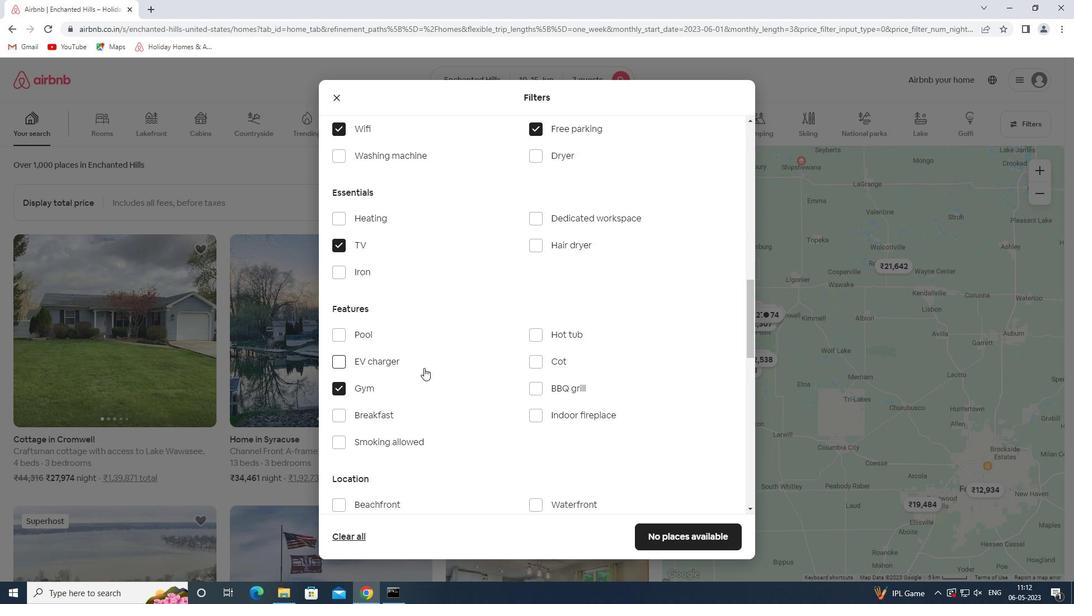 
Action: Mouse scrolled (428, 369) with delta (0, 0)
Screenshot: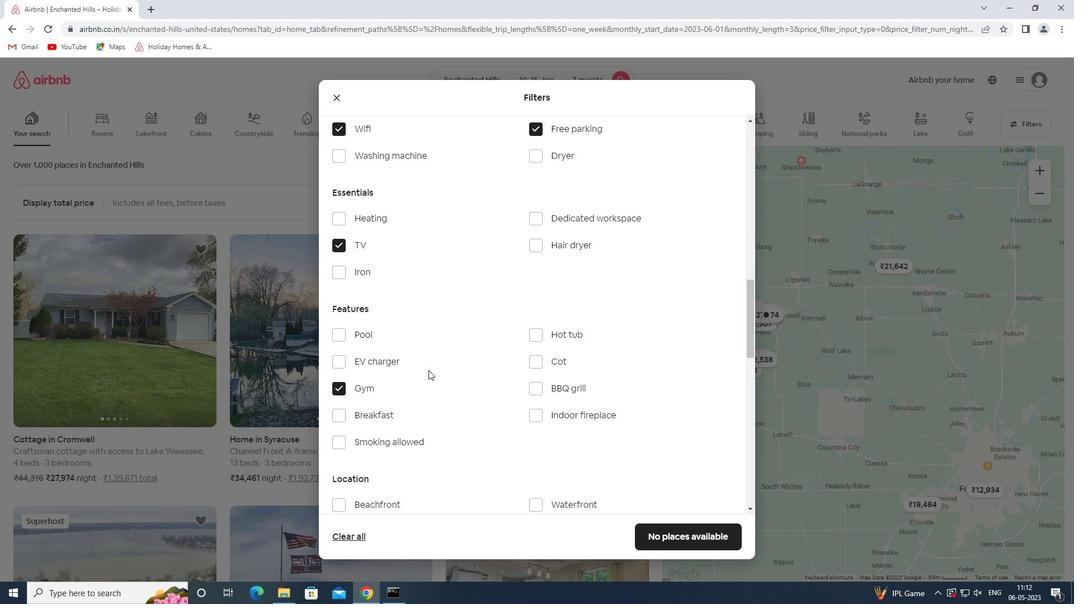 
Action: Mouse scrolled (428, 369) with delta (0, 0)
Screenshot: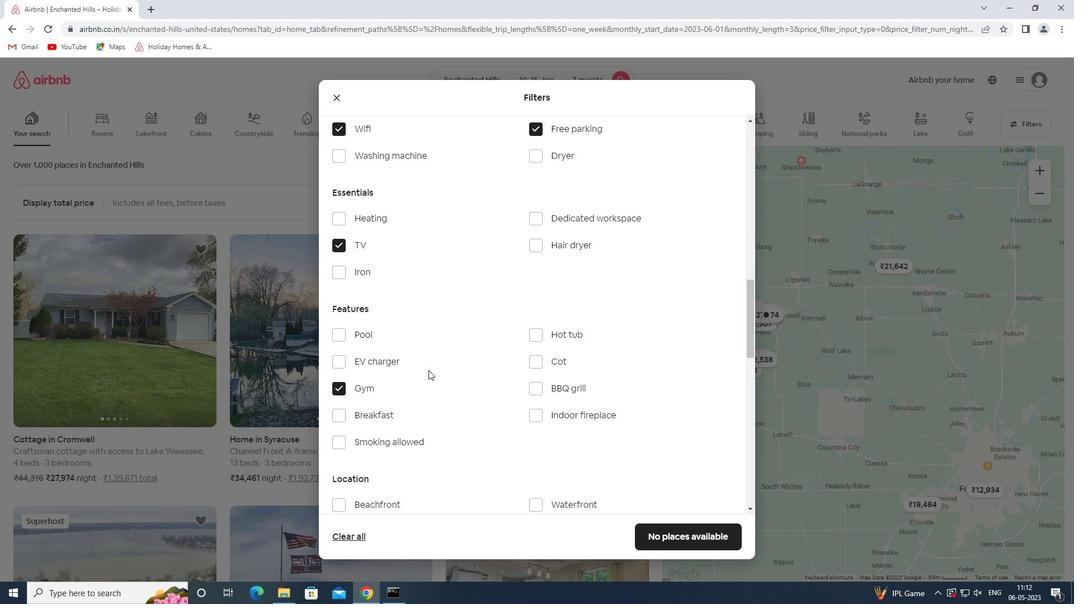 
Action: Mouse scrolled (428, 369) with delta (0, 0)
Screenshot: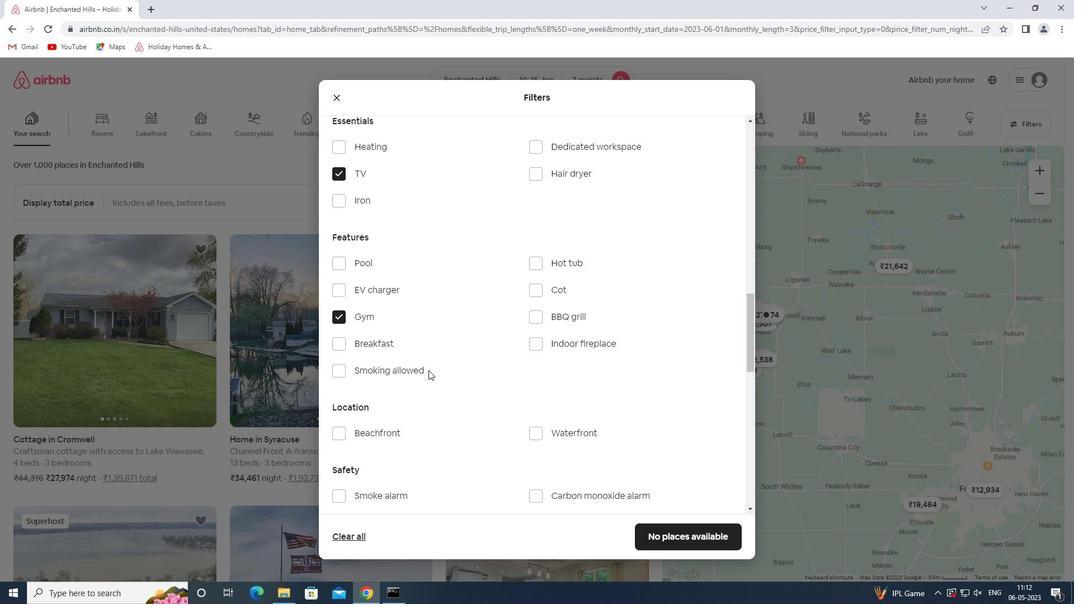 
Action: Mouse scrolled (428, 369) with delta (0, 0)
Screenshot: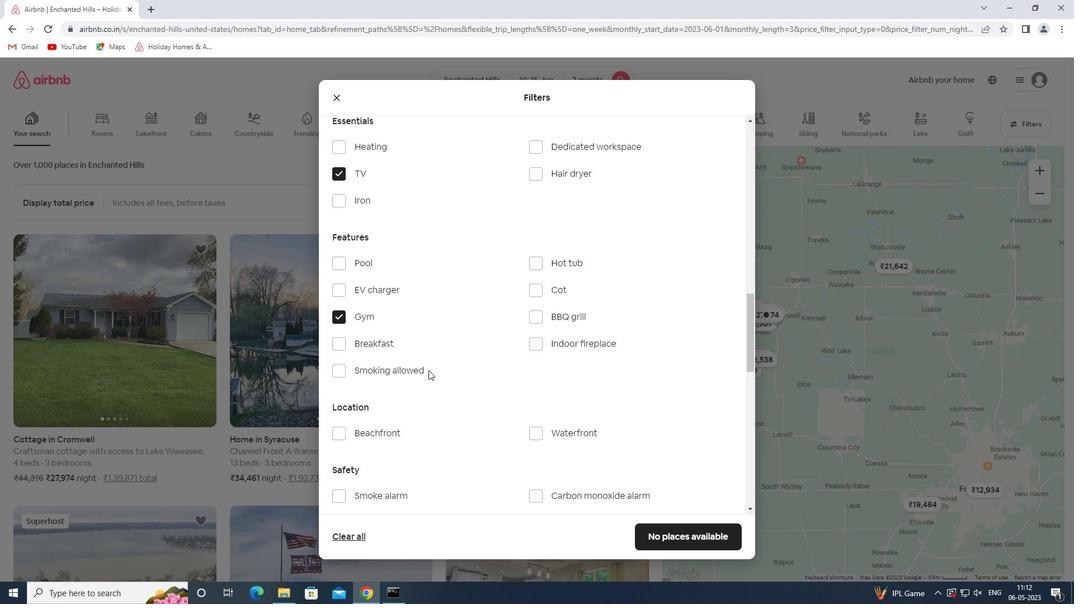 
Action: Mouse scrolled (428, 369) with delta (0, 0)
Screenshot: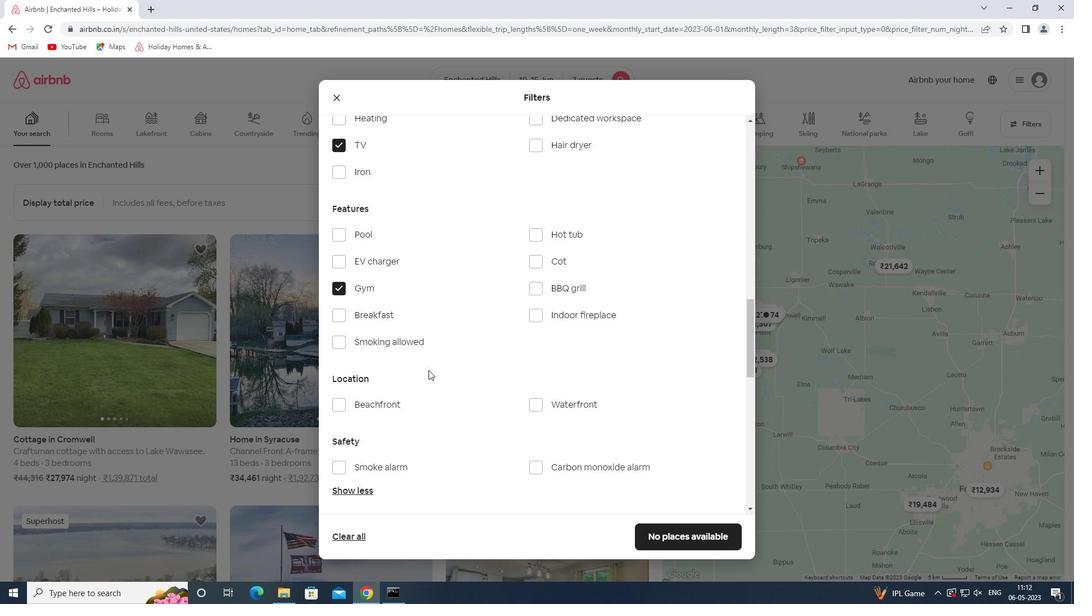 
Action: Mouse moved to (546, 288)
Screenshot: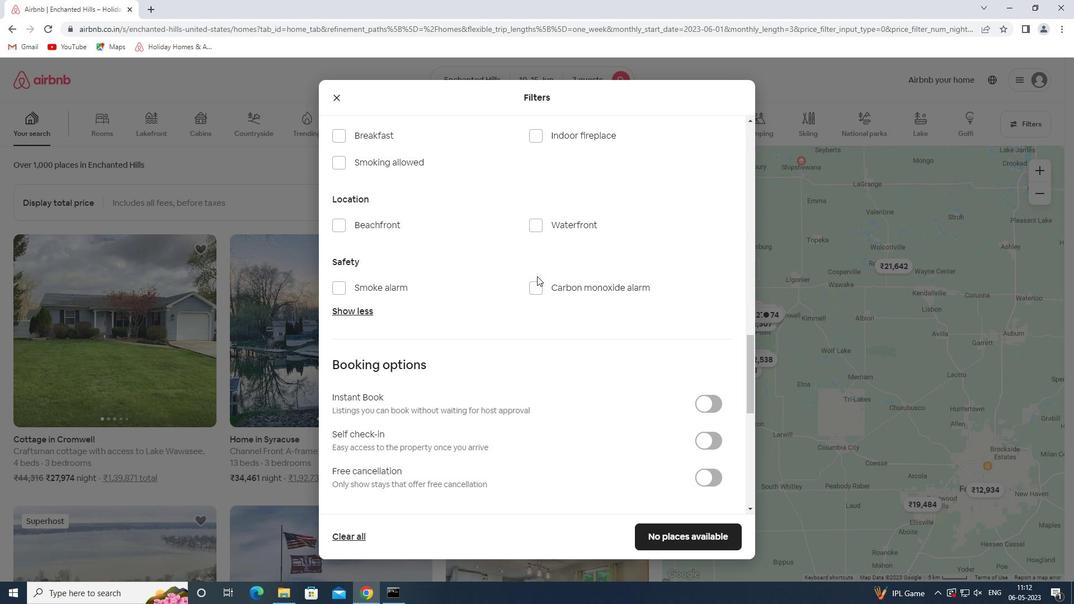 
Action: Mouse scrolled (546, 288) with delta (0, 0)
Screenshot: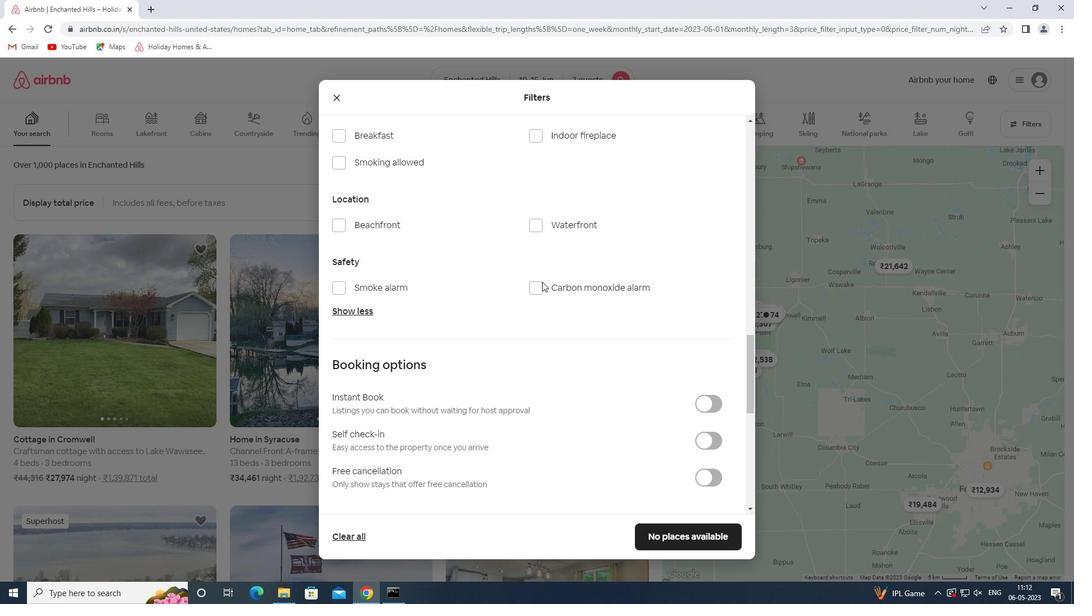 
Action: Mouse scrolled (546, 288) with delta (0, 0)
Screenshot: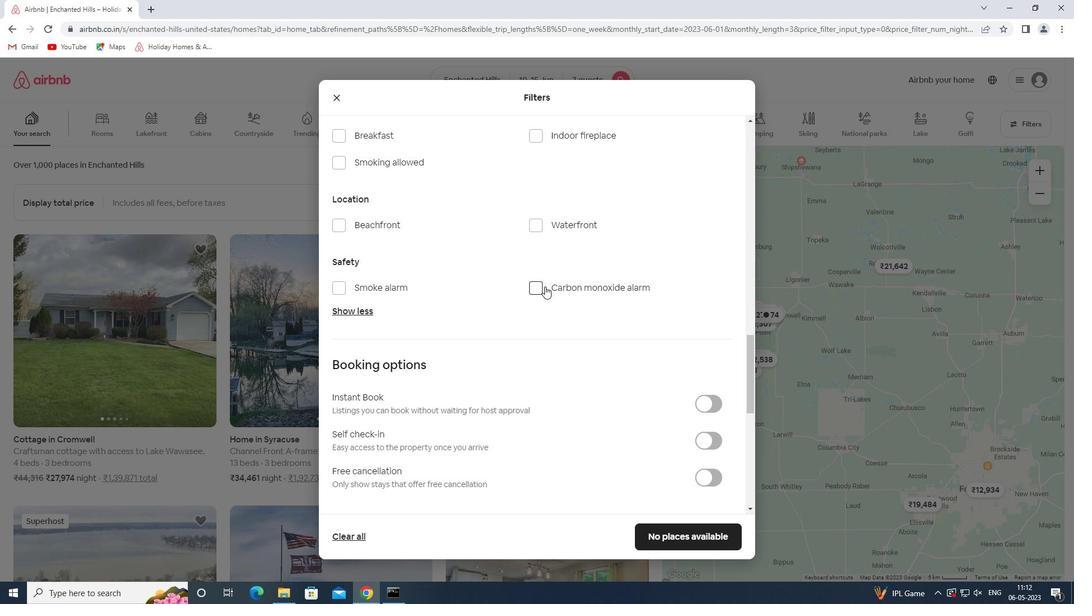 
Action: Mouse scrolled (546, 288) with delta (0, 0)
Screenshot: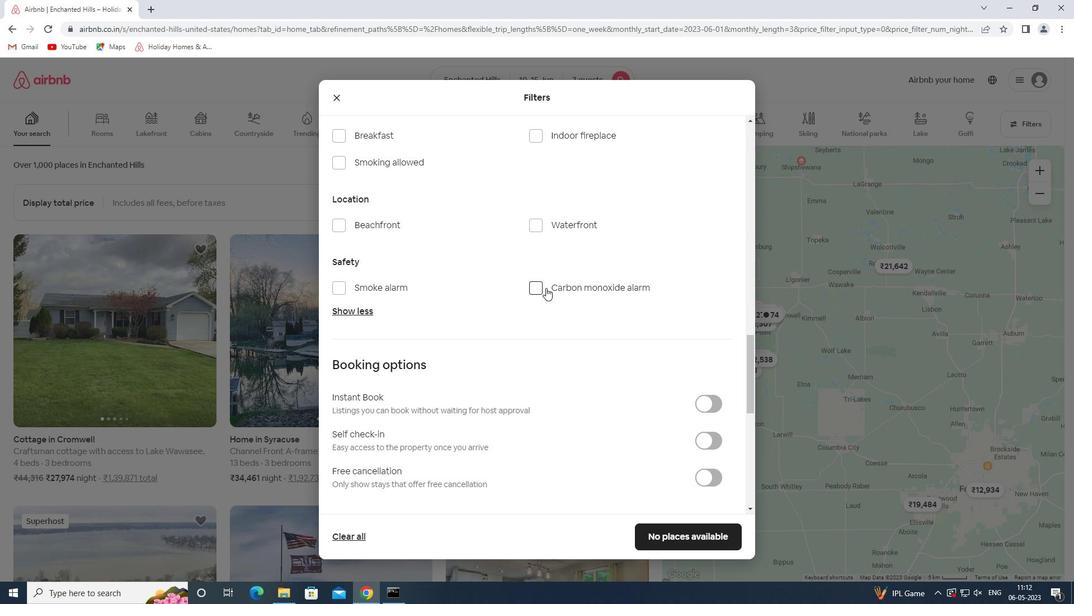 
Action: Mouse moved to (354, 243)
Screenshot: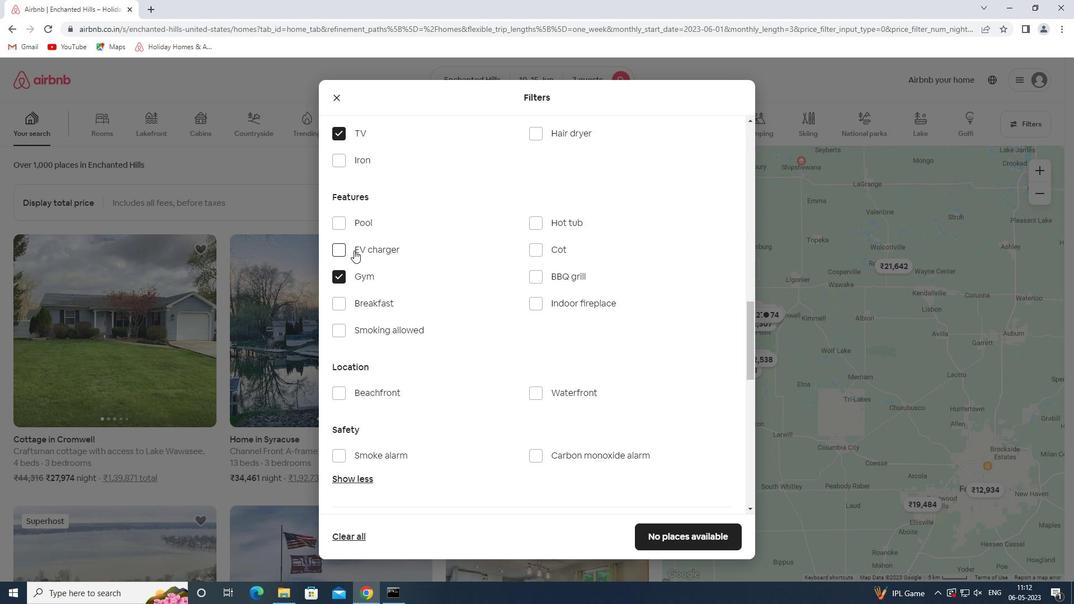 
Action: Mouse scrolled (354, 243) with delta (0, 0)
Screenshot: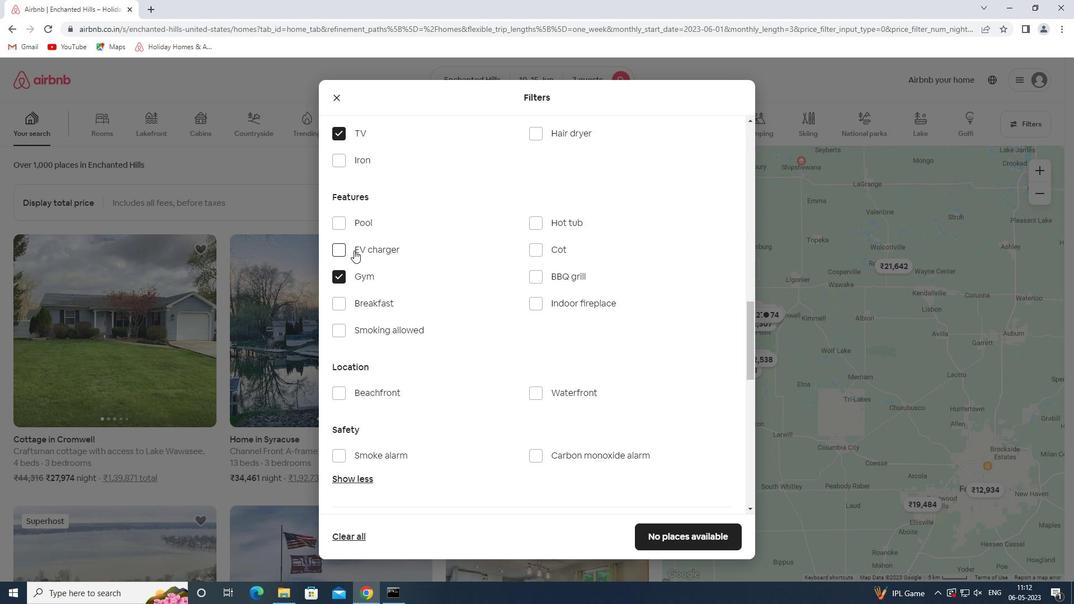 
Action: Mouse scrolled (354, 243) with delta (0, 0)
Screenshot: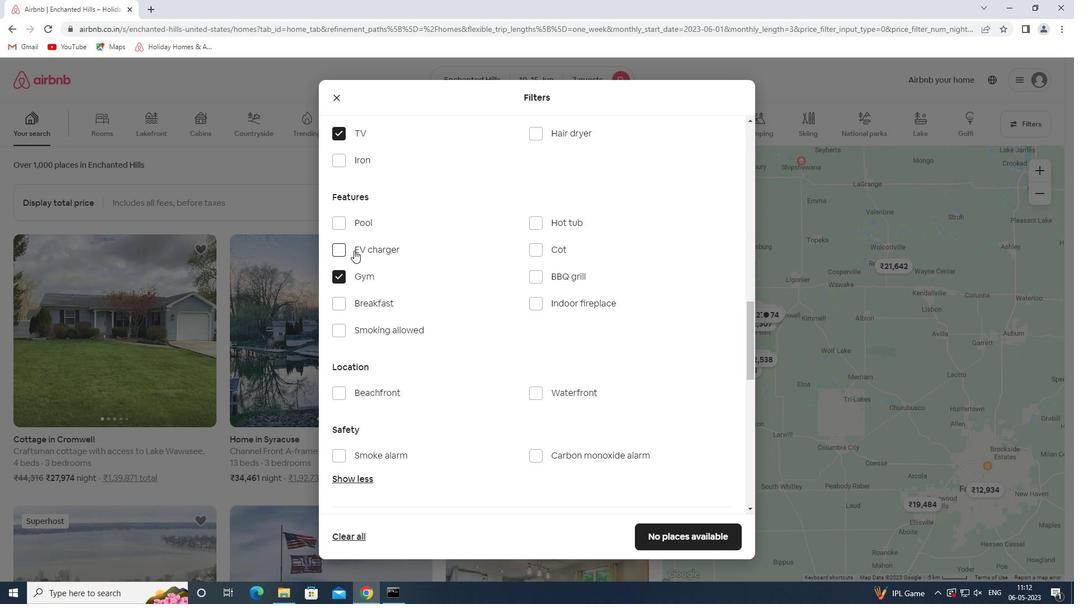 
Action: Mouse scrolled (354, 243) with delta (0, 0)
Screenshot: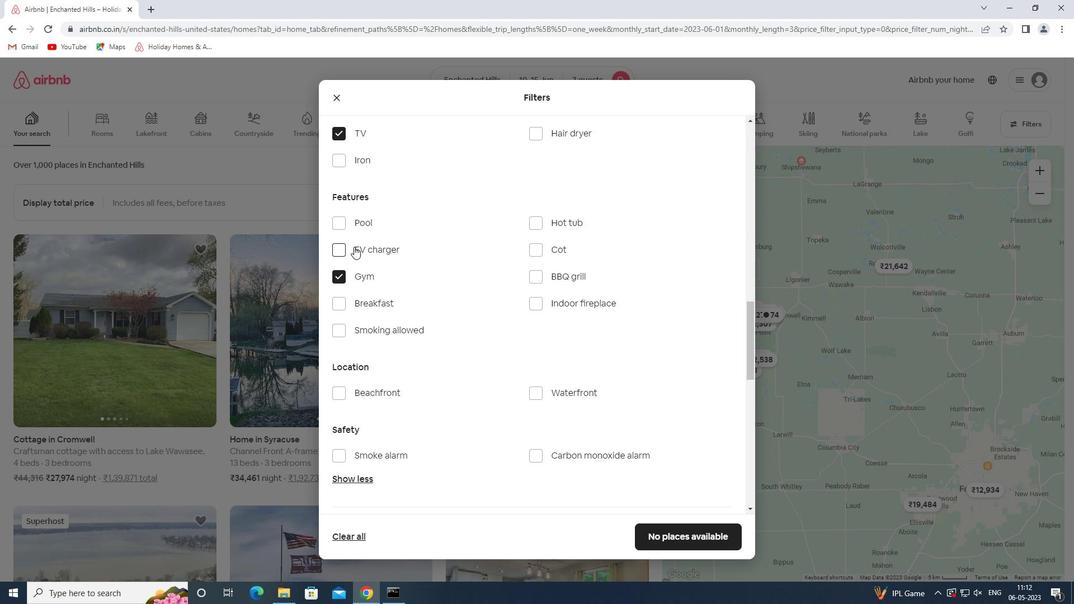 
Action: Mouse scrolled (354, 243) with delta (0, 0)
Screenshot: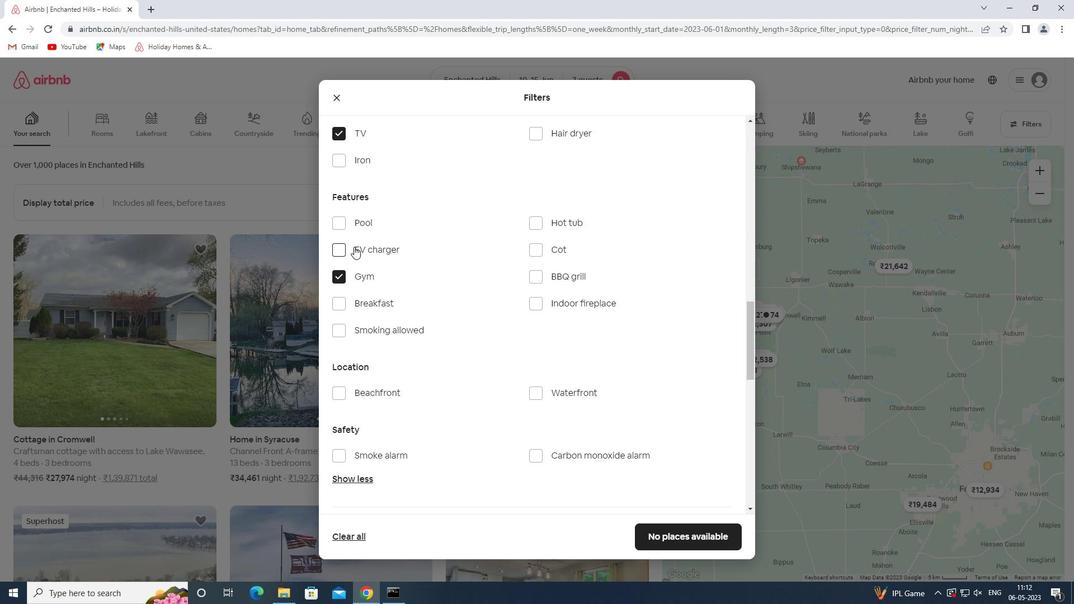 
Action: Mouse moved to (546, 275)
Screenshot: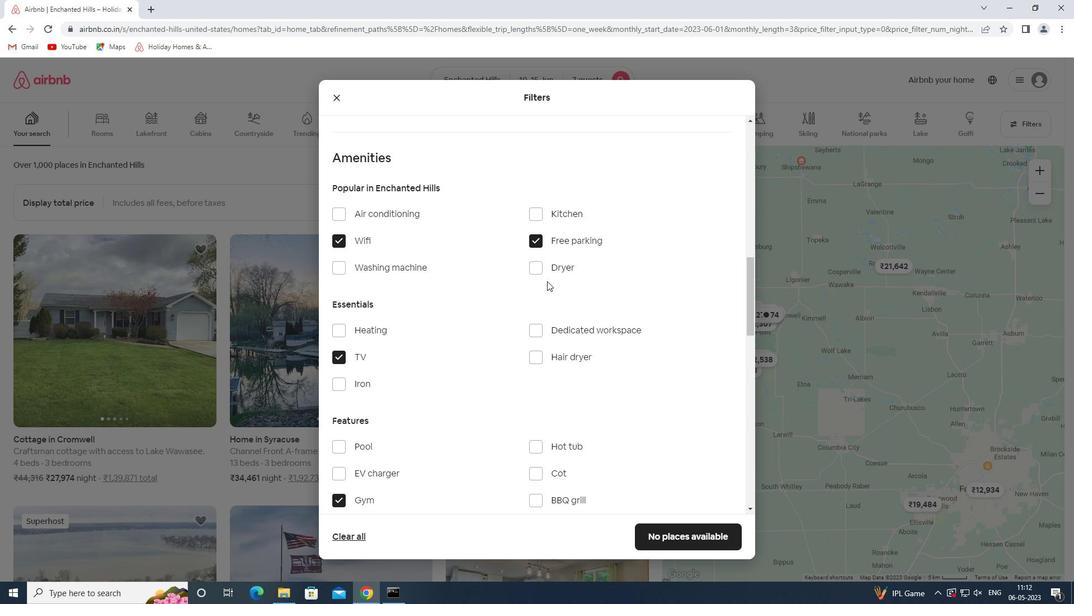 
Action: Mouse scrolled (546, 276) with delta (0, 0)
Screenshot: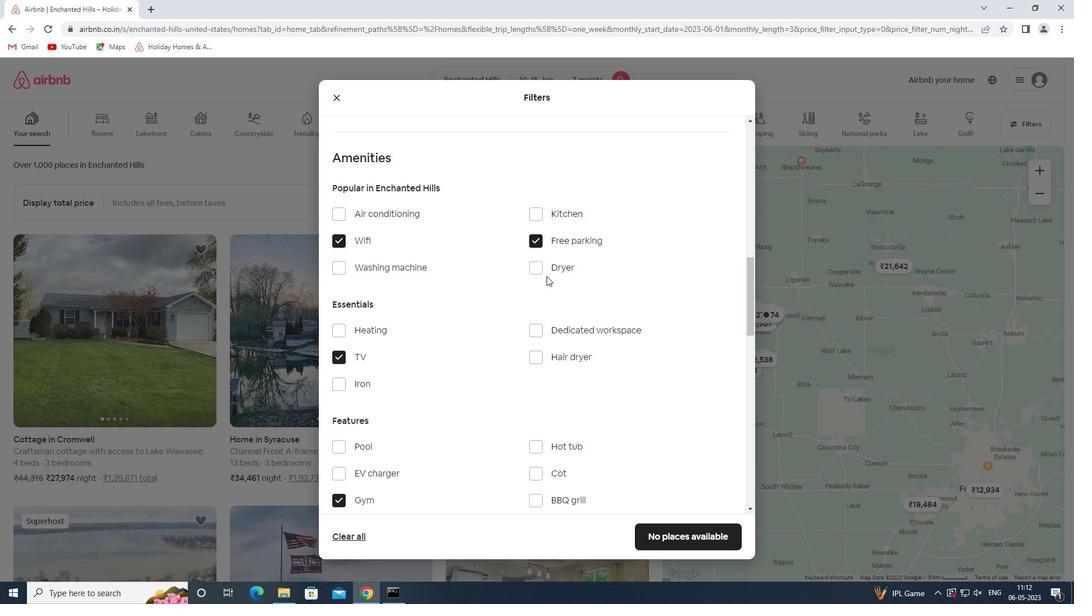 
Action: Mouse scrolled (546, 276) with delta (0, 0)
Screenshot: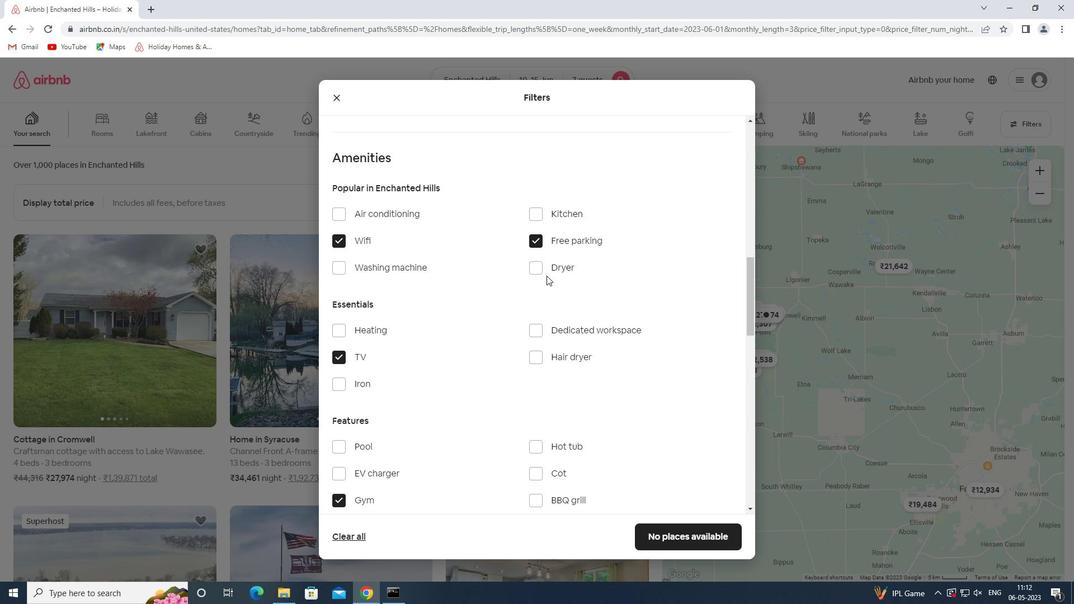 
Action: Mouse moved to (486, 341)
Screenshot: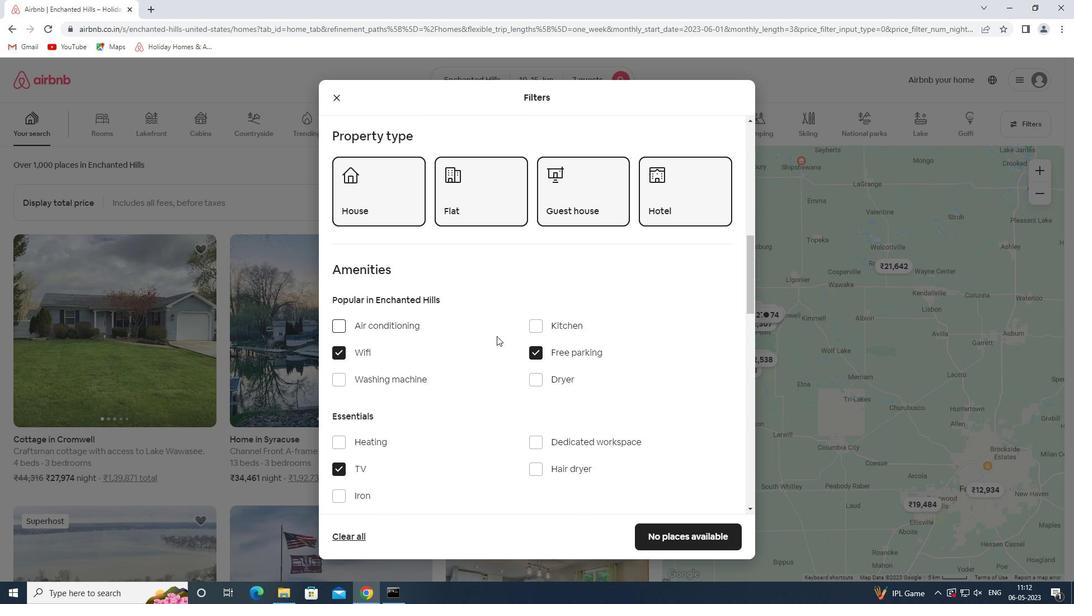 
Action: Mouse scrolled (486, 340) with delta (0, 0)
Screenshot: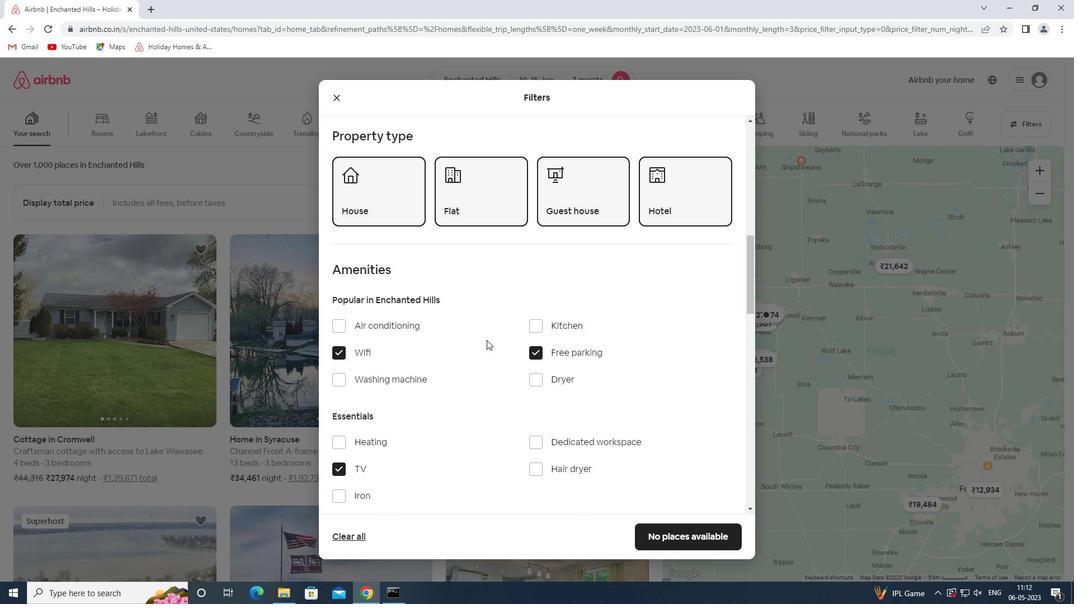 
Action: Mouse scrolled (486, 340) with delta (0, 0)
Screenshot: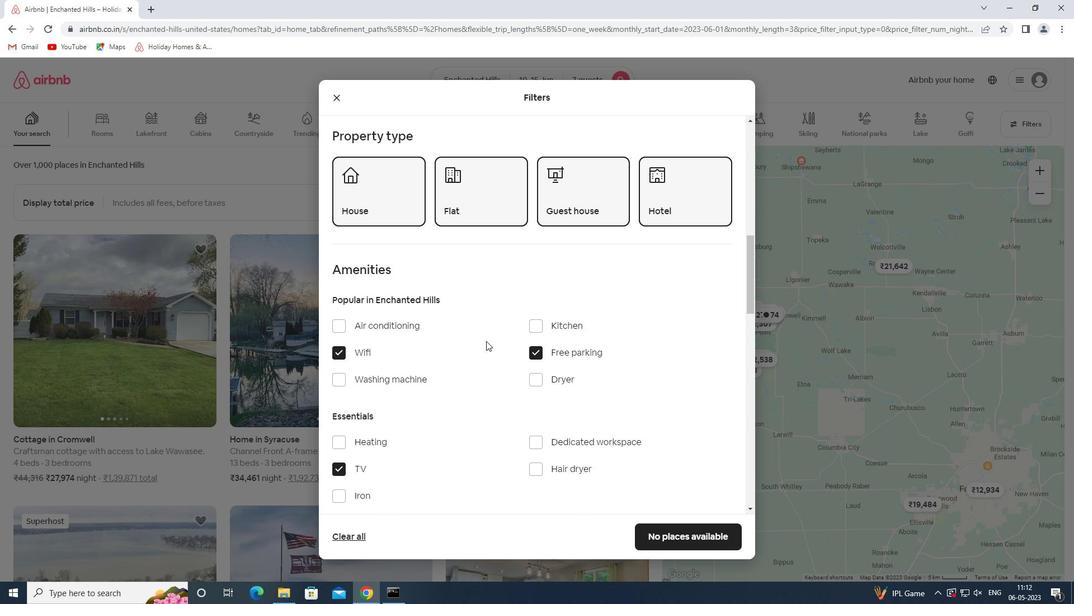 
Action: Mouse scrolled (486, 340) with delta (0, 0)
Screenshot: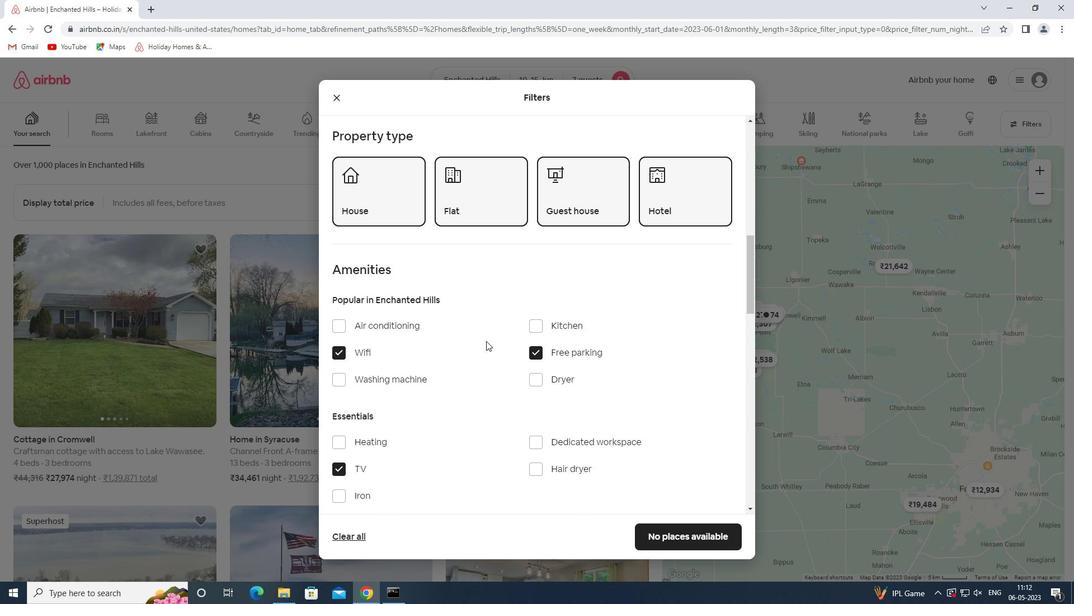 
Action: Mouse scrolled (486, 340) with delta (0, 0)
Screenshot: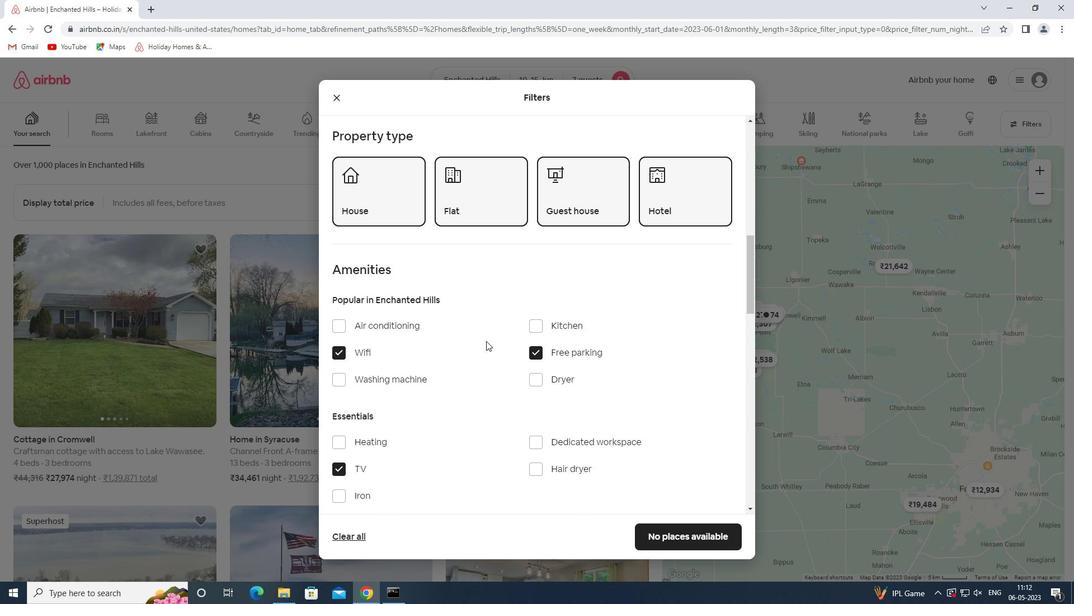 
Action: Mouse scrolled (486, 340) with delta (0, 0)
Screenshot: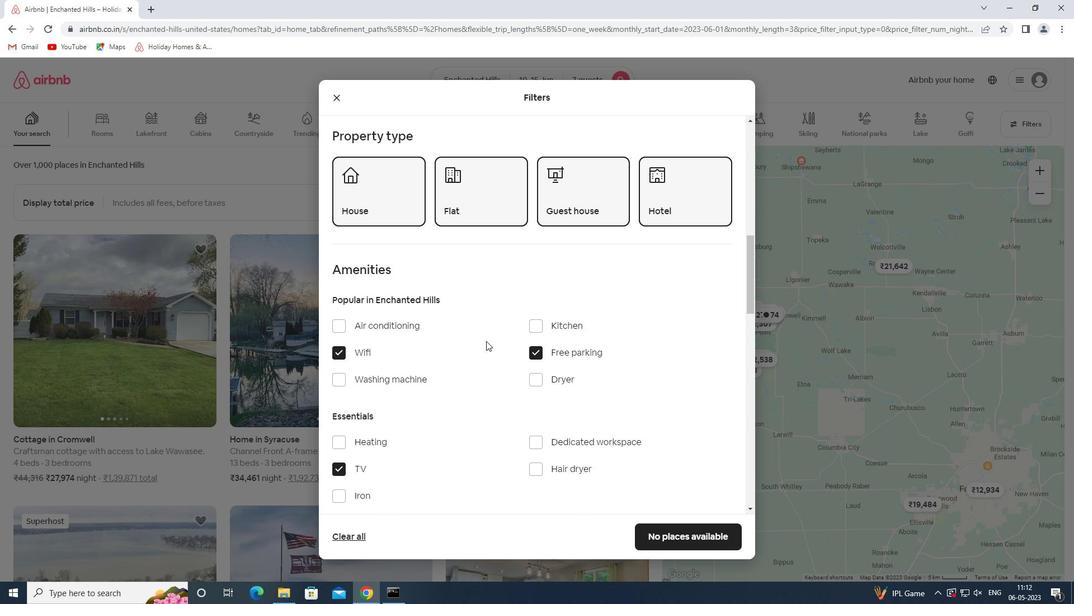 
Action: Mouse moved to (371, 364)
Screenshot: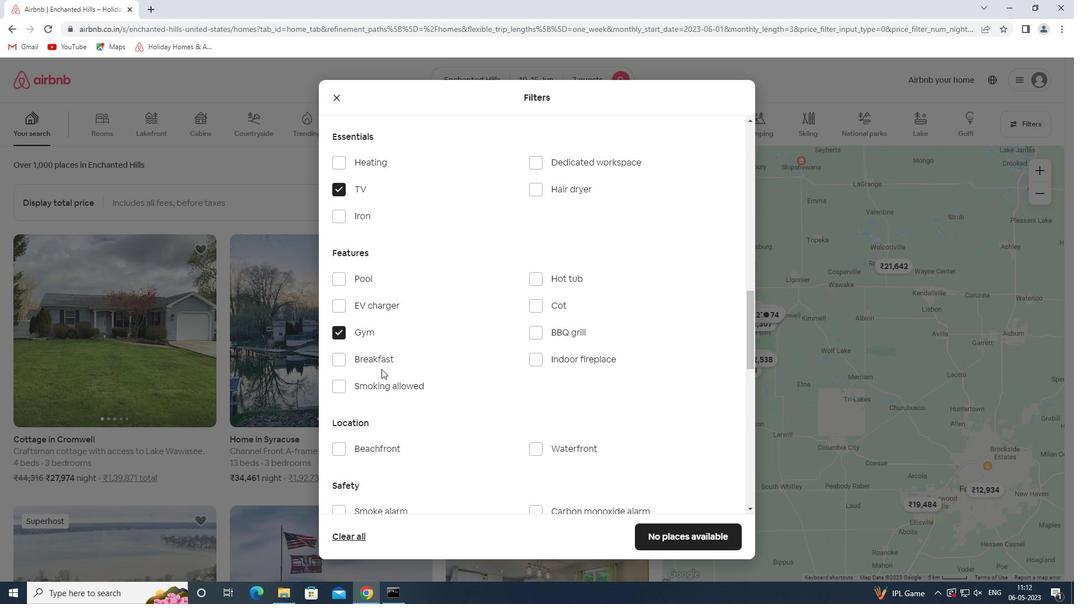 
Action: Mouse pressed left at (371, 364)
Screenshot: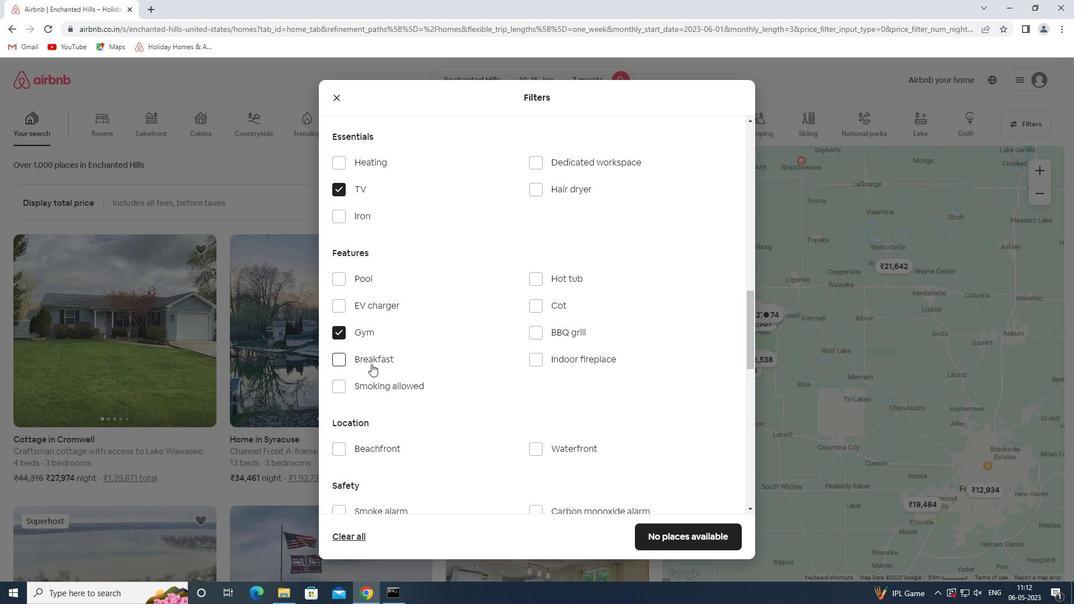 
Action: Mouse moved to (480, 349)
Screenshot: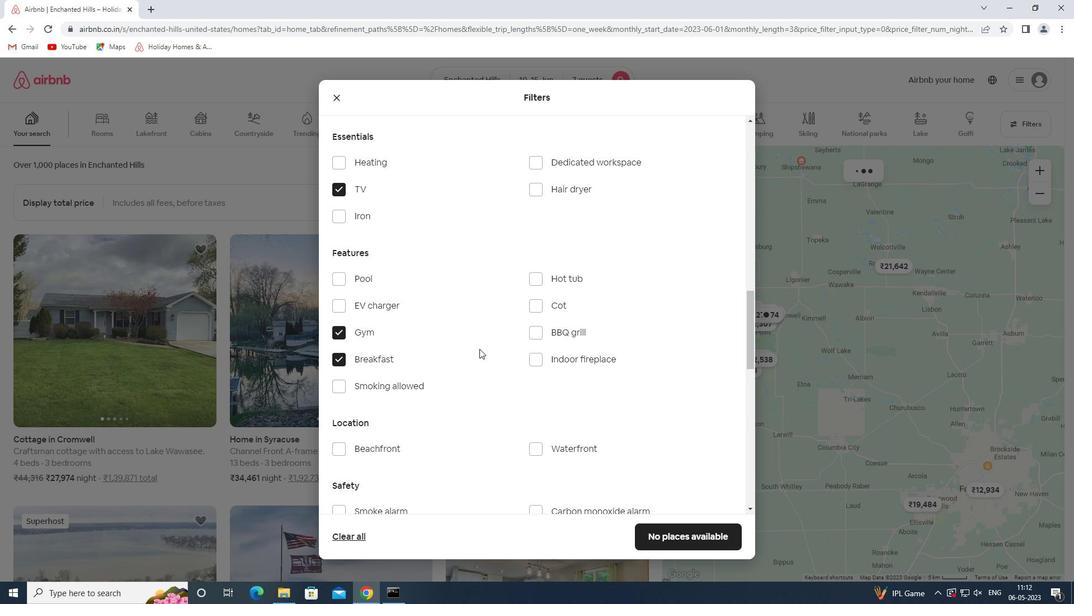 
Action: Mouse scrolled (480, 348) with delta (0, 0)
Screenshot: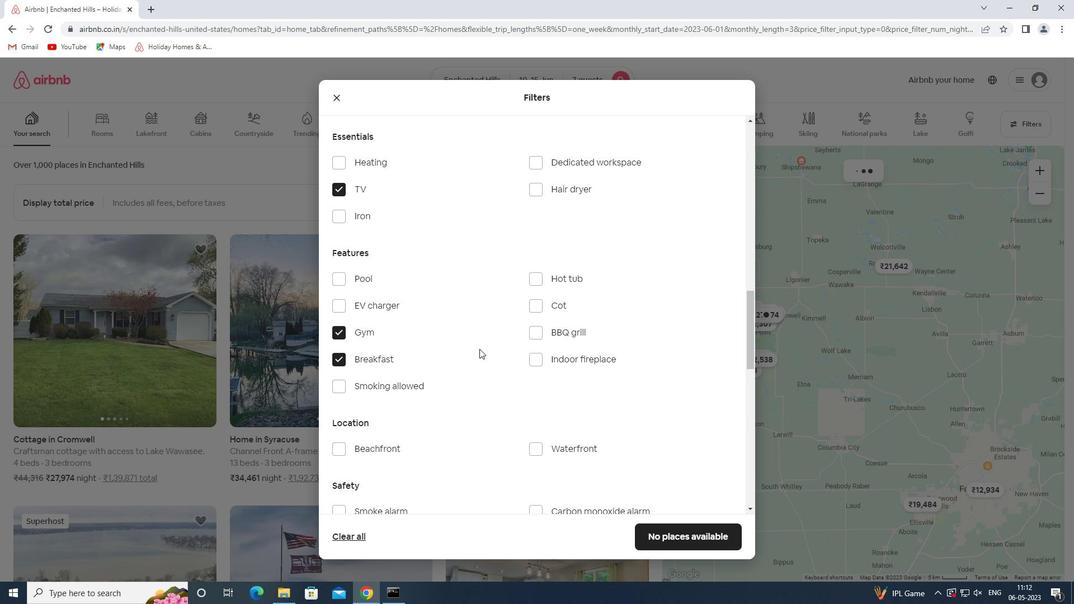 
Action: Mouse scrolled (480, 348) with delta (0, 0)
Screenshot: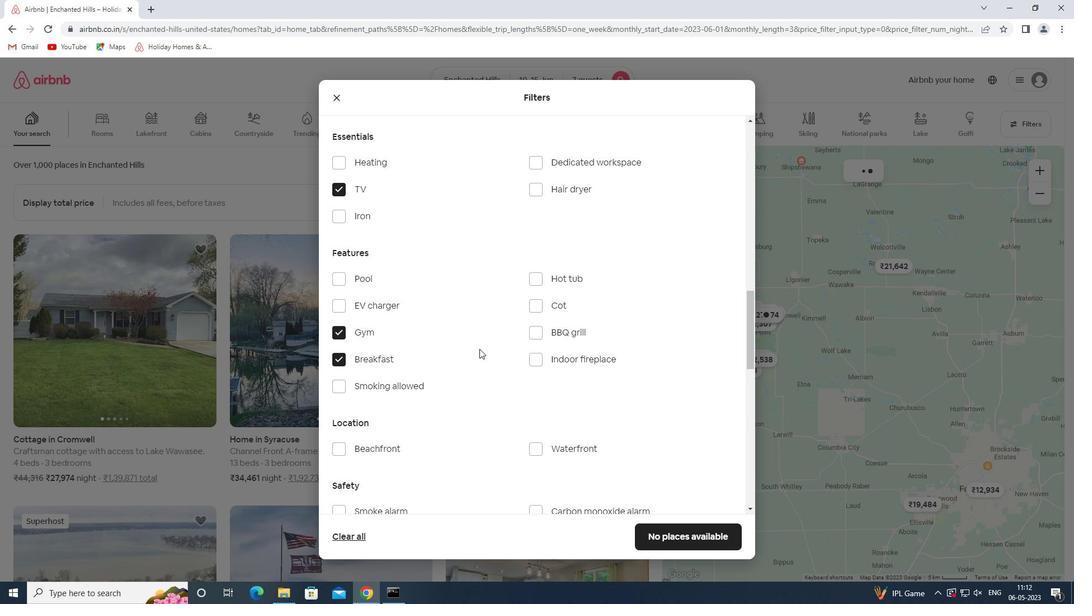 
Action: Mouse scrolled (480, 348) with delta (0, 0)
Screenshot: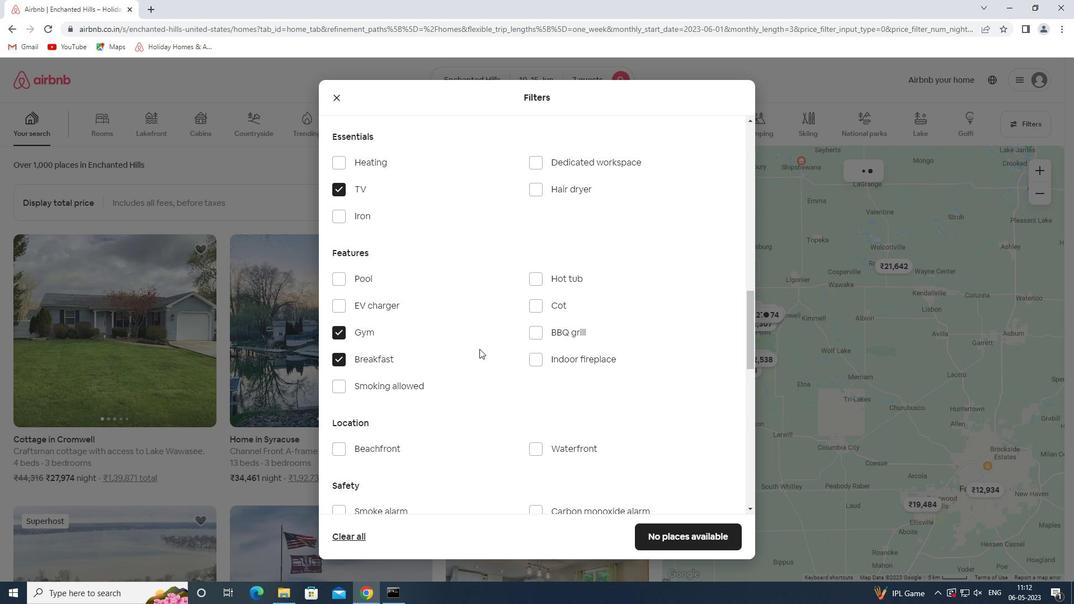 
Action: Mouse scrolled (480, 348) with delta (0, 0)
Screenshot: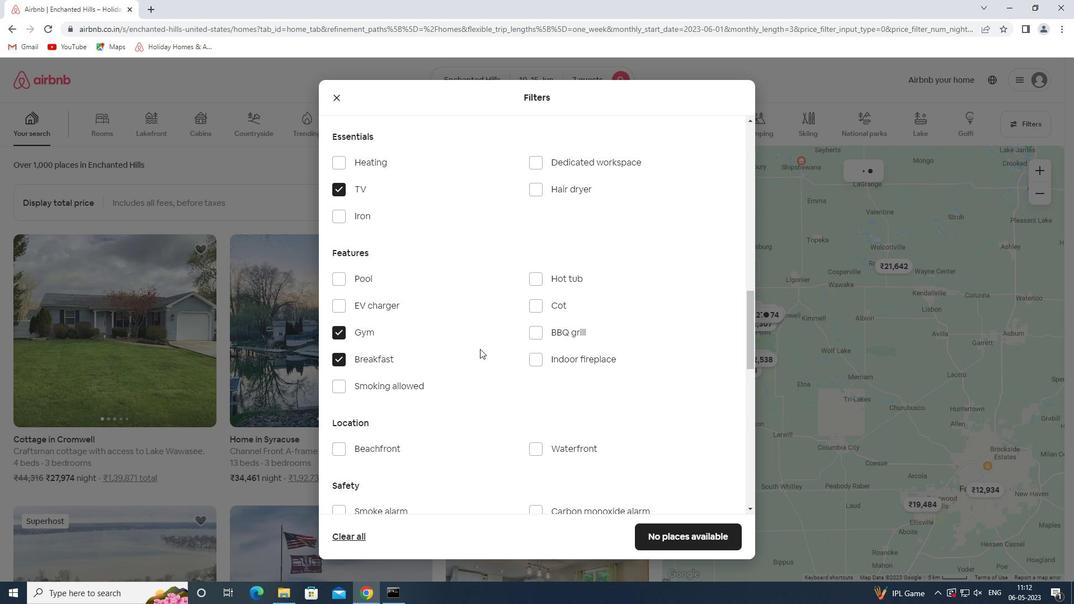 
Action: Mouse scrolled (480, 348) with delta (0, 0)
Screenshot: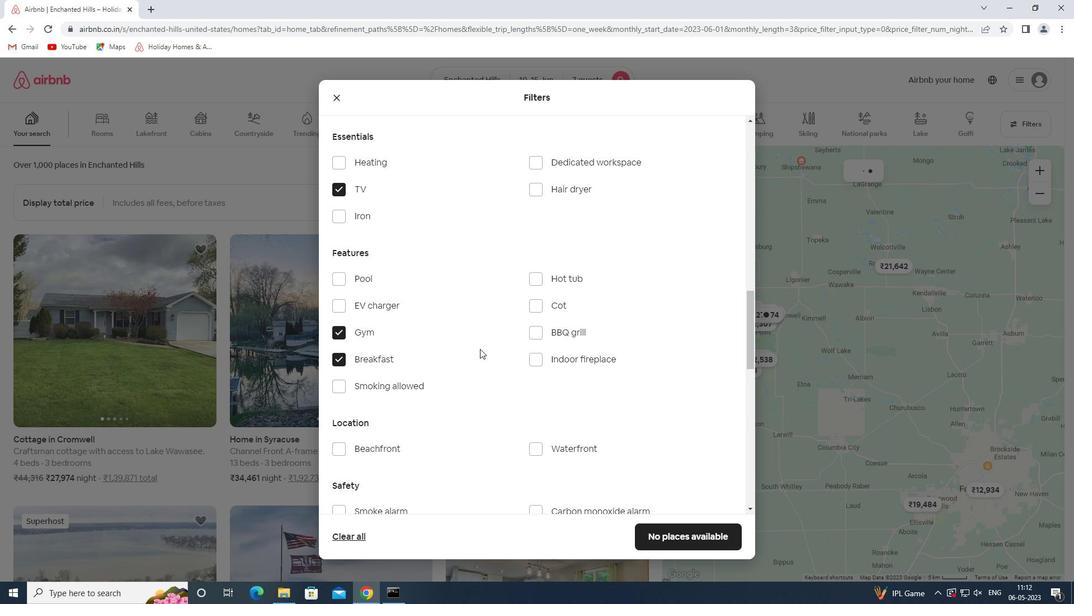 
Action: Mouse scrolled (480, 348) with delta (0, 0)
Screenshot: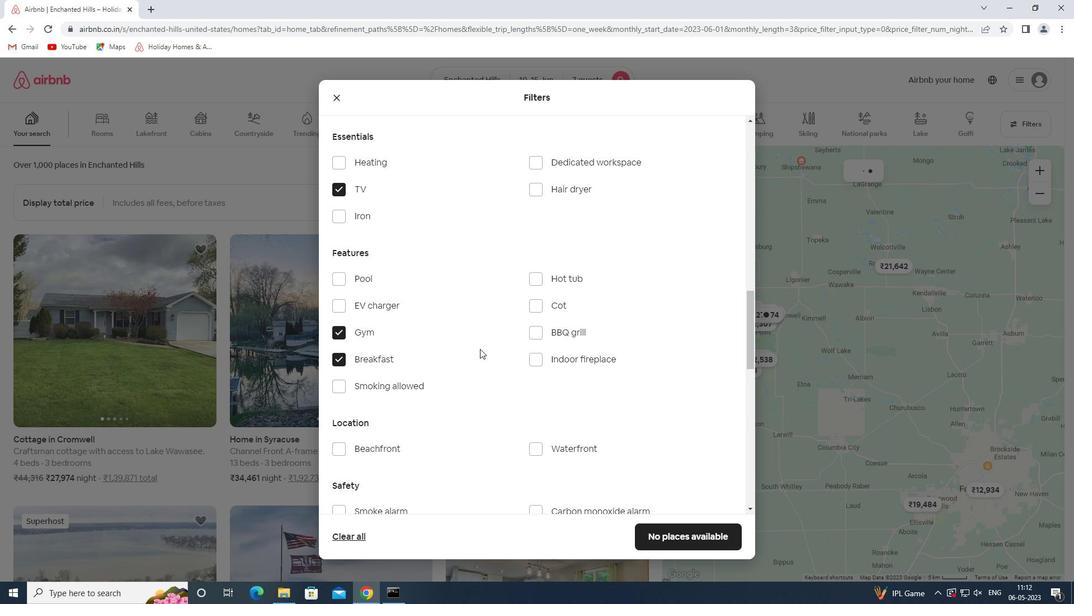 
Action: Mouse moved to (488, 347)
Screenshot: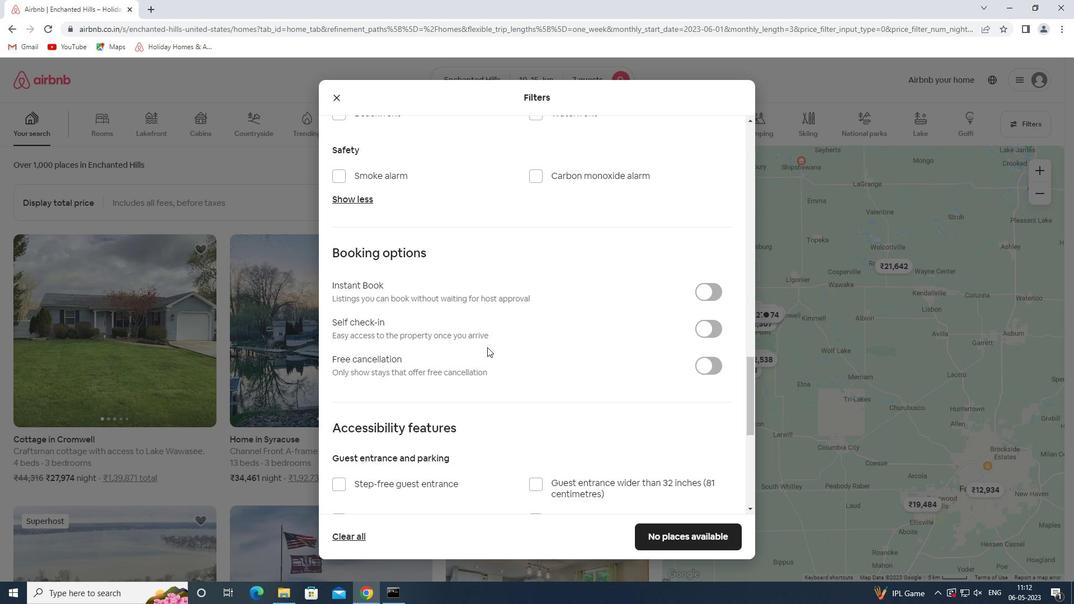 
Action: Mouse scrolled (488, 346) with delta (0, 0)
Screenshot: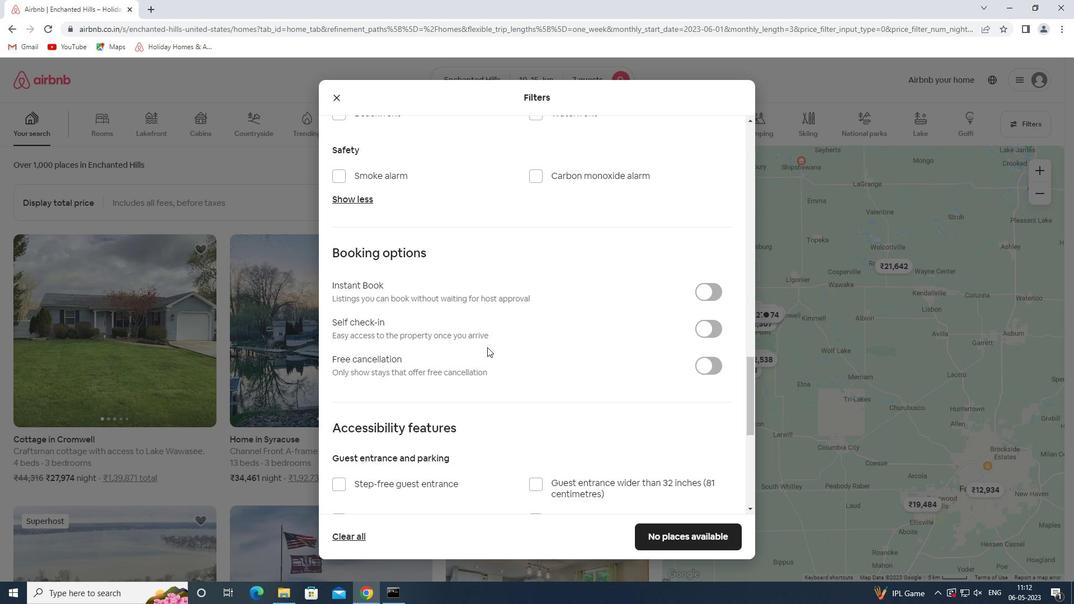 
Action: Mouse moved to (489, 347)
Screenshot: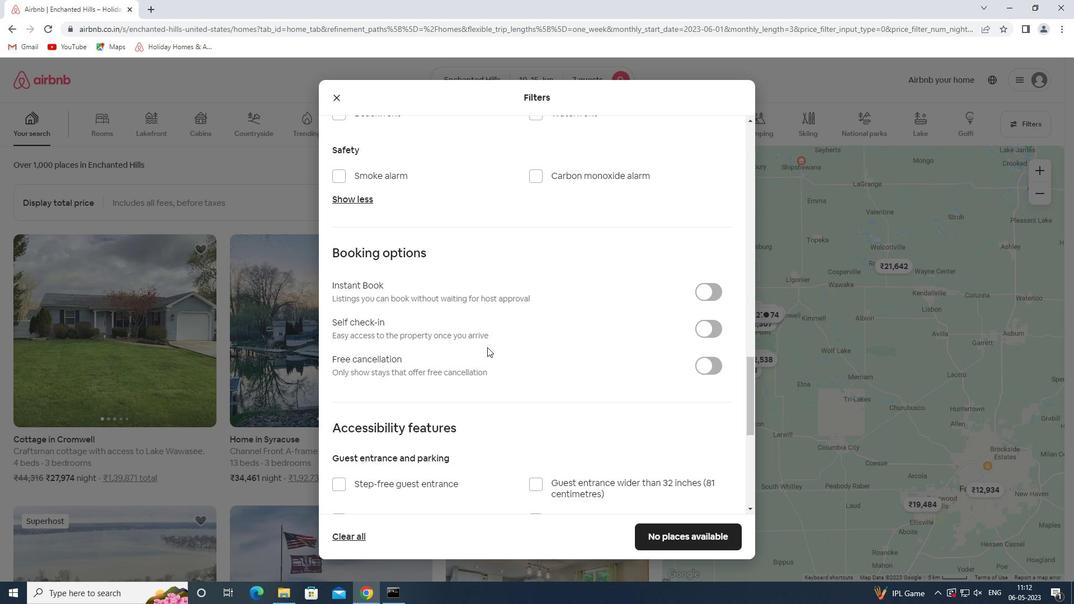 
Action: Mouse scrolled (489, 346) with delta (0, 0)
Screenshot: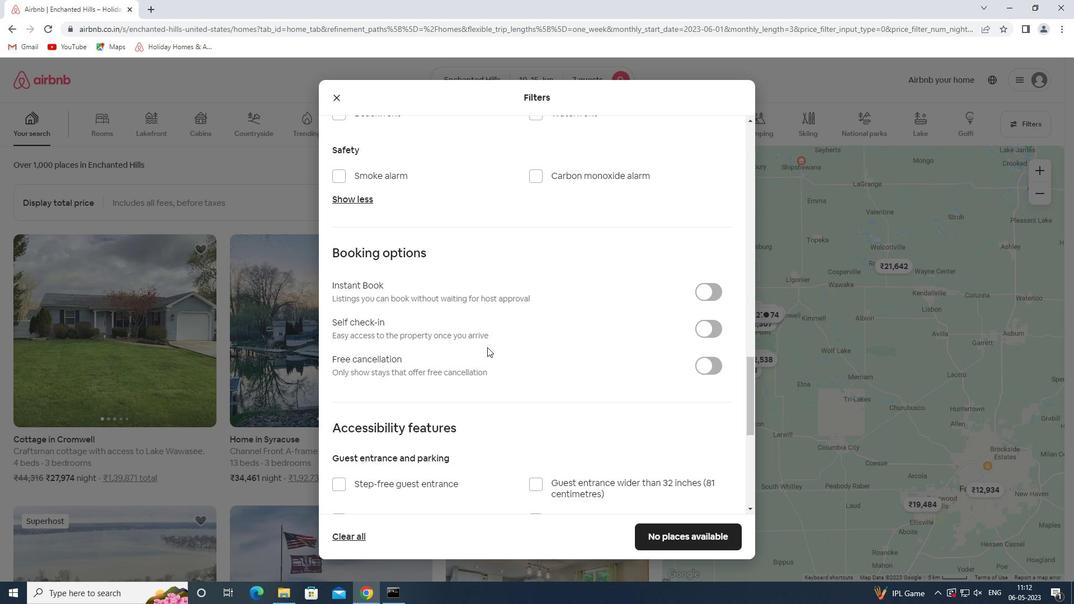 
Action: Mouse moved to (490, 347)
Screenshot: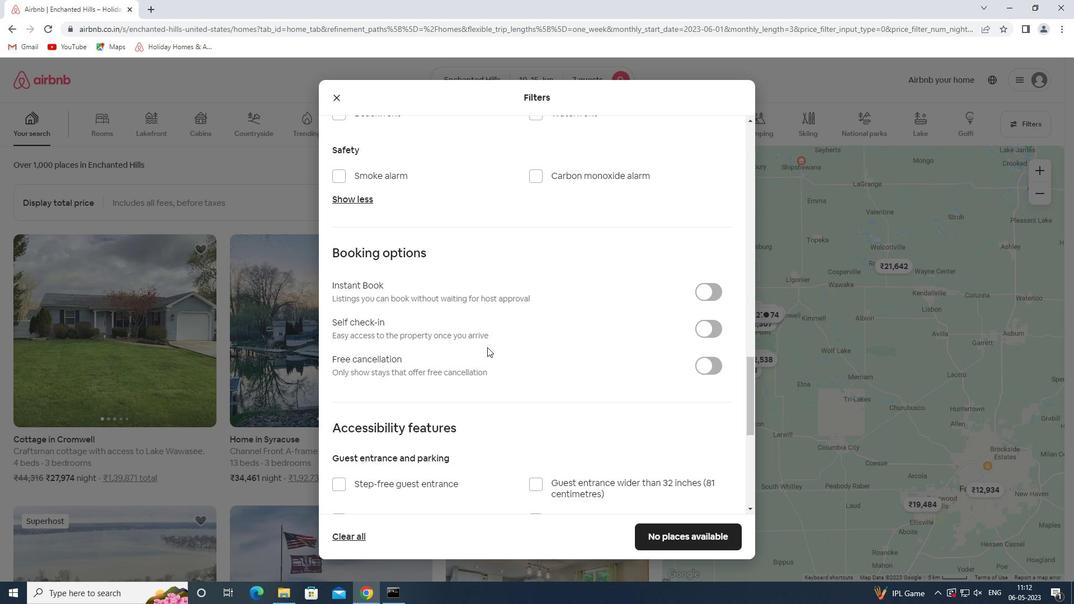 
Action: Mouse scrolled (490, 346) with delta (0, 0)
Screenshot: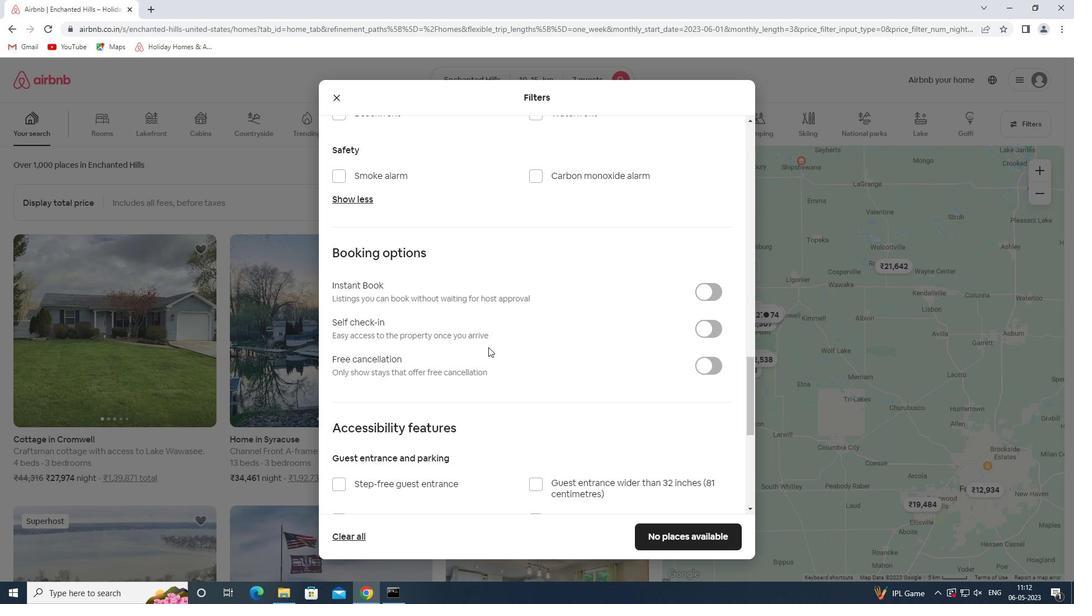 
Action: Mouse scrolled (490, 346) with delta (0, 0)
Screenshot: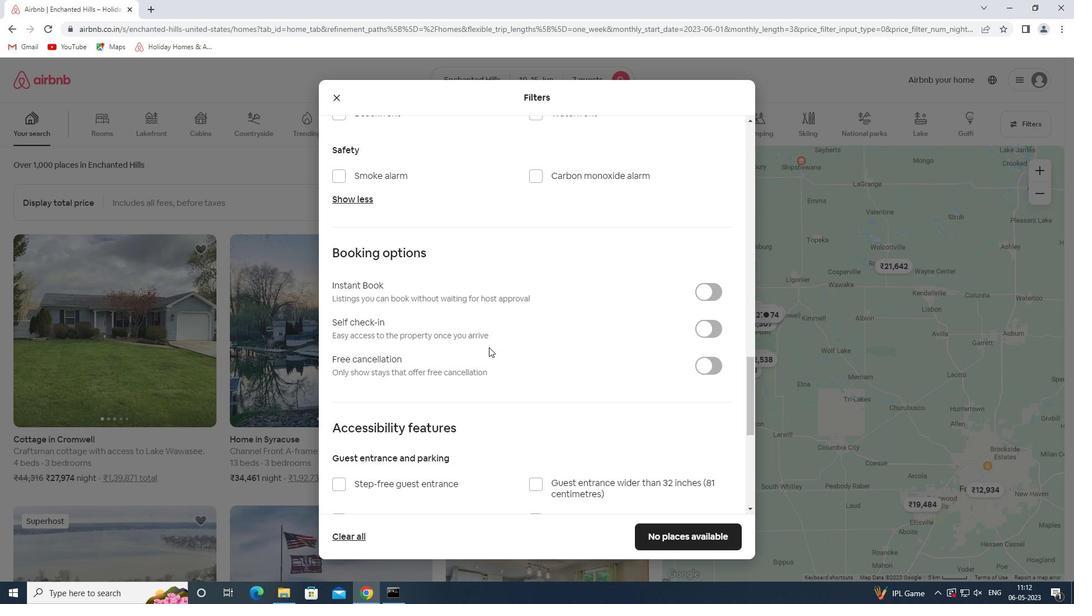 
Action: Mouse scrolled (490, 346) with delta (0, 0)
Screenshot: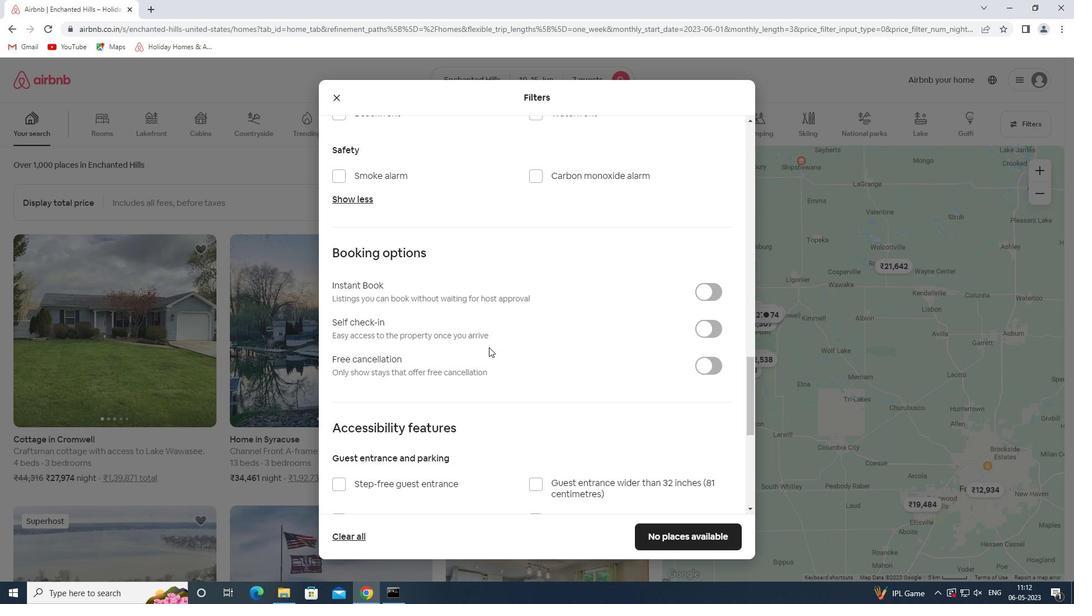 
Action: Mouse moved to (490, 347)
Screenshot: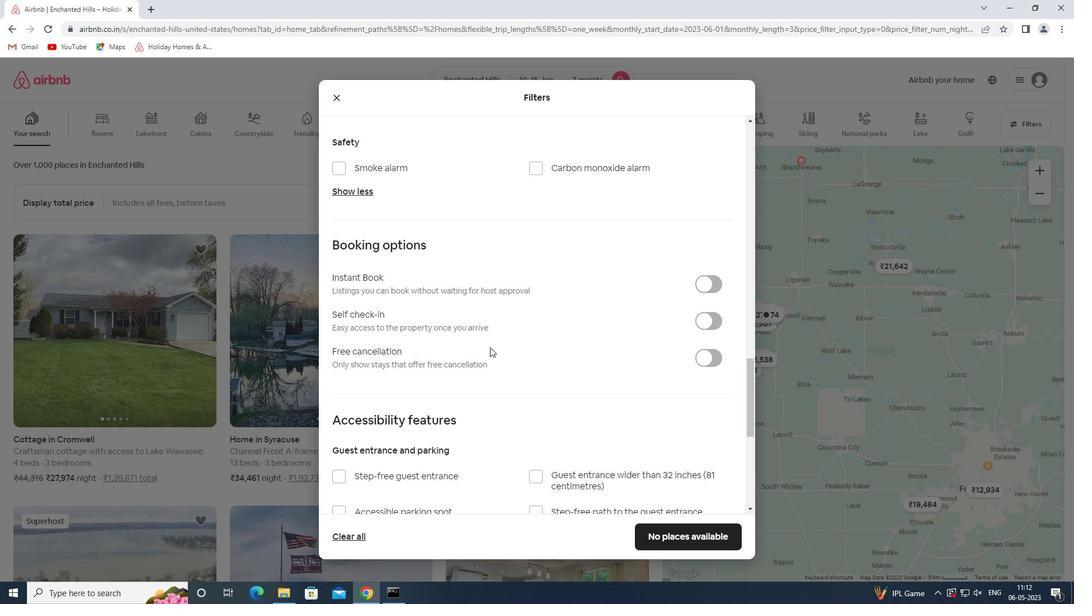 
Action: Mouse scrolled (490, 346) with delta (0, 0)
Screenshot: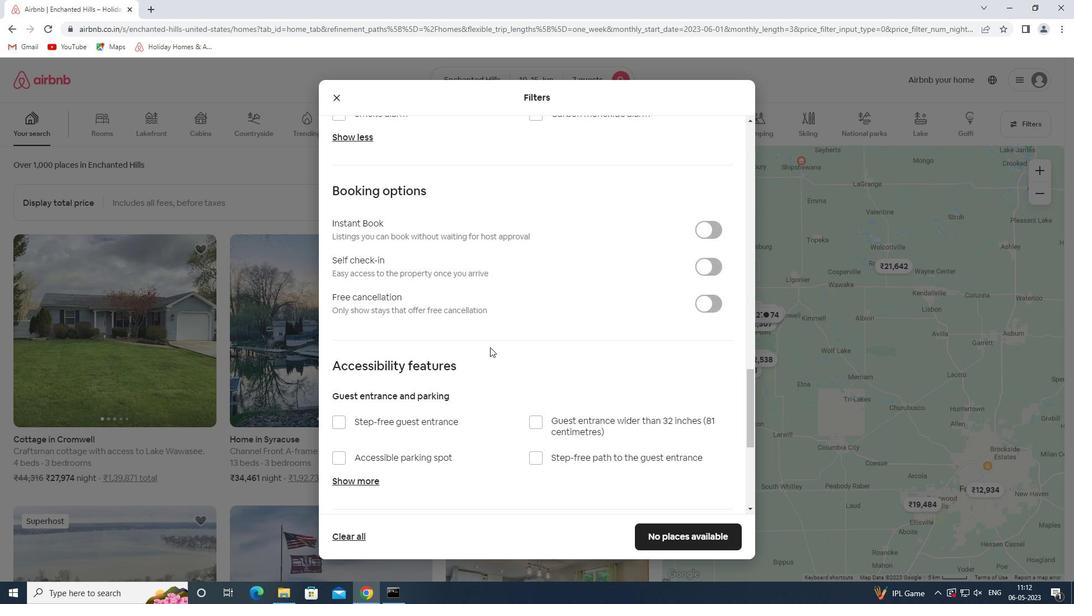 
Action: Mouse moved to (644, 330)
Screenshot: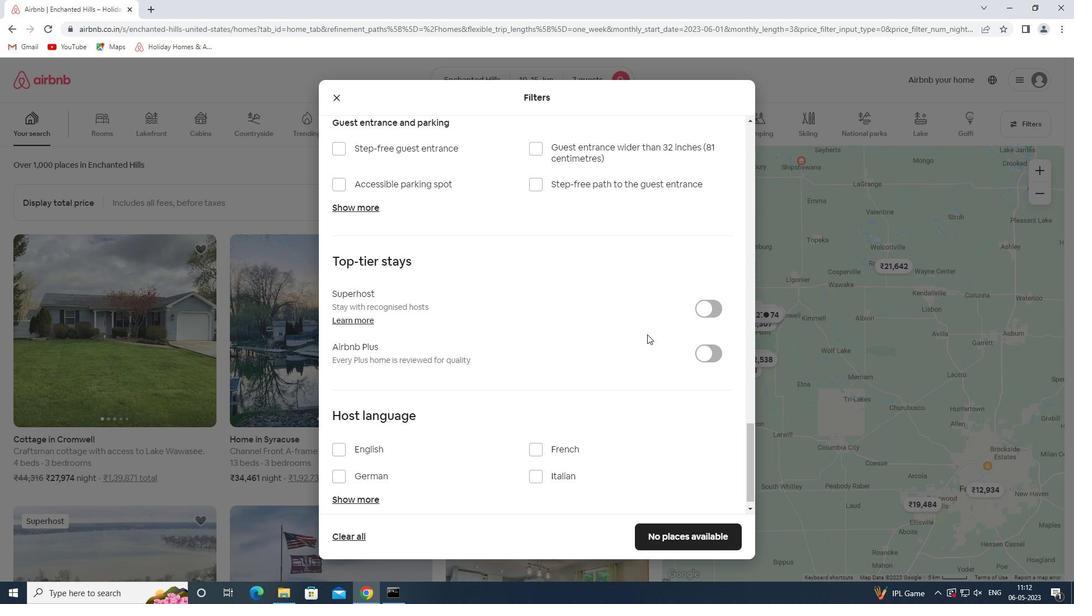 
Action: Mouse scrolled (644, 330) with delta (0, 0)
Screenshot: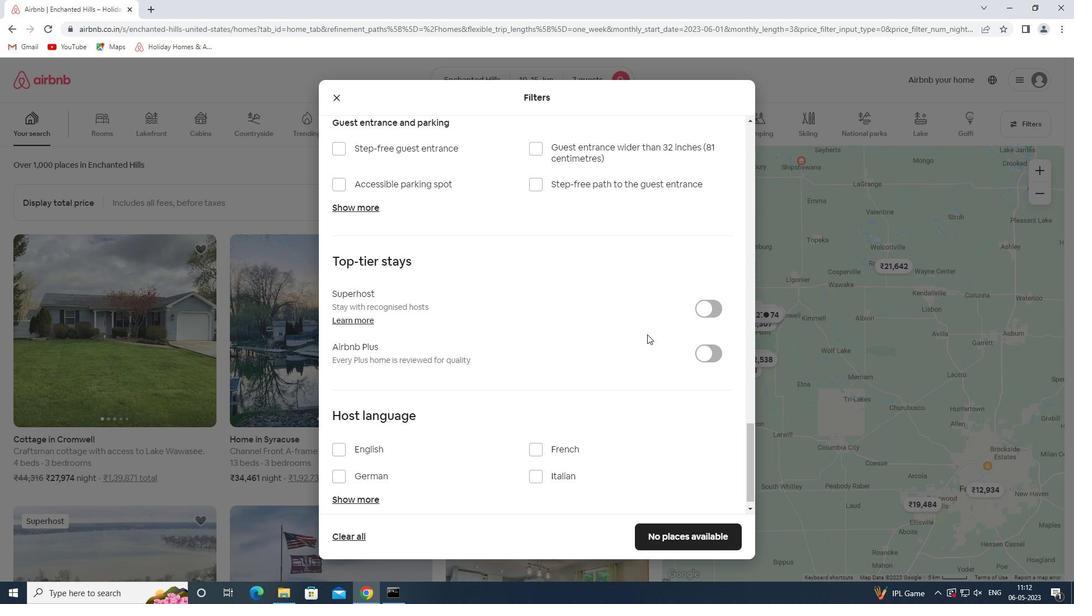 
Action: Mouse scrolled (644, 330) with delta (0, 0)
Screenshot: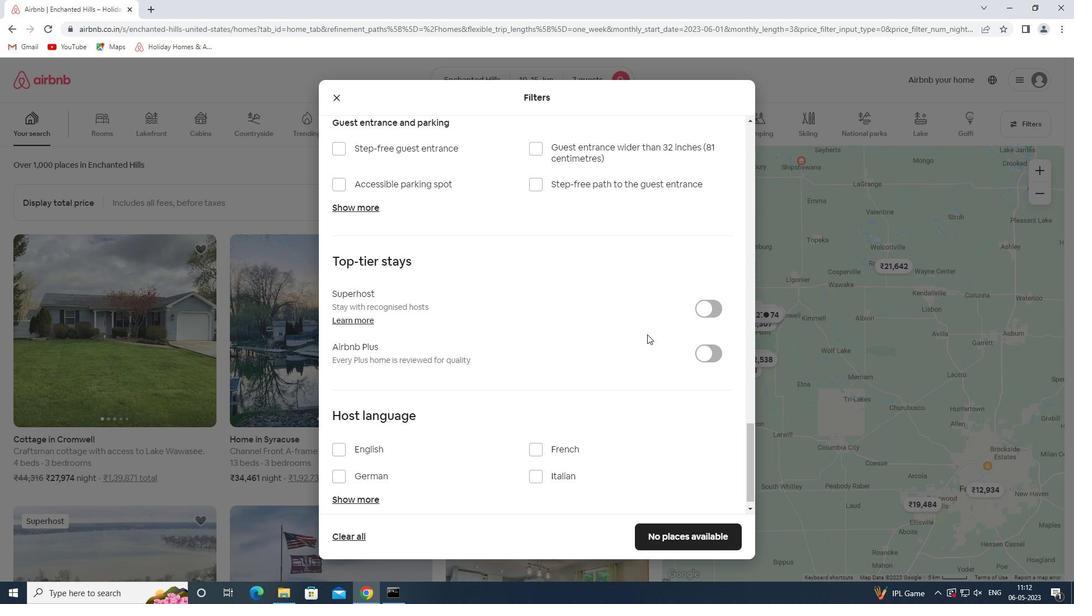 
Action: Mouse scrolled (644, 330) with delta (0, 0)
Screenshot: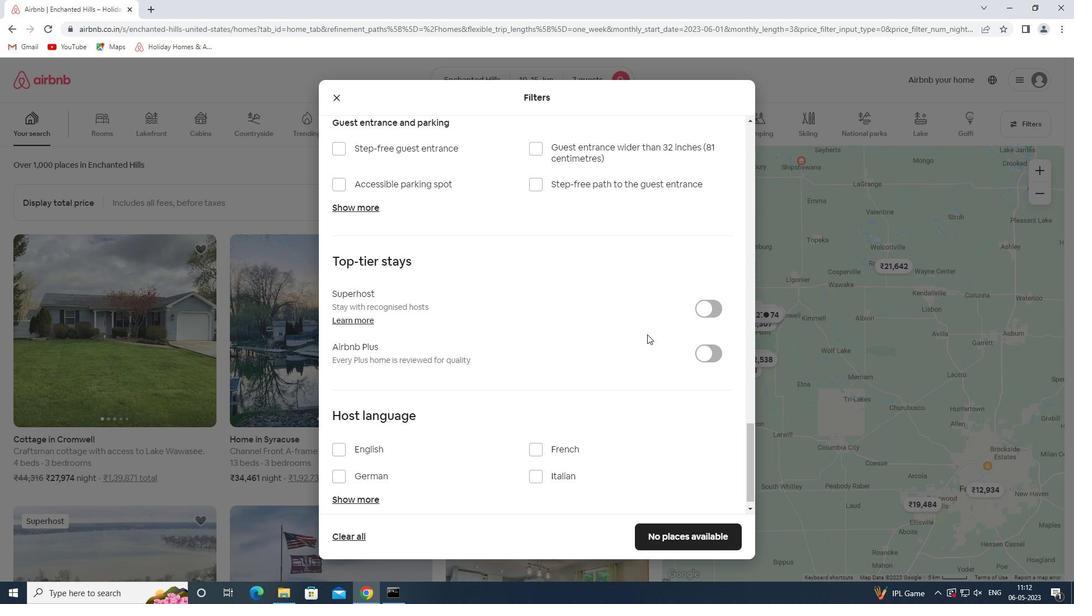 
Action: Mouse scrolled (644, 330) with delta (0, 0)
Screenshot: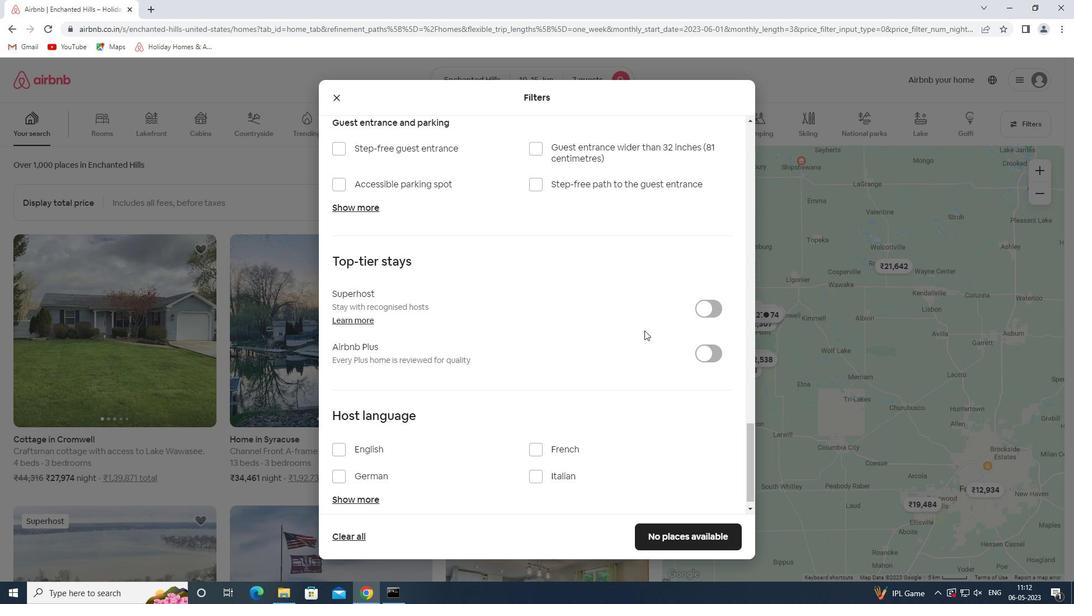 
Action: Mouse scrolled (644, 330) with delta (0, 0)
Screenshot: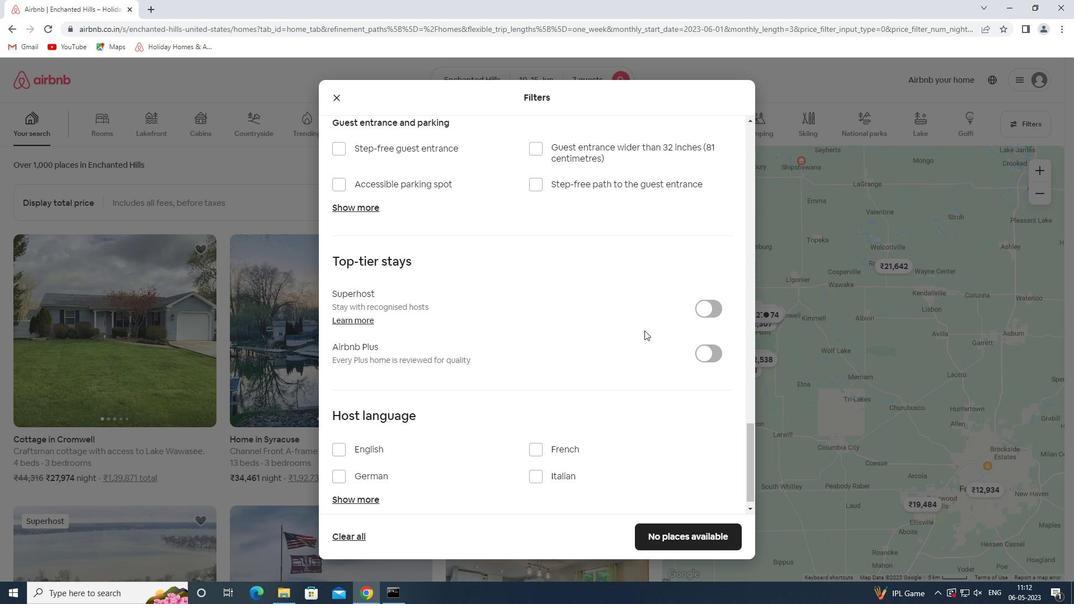
Action: Mouse moved to (706, 279)
Screenshot: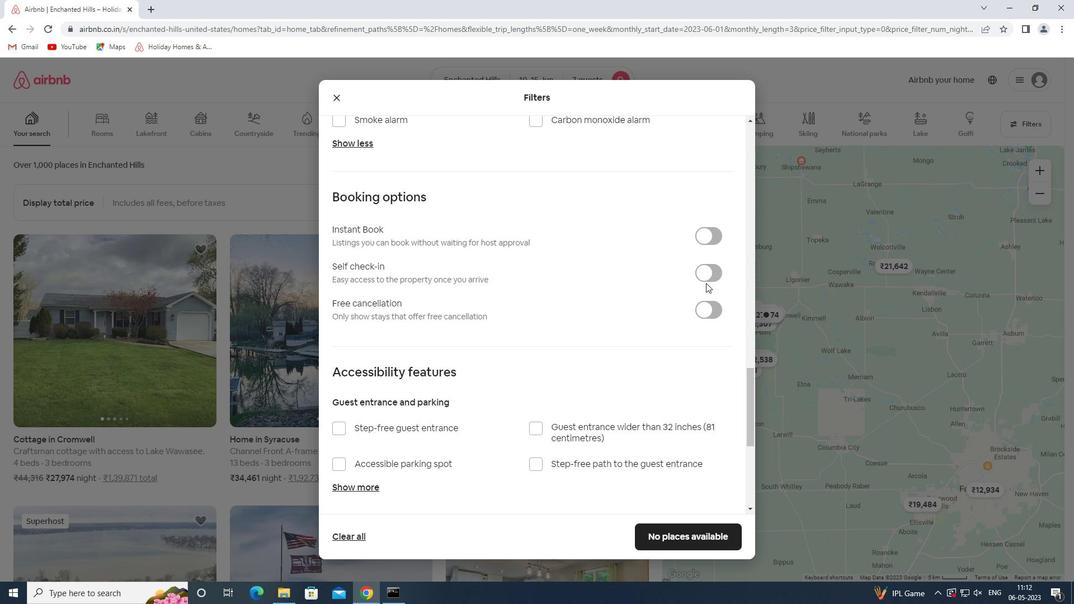 
Action: Mouse pressed left at (706, 279)
Screenshot: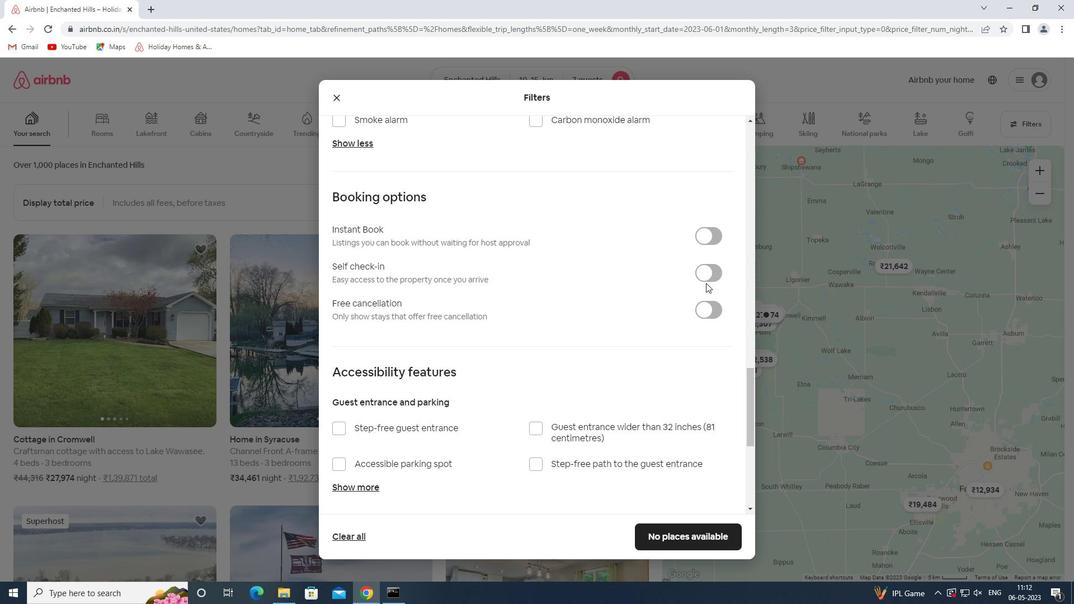 
Action: Mouse moved to (592, 365)
Screenshot: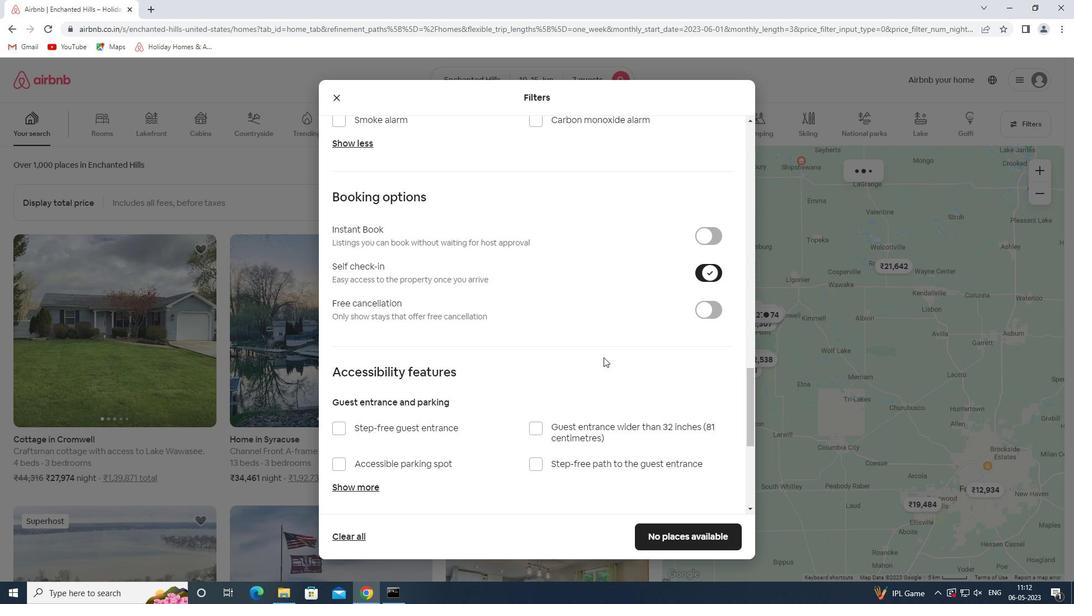 
Action: Mouse scrolled (592, 364) with delta (0, 0)
Screenshot: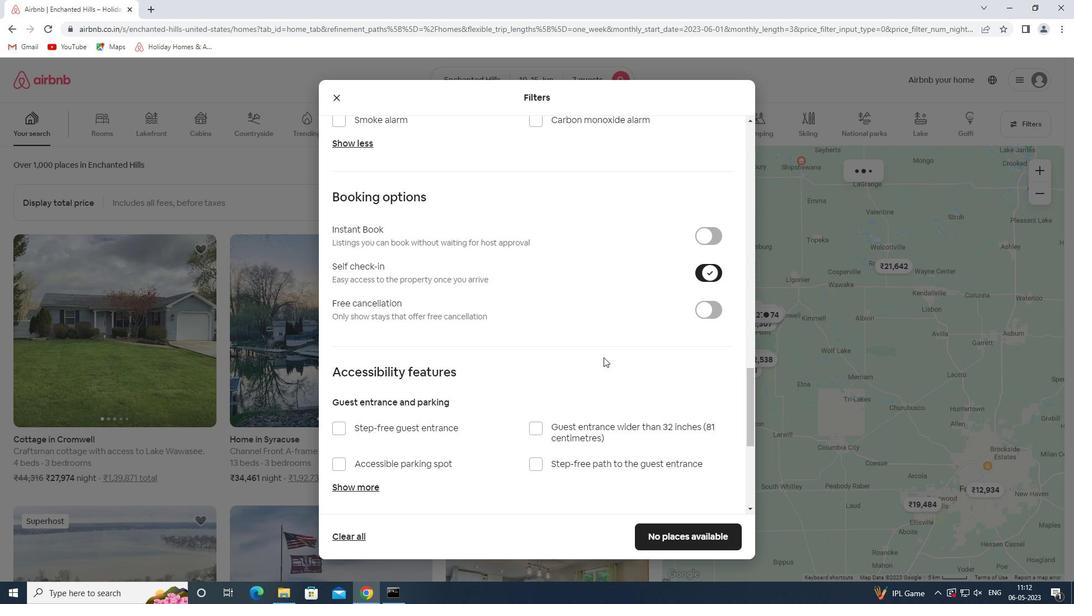 
Action: Mouse moved to (591, 366)
Screenshot: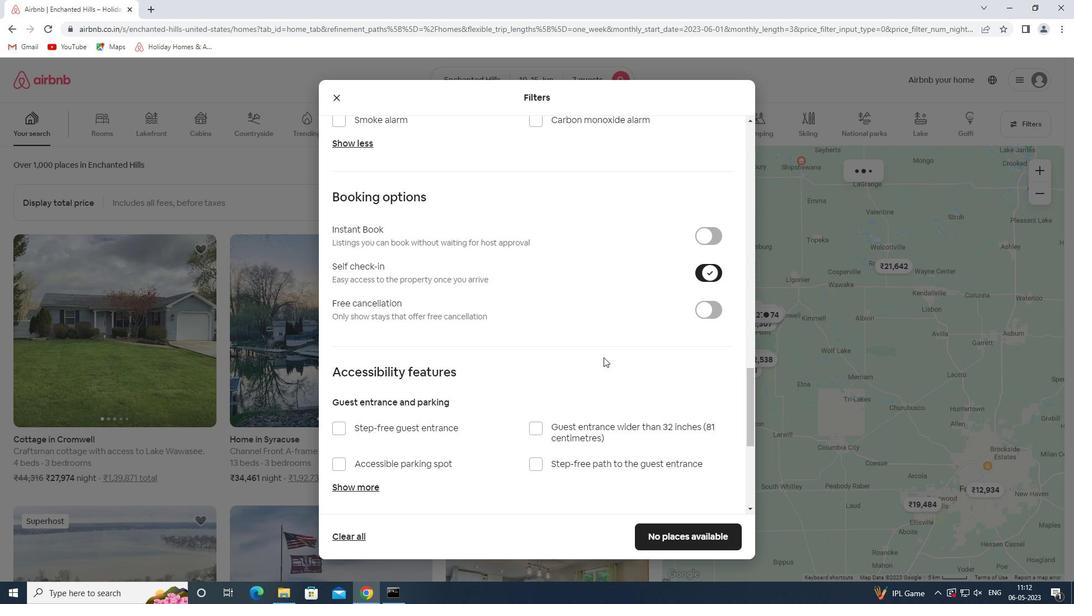 
Action: Mouse scrolled (591, 365) with delta (0, 0)
Screenshot: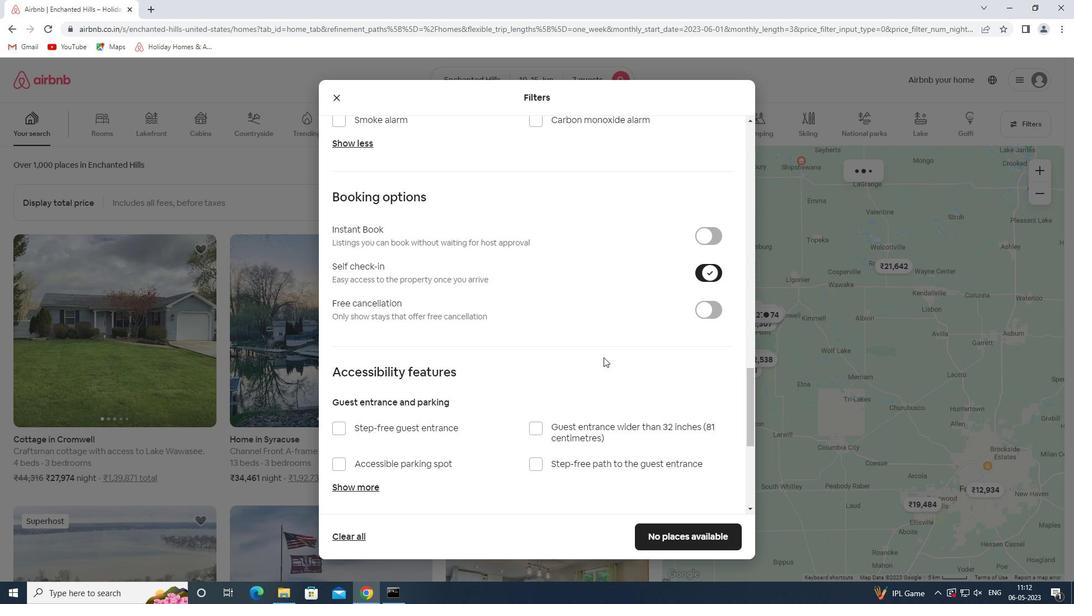 
Action: Mouse moved to (590, 367)
Screenshot: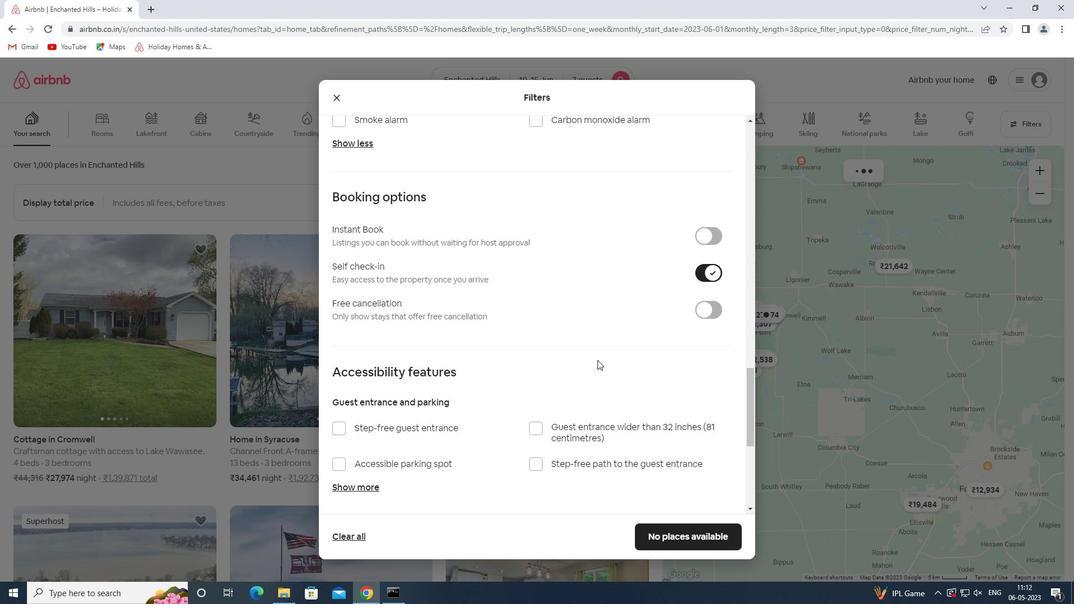 
Action: Mouse scrolled (590, 367) with delta (0, 0)
Screenshot: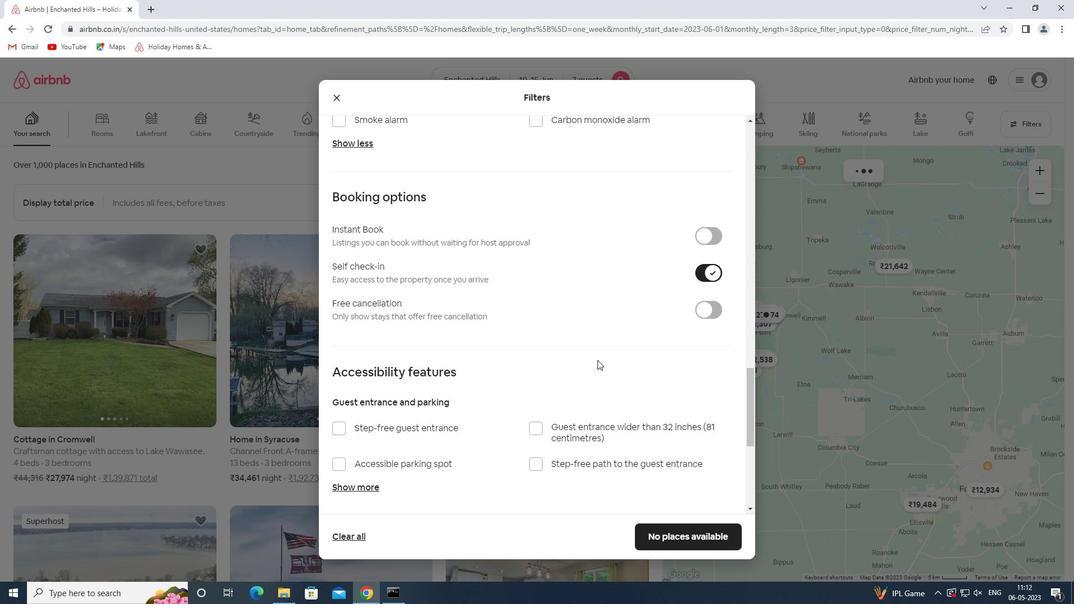 
Action: Mouse moved to (590, 368)
Screenshot: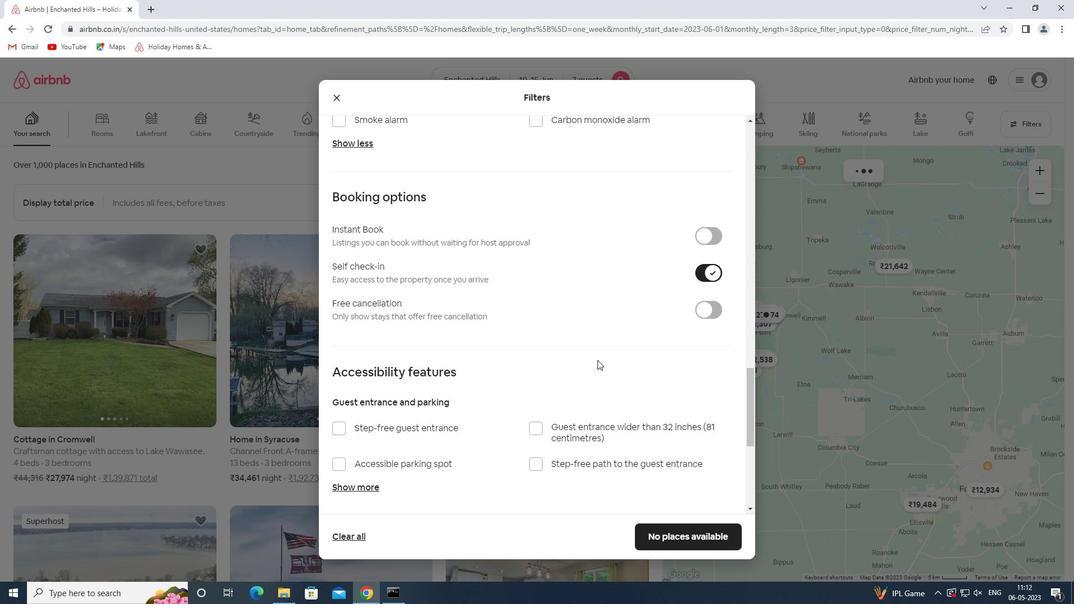 
Action: Mouse scrolled (590, 367) with delta (0, 0)
Screenshot: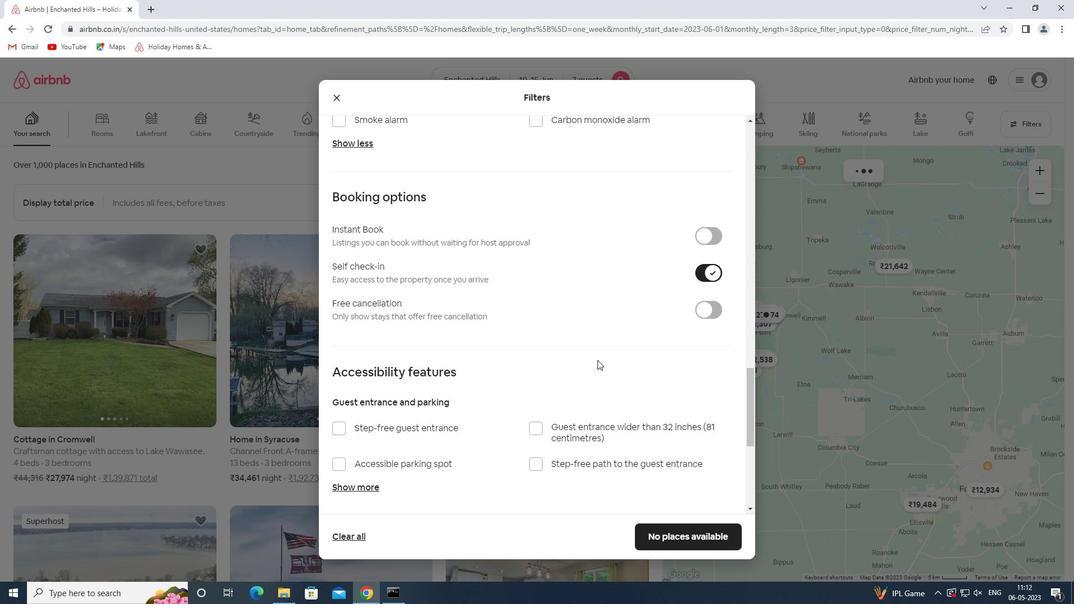 
Action: Mouse scrolled (590, 367) with delta (0, 0)
Screenshot: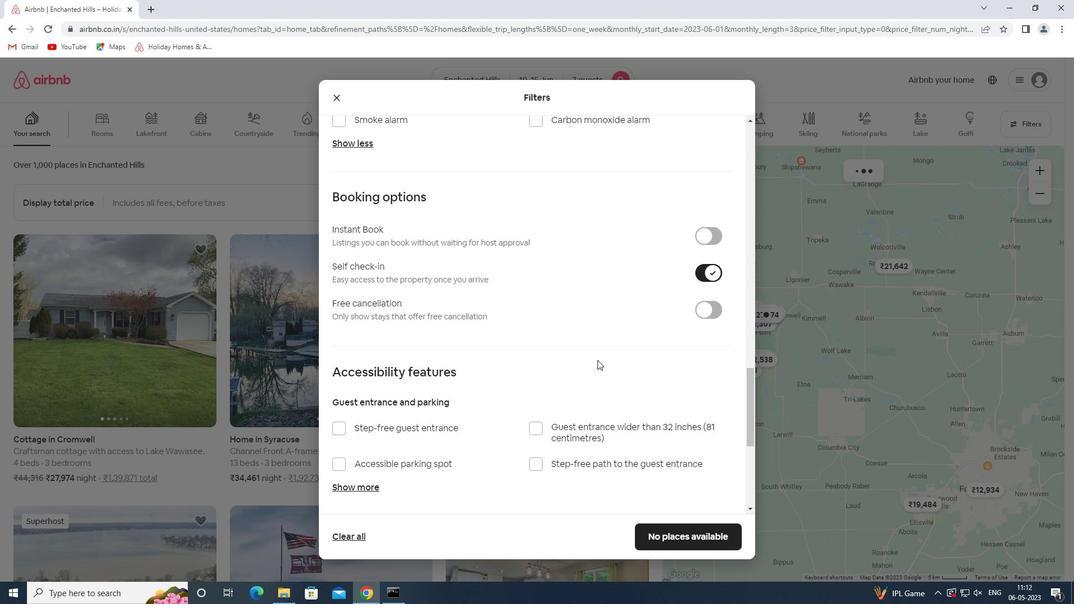 
Action: Mouse moved to (590, 368)
Screenshot: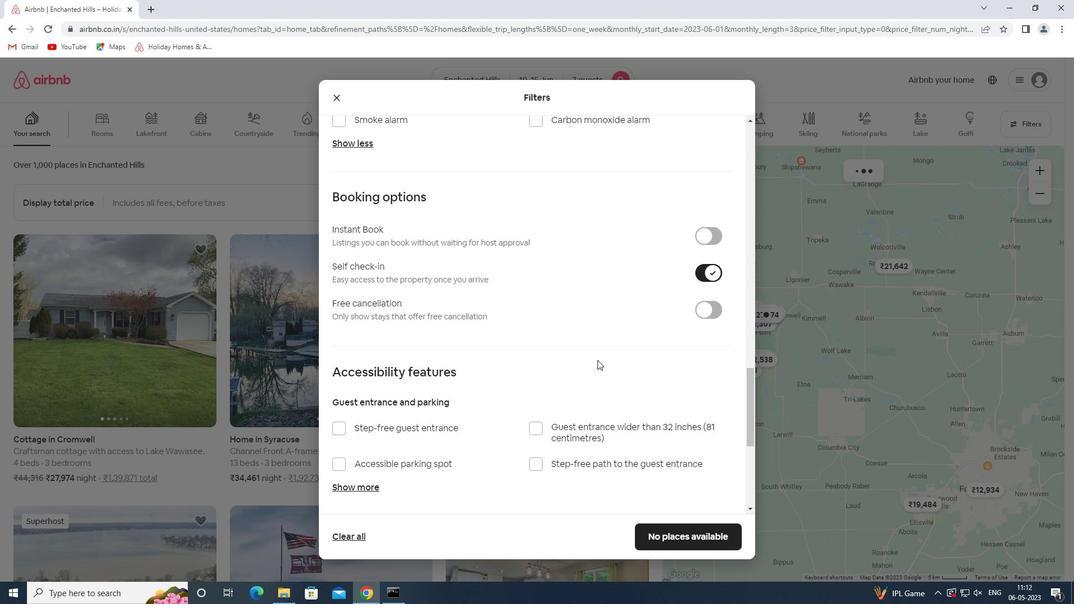 
Action: Mouse scrolled (590, 367) with delta (0, 0)
Screenshot: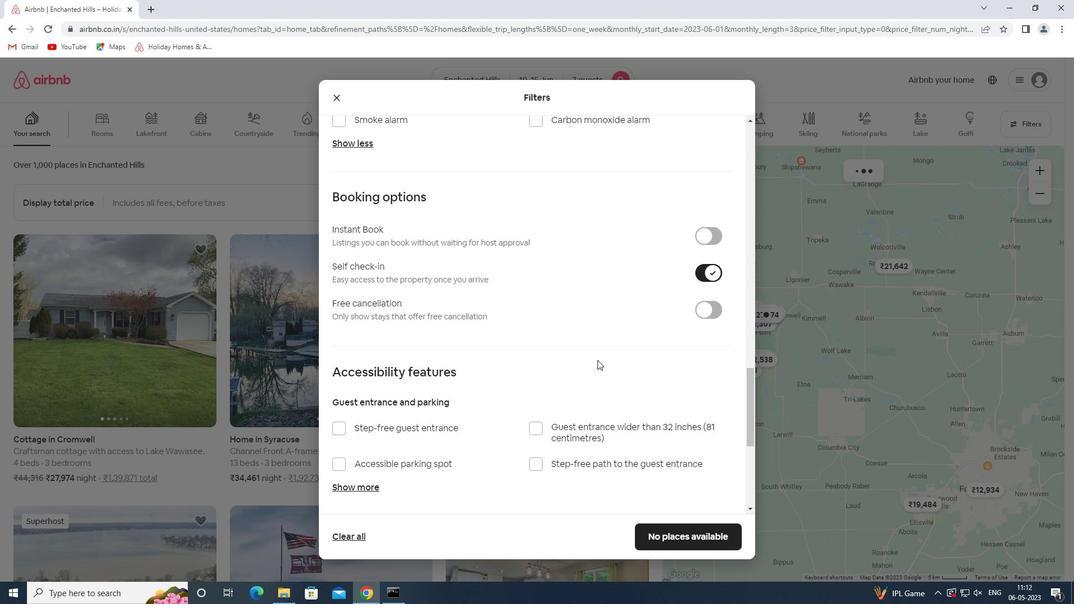 
Action: Mouse scrolled (590, 367) with delta (0, 0)
Screenshot: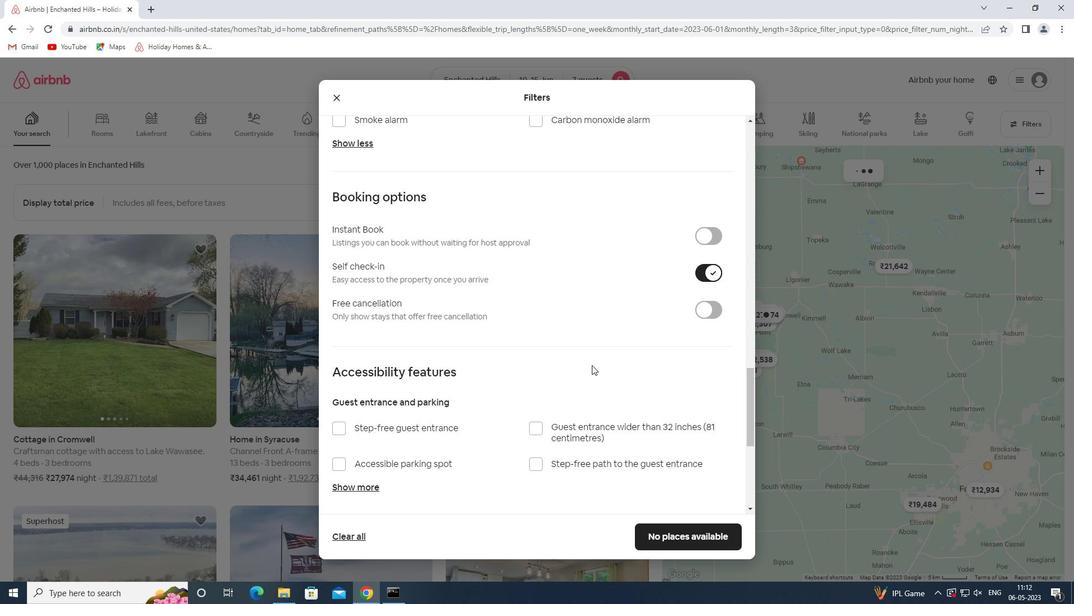 
Action: Mouse scrolled (590, 367) with delta (0, 0)
Screenshot: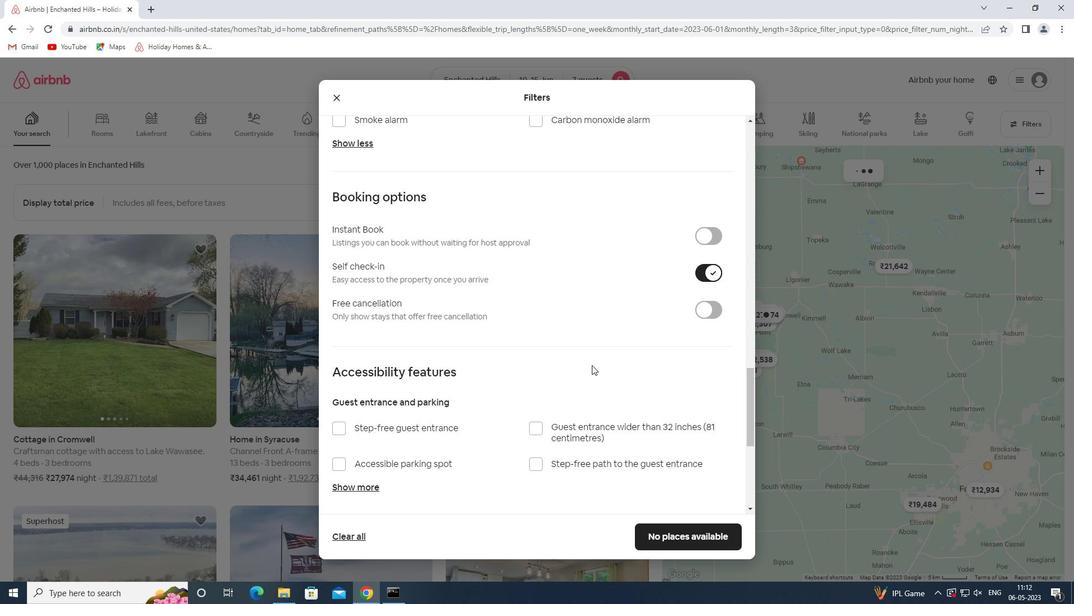 
Action: Mouse moved to (567, 381)
Screenshot: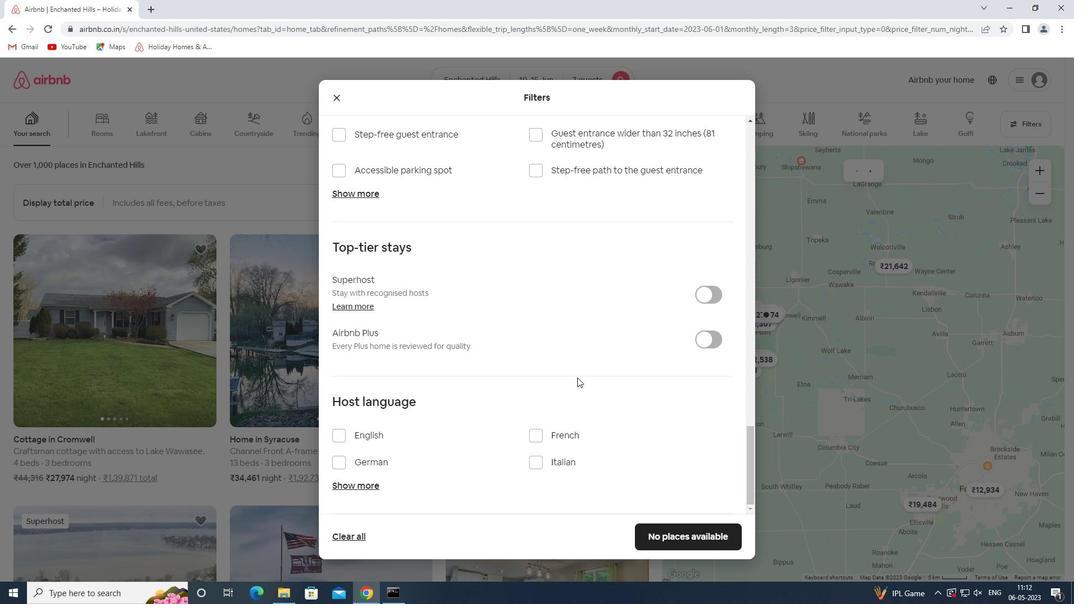 
Action: Mouse scrolled (567, 380) with delta (0, 0)
Screenshot: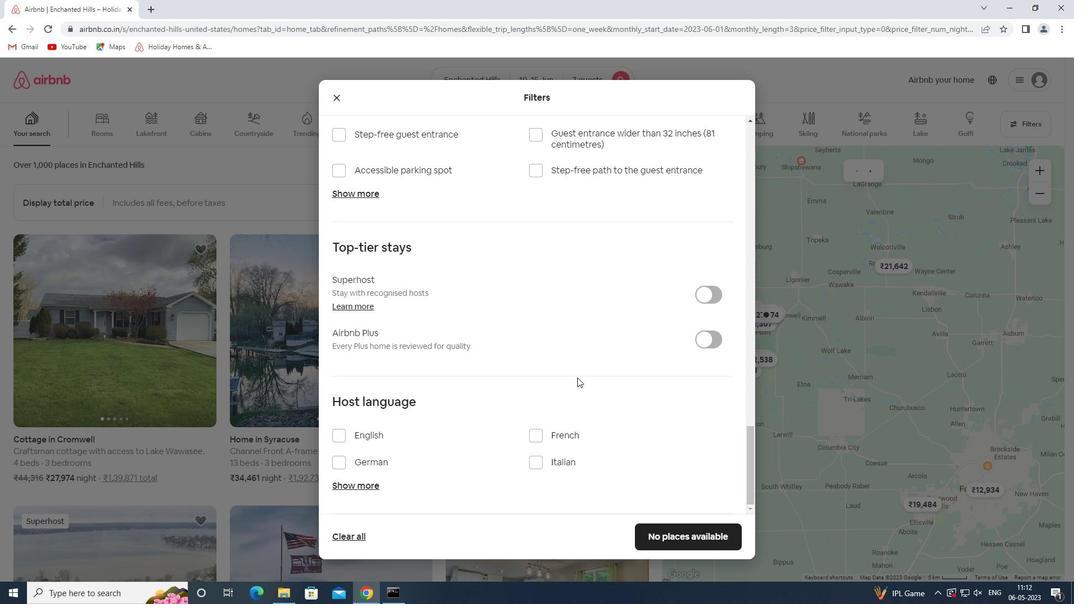
Action: Mouse moved to (566, 382)
Screenshot: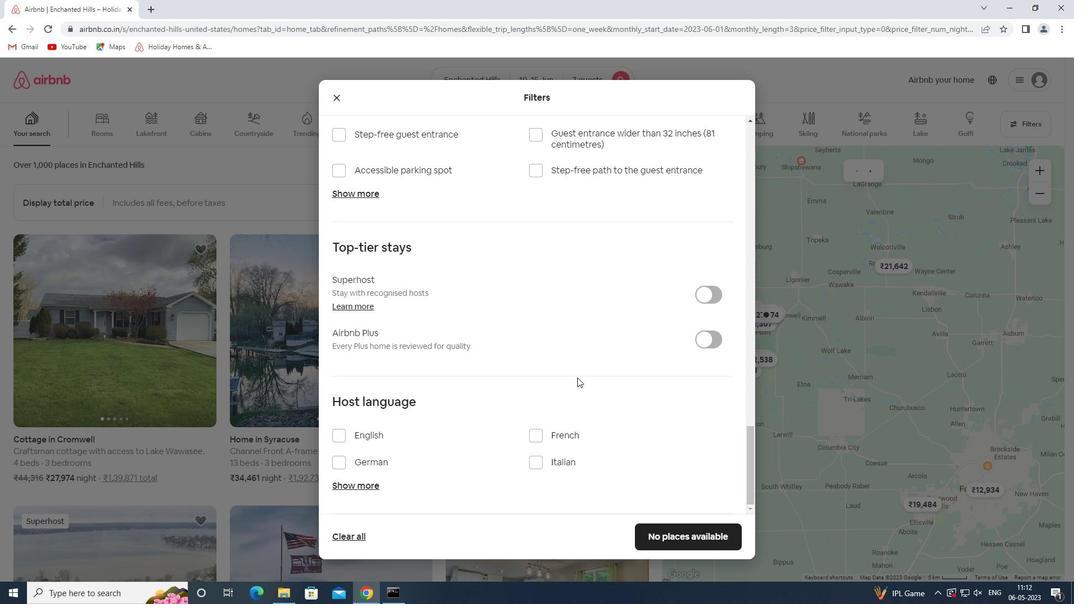 
Action: Mouse scrolled (566, 381) with delta (0, 0)
Screenshot: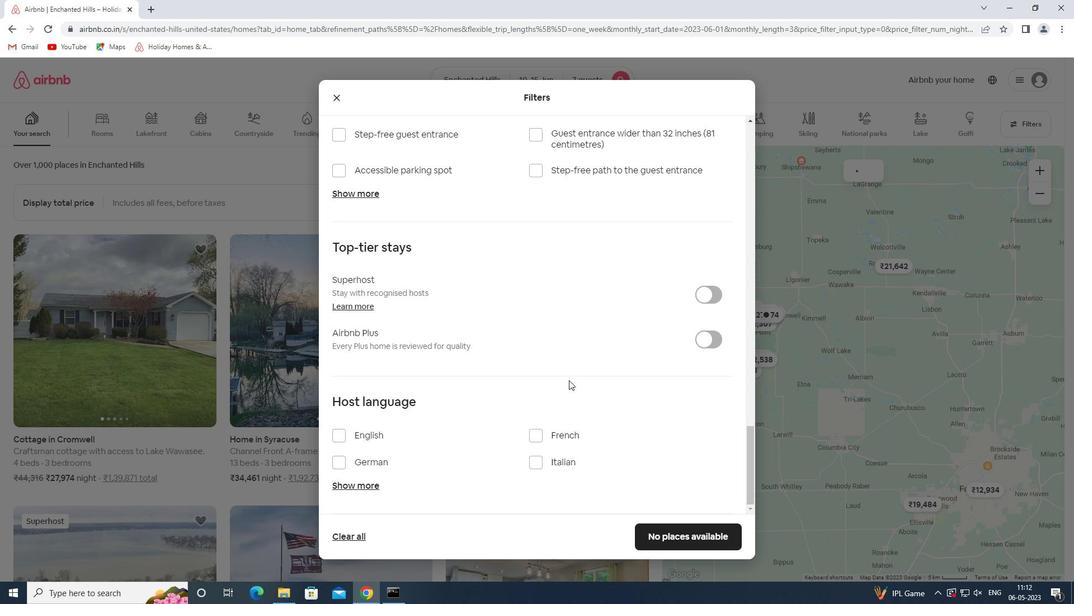 
Action: Mouse moved to (565, 382)
Screenshot: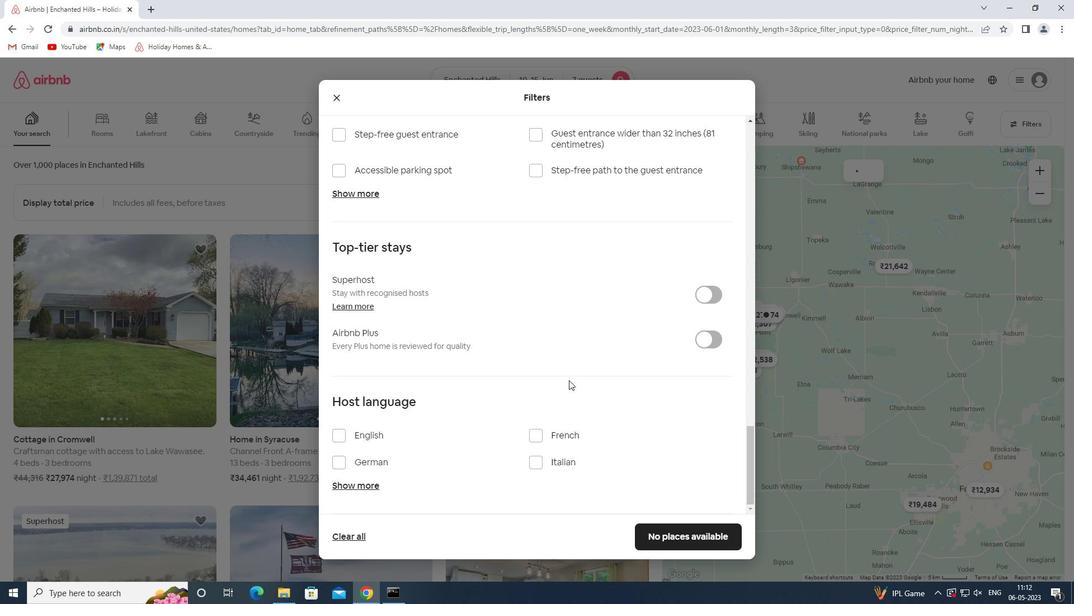 
Action: Mouse scrolled (565, 382) with delta (0, 0)
Screenshot: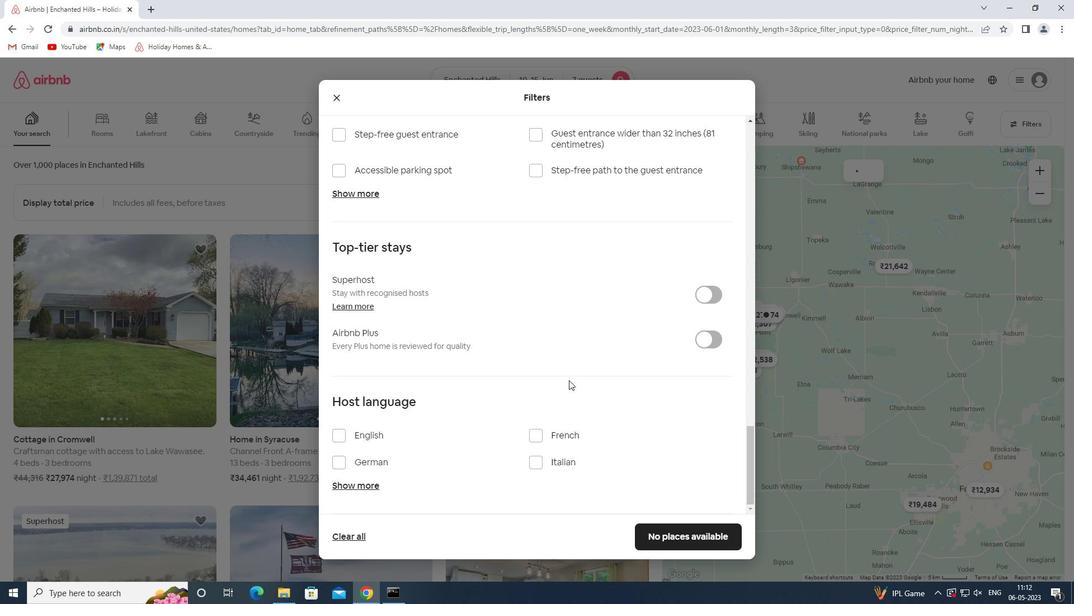 
Action: Mouse moved to (565, 382)
Screenshot: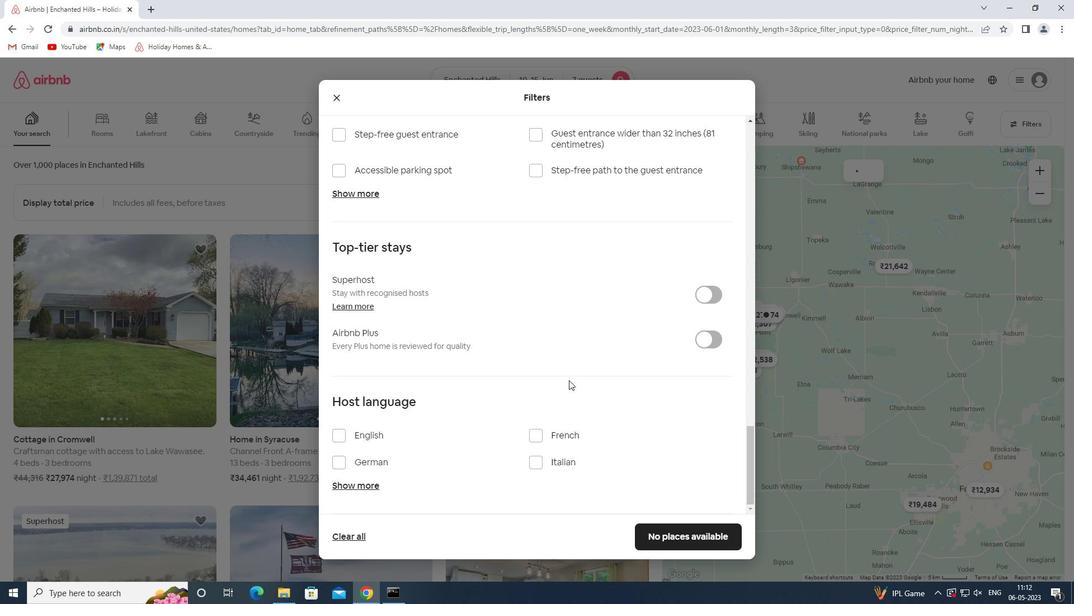 
Action: Mouse scrolled (565, 382) with delta (0, 0)
Screenshot: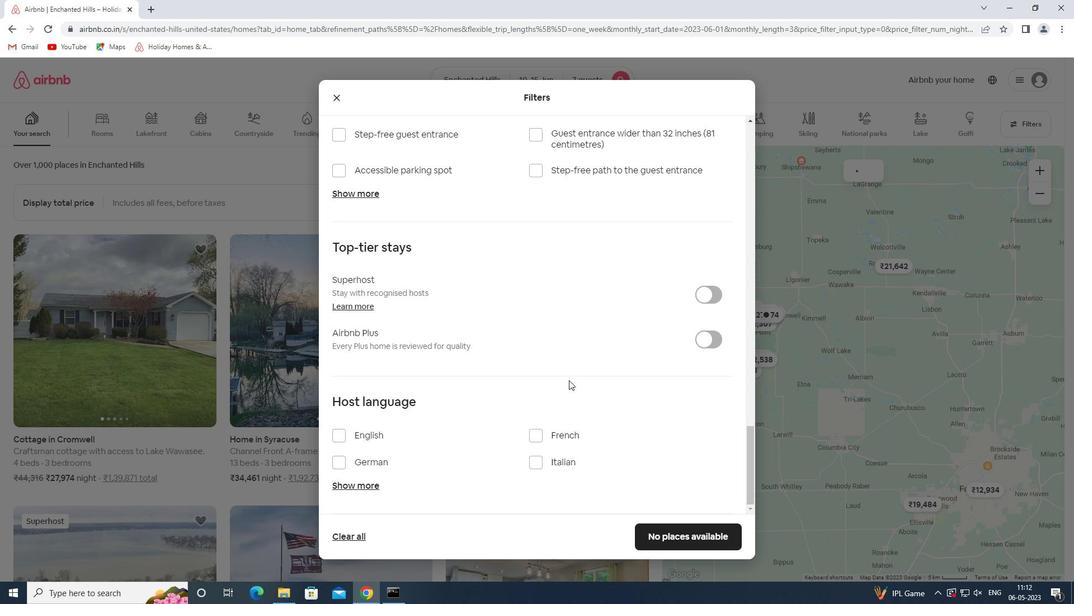 
Action: Mouse moved to (564, 382)
Screenshot: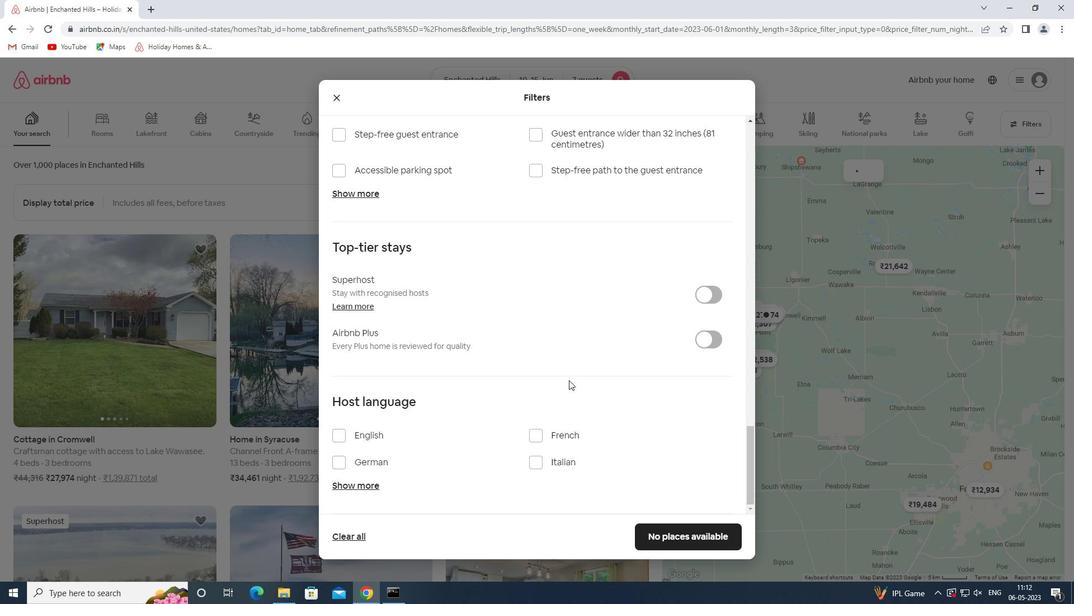
Action: Mouse scrolled (564, 382) with delta (0, 0)
Screenshot: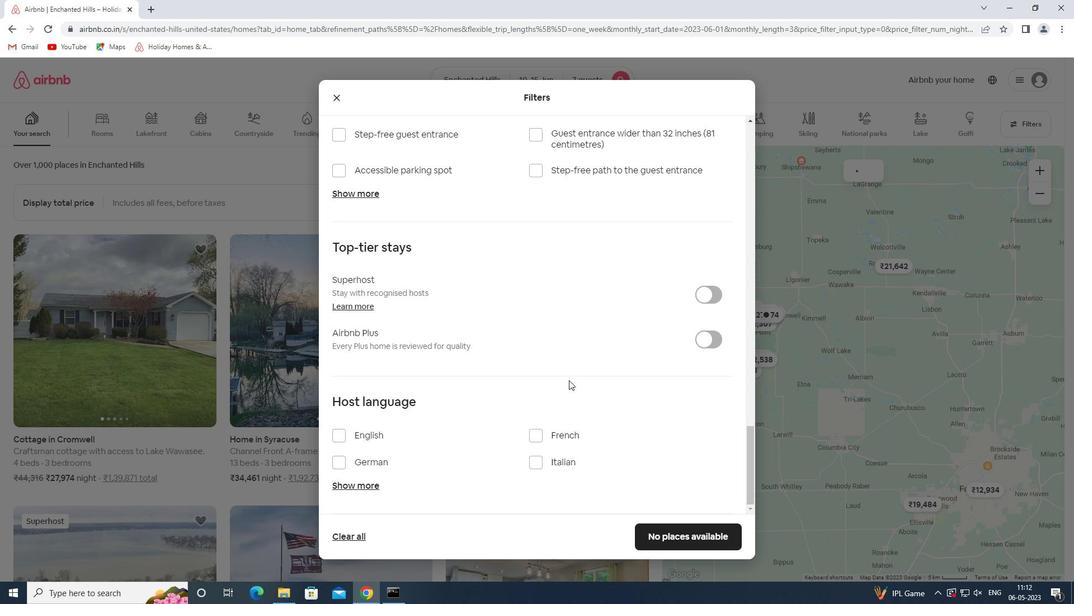 
Action: Mouse scrolled (564, 382) with delta (0, 0)
Screenshot: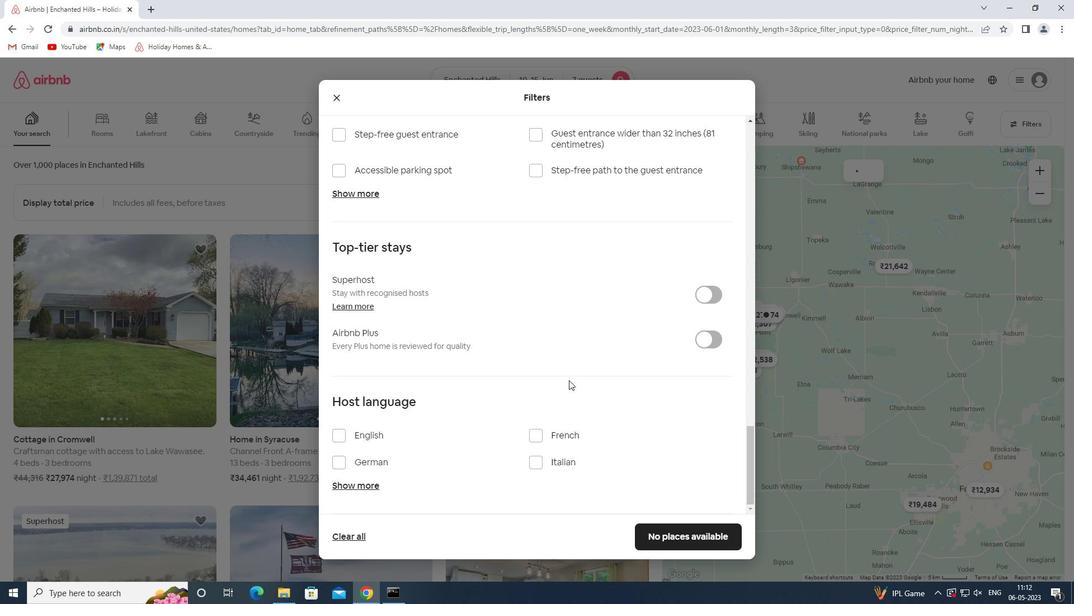 
Action: Mouse scrolled (564, 382) with delta (0, 0)
Screenshot: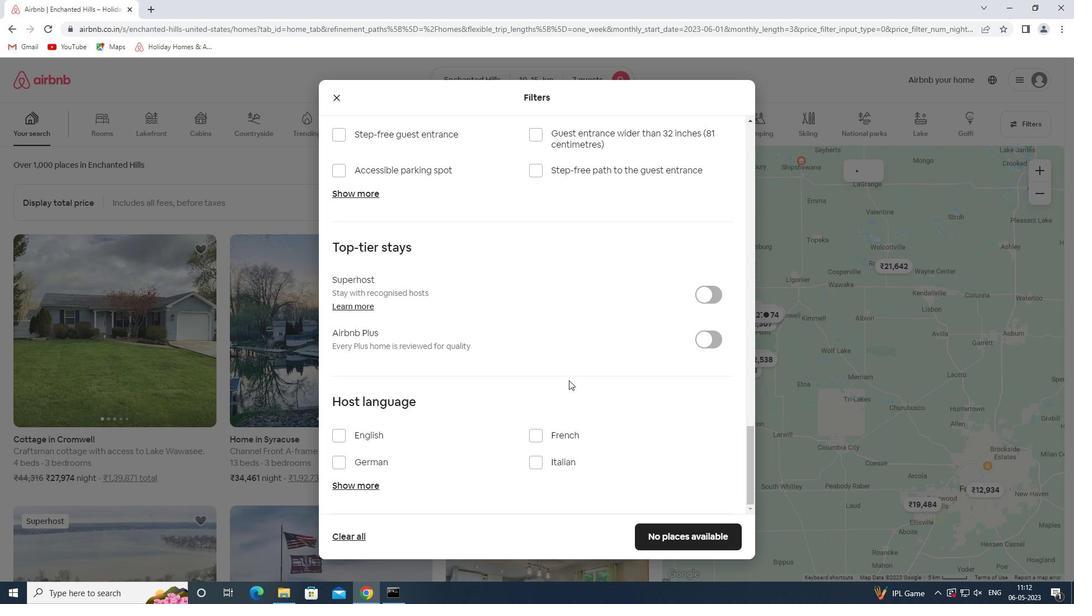 
Action: Mouse moved to (564, 383)
Screenshot: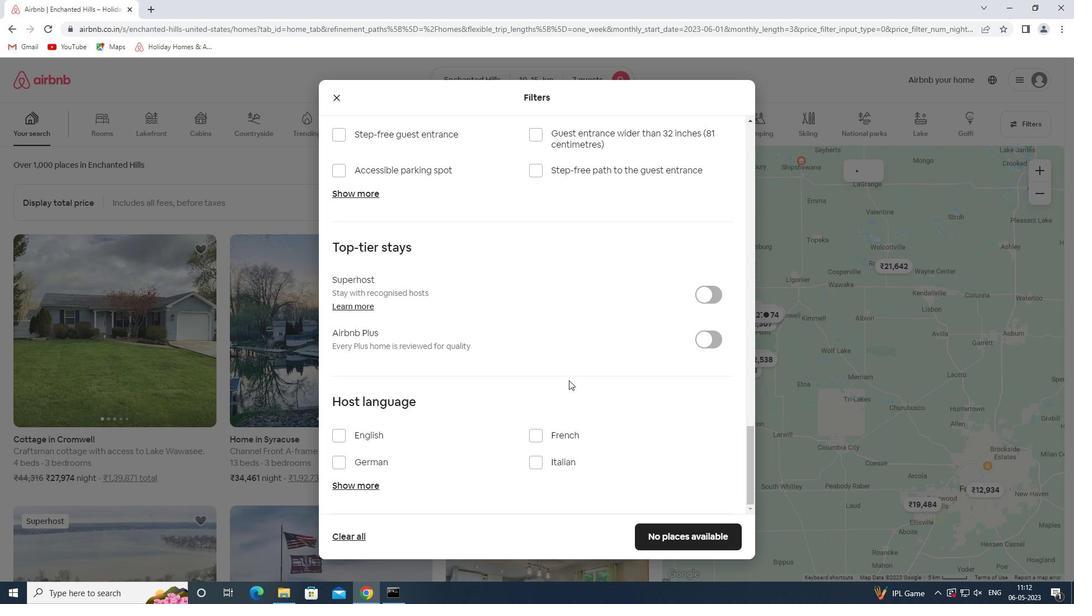 
Action: Mouse scrolled (564, 383) with delta (0, 0)
Screenshot: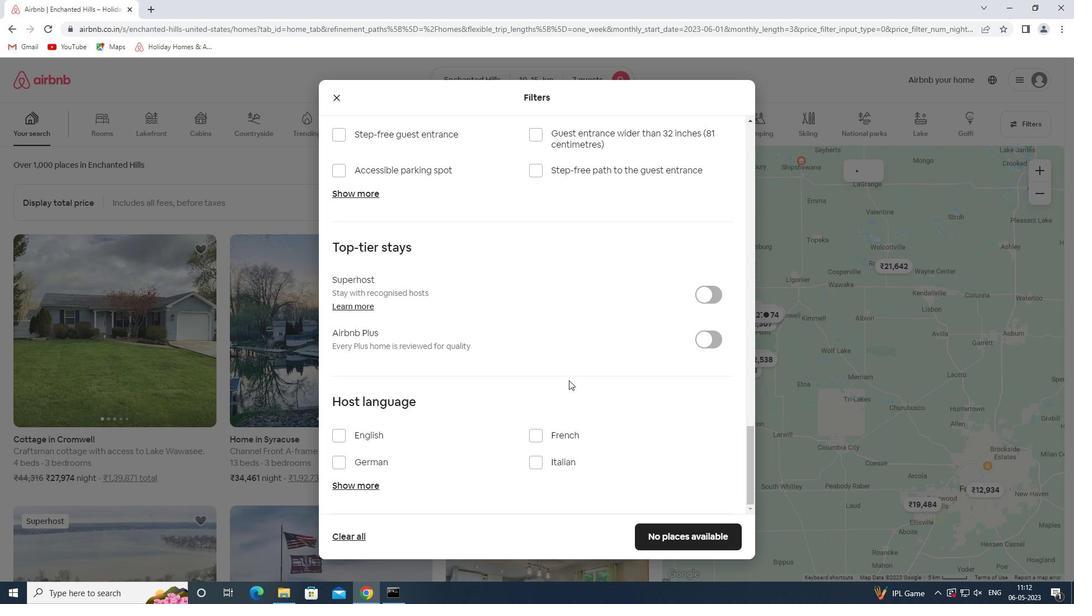 
Action: Mouse moved to (561, 384)
Screenshot: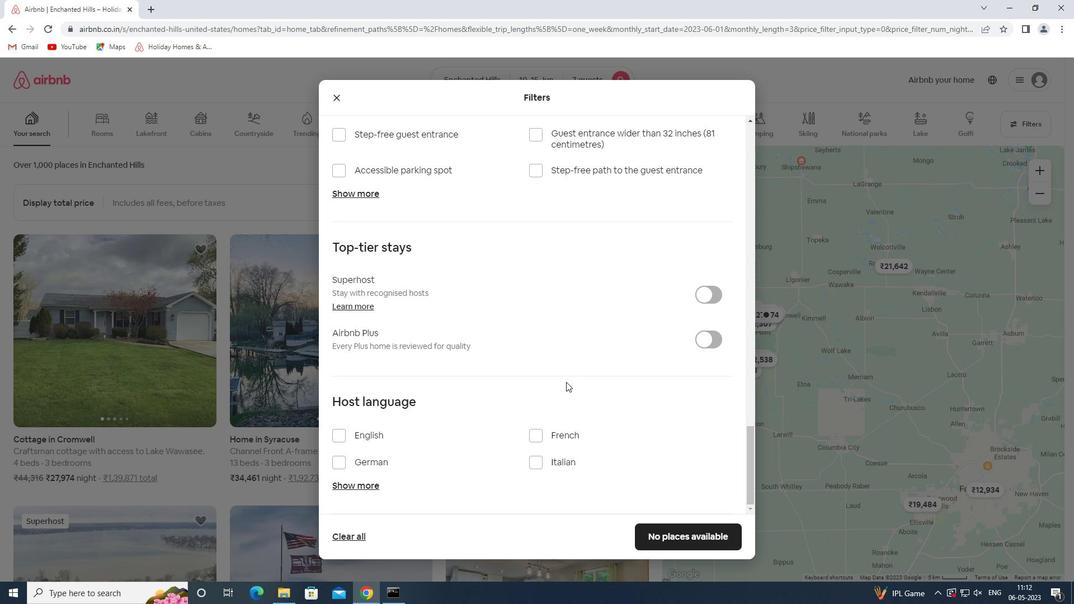 
Action: Mouse scrolled (561, 384) with delta (0, 0)
Screenshot: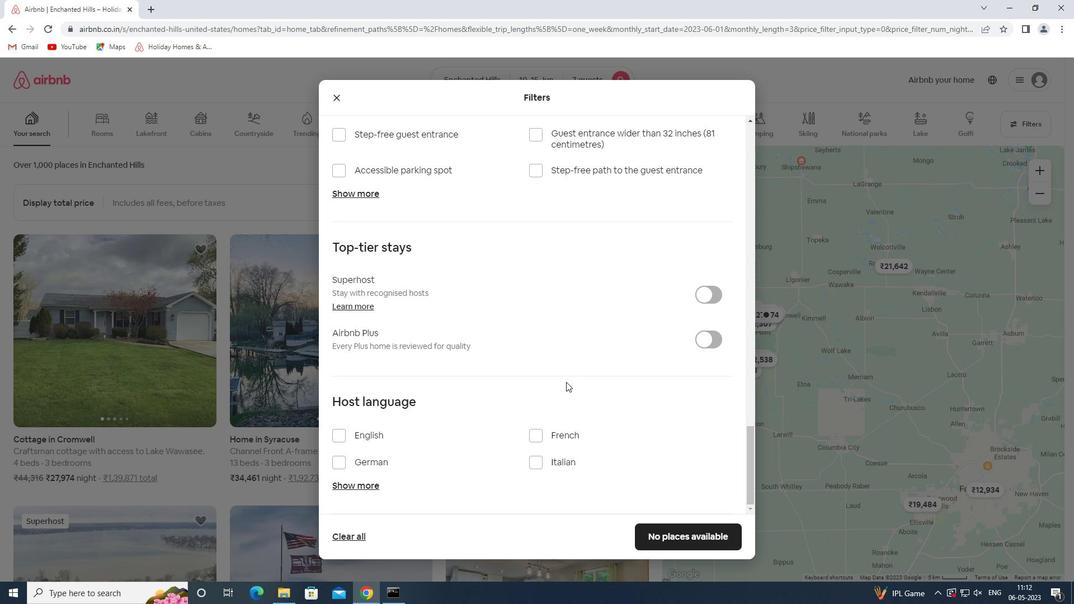 
Action: Mouse moved to (360, 432)
Screenshot: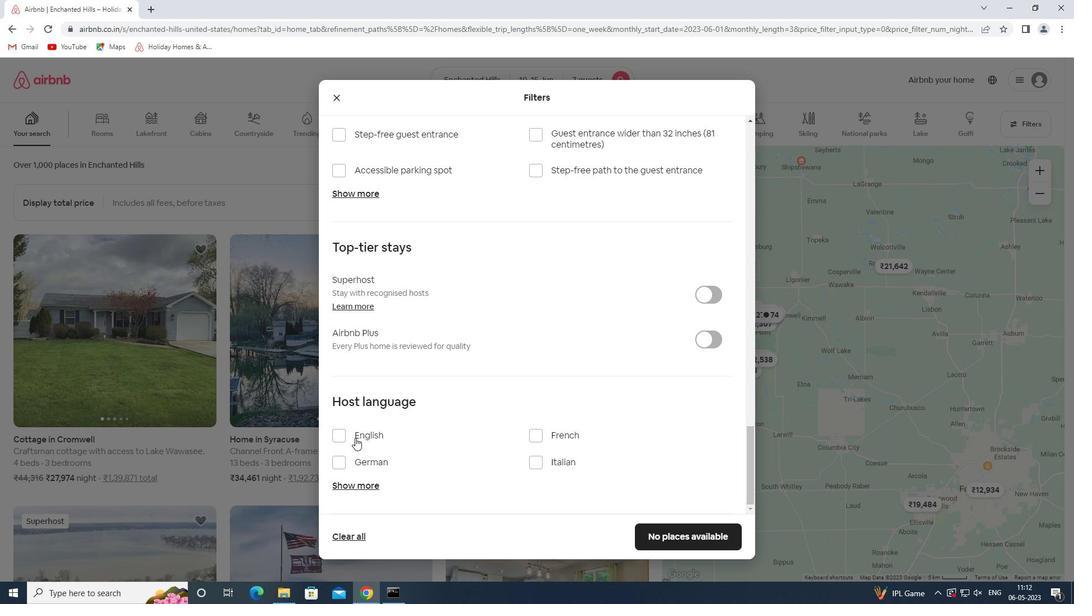 
Action: Mouse pressed left at (360, 432)
Screenshot: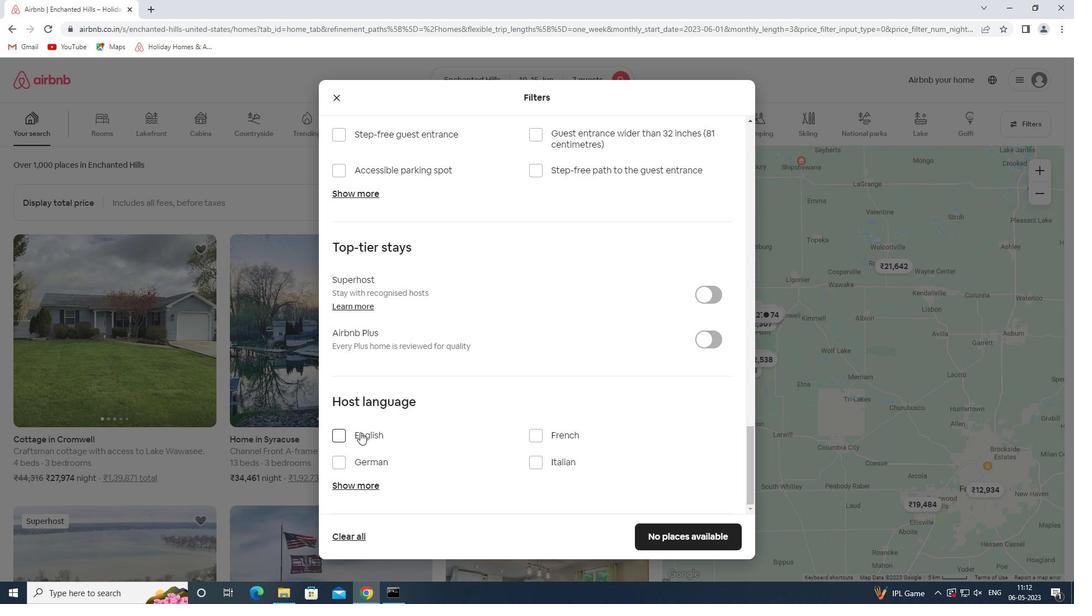
Action: Mouse moved to (701, 534)
Screenshot: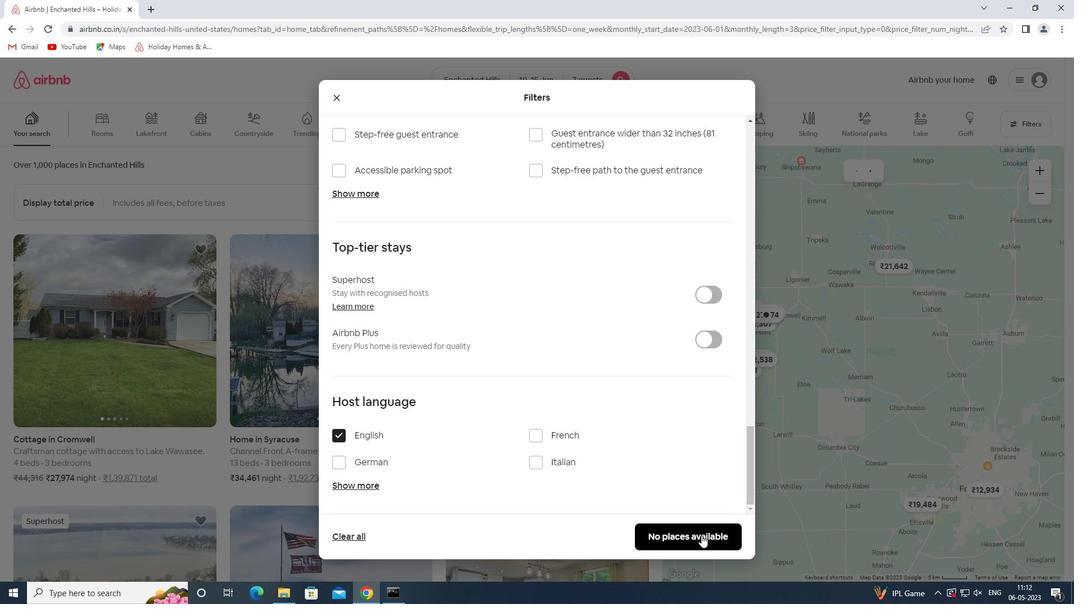 
Action: Mouse pressed left at (701, 534)
Screenshot: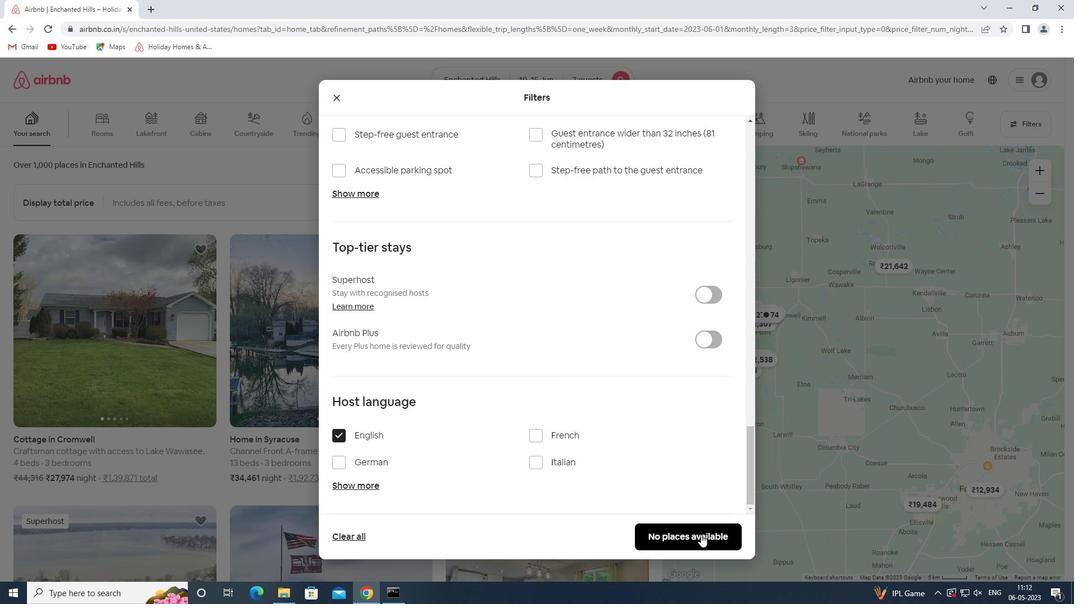 
Action: Mouse moved to (685, 525)
Screenshot: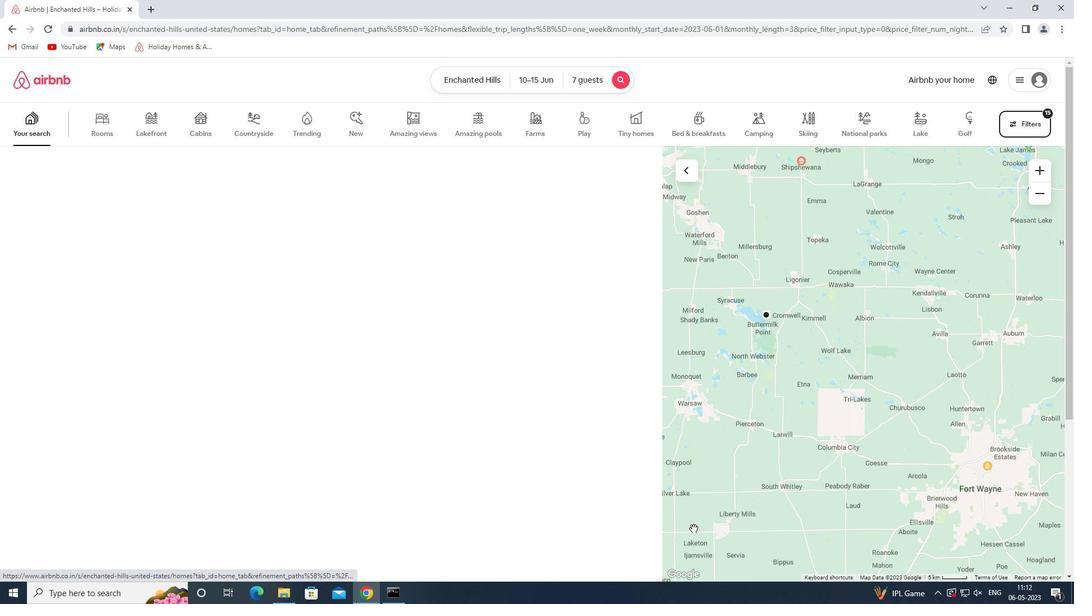 
